 Task: Look for space in Jiexiu, China from 15th June, 2023 to 21st June, 2023 for 5 adults in price range Rs.14000 to Rs.25000. Place can be entire place with 3 bedrooms having 3 beds and 3 bathrooms. Property type can be house, flat, guest house. Booking option can be shelf check-in. Required host language is Chinese (Simplified).
Action: Mouse moved to (440, 166)
Screenshot: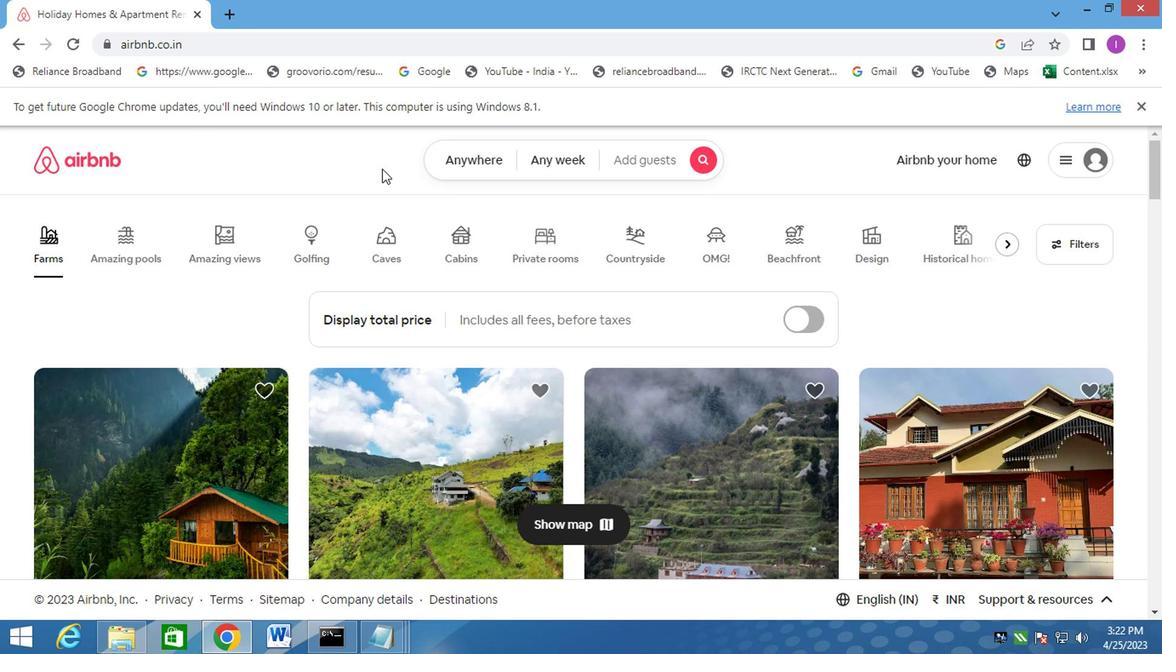 
Action: Mouse pressed left at (440, 166)
Screenshot: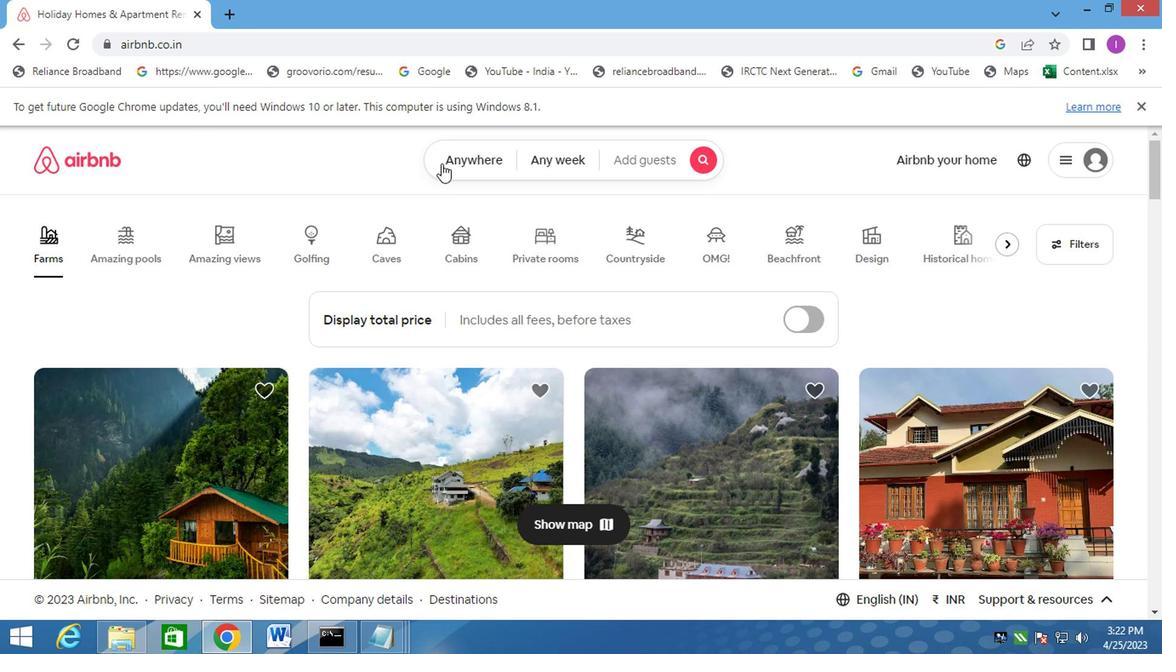 
Action: Mouse moved to (272, 234)
Screenshot: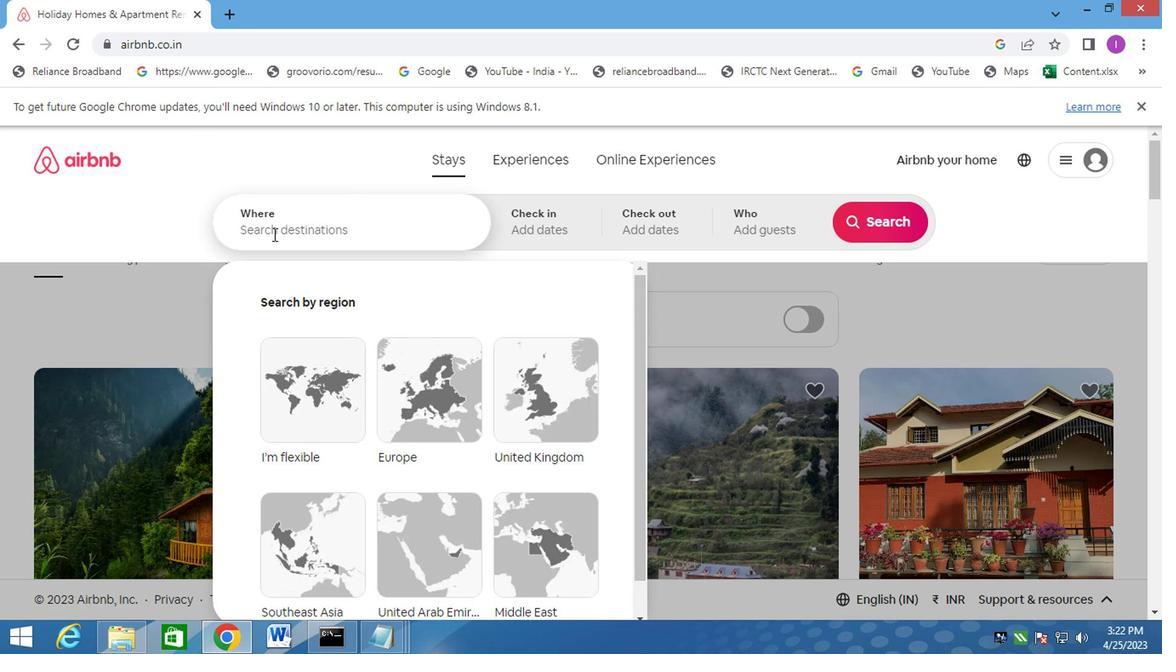 
Action: Mouse pressed left at (272, 234)
Screenshot: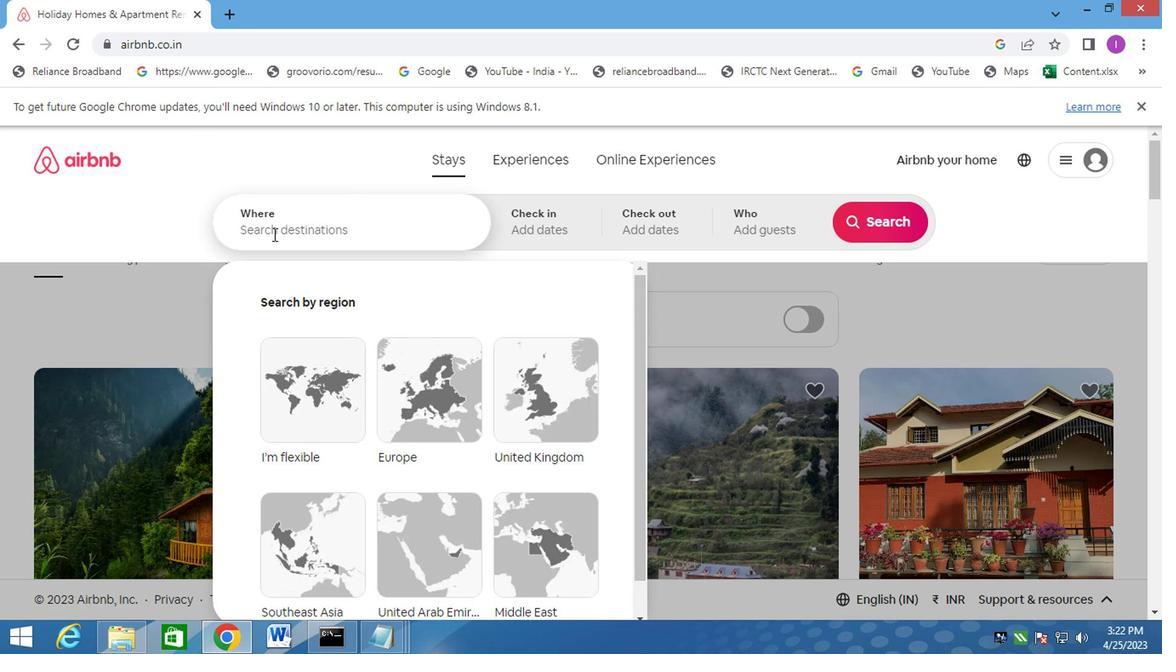 
Action: Mouse moved to (437, 219)
Screenshot: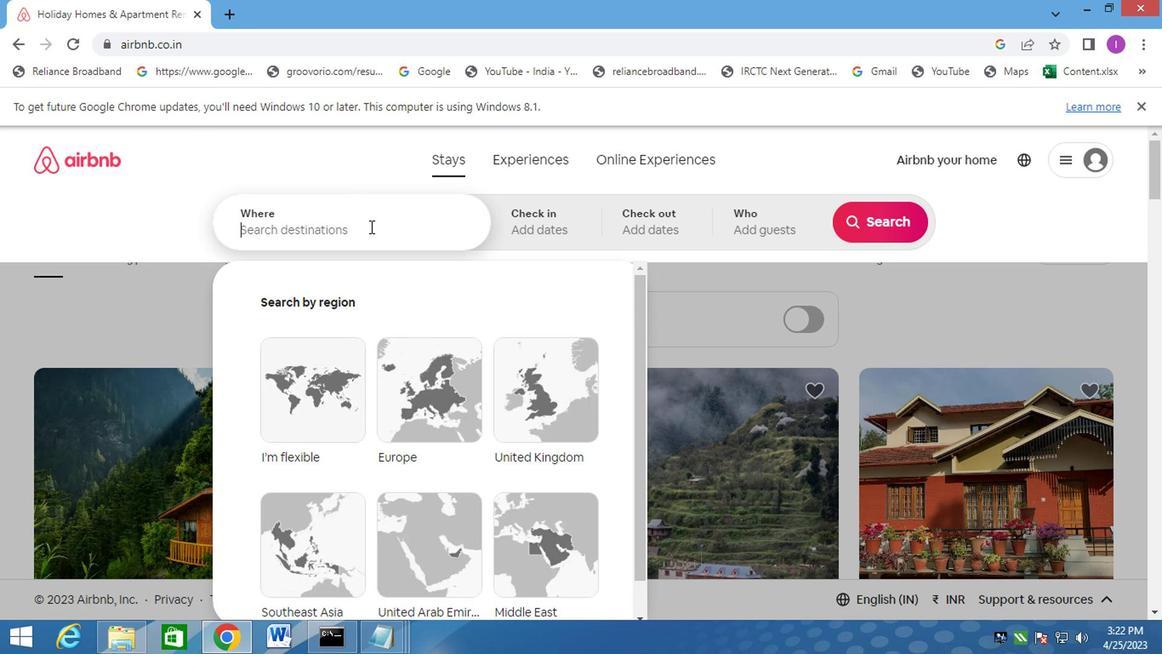 
Action: Key pressed jiexiu
Screenshot: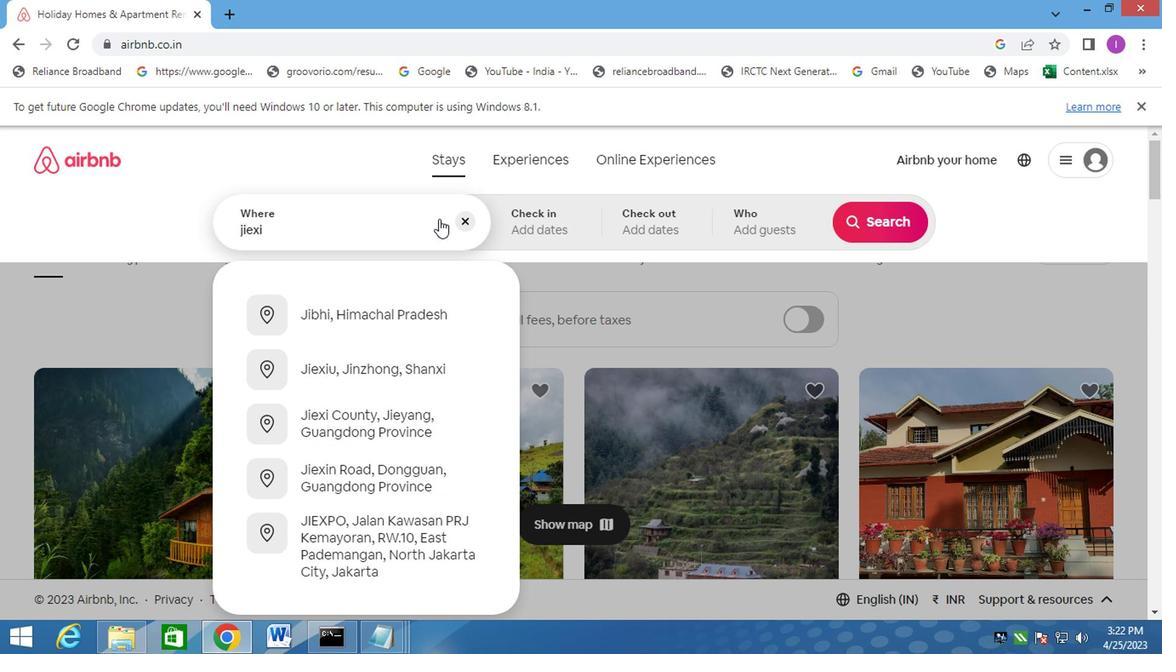 
Action: Mouse moved to (428, 272)
Screenshot: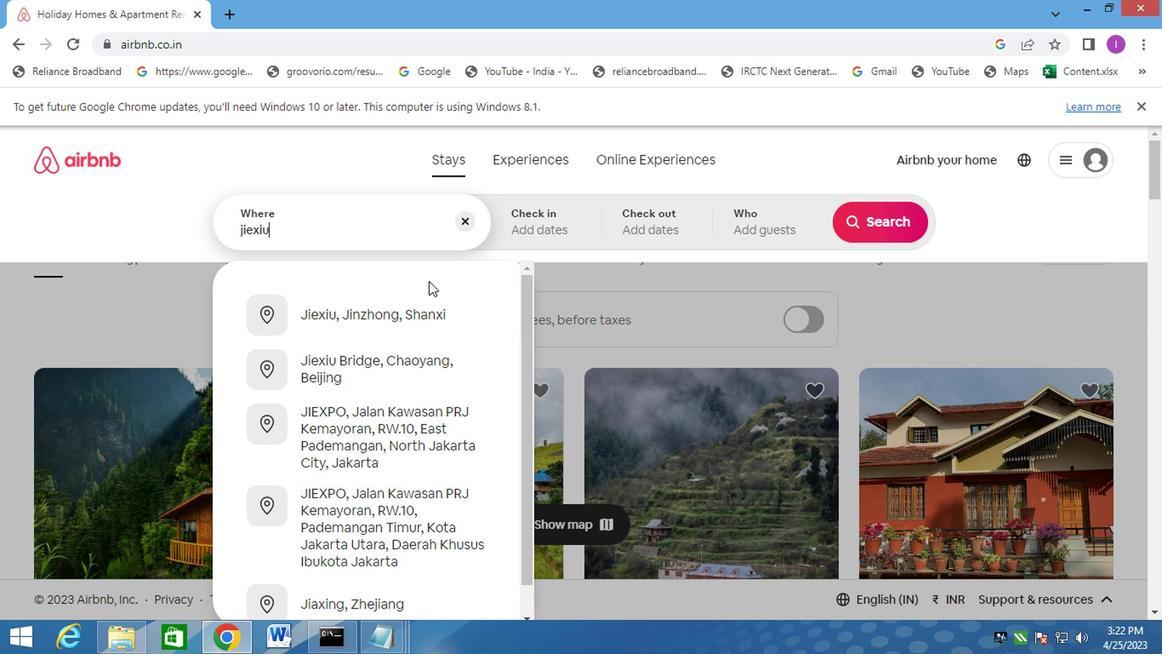 
Action: Key pressed ,china
Screenshot: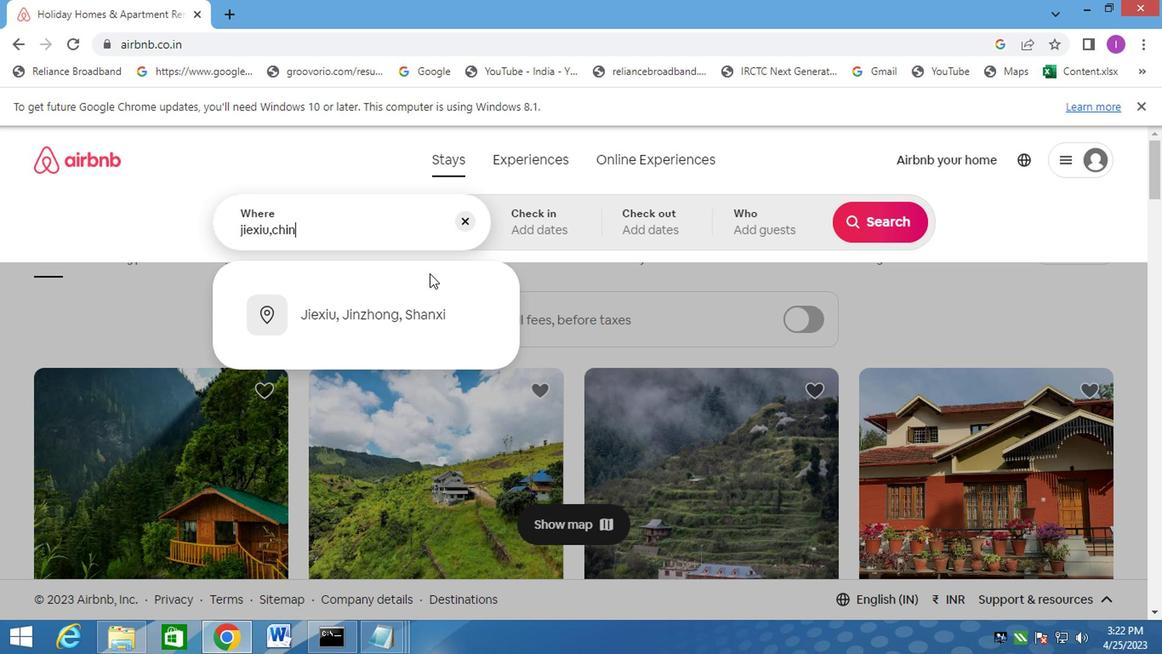 
Action: Mouse moved to (570, 224)
Screenshot: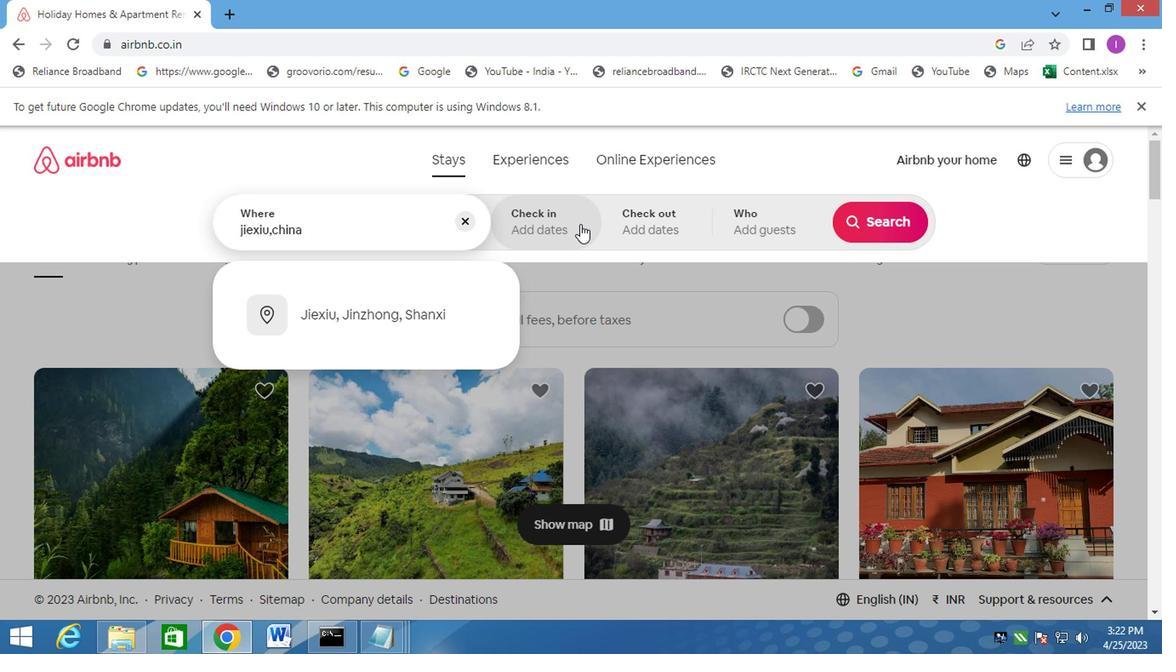 
Action: Mouse pressed left at (570, 224)
Screenshot: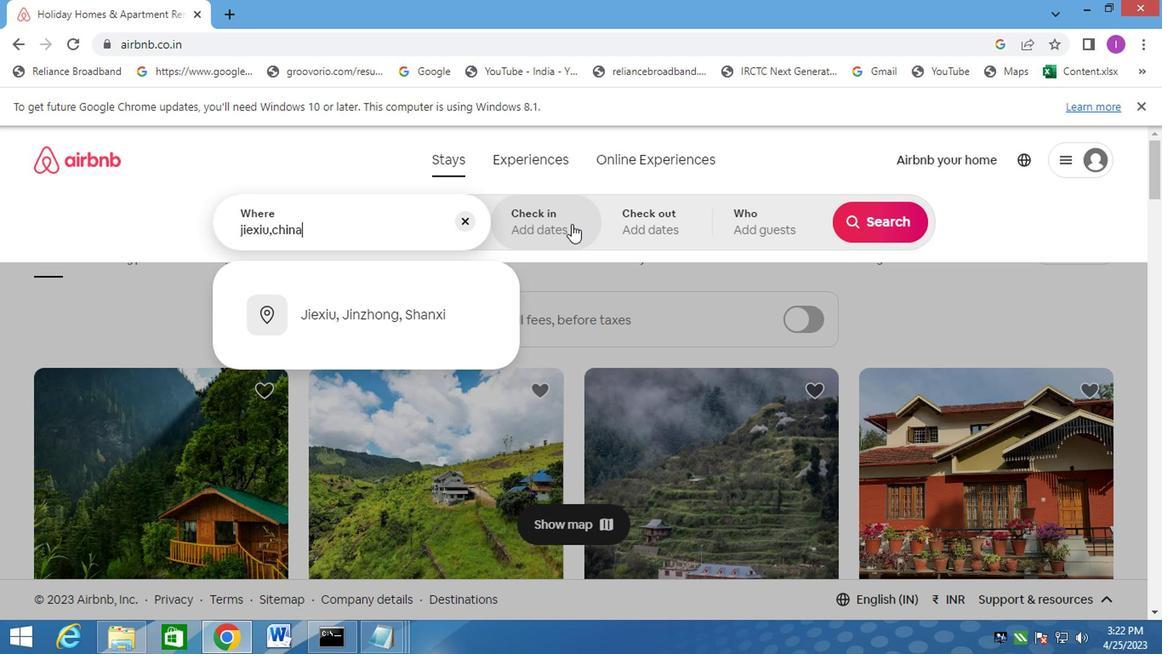 
Action: Mouse moved to (861, 354)
Screenshot: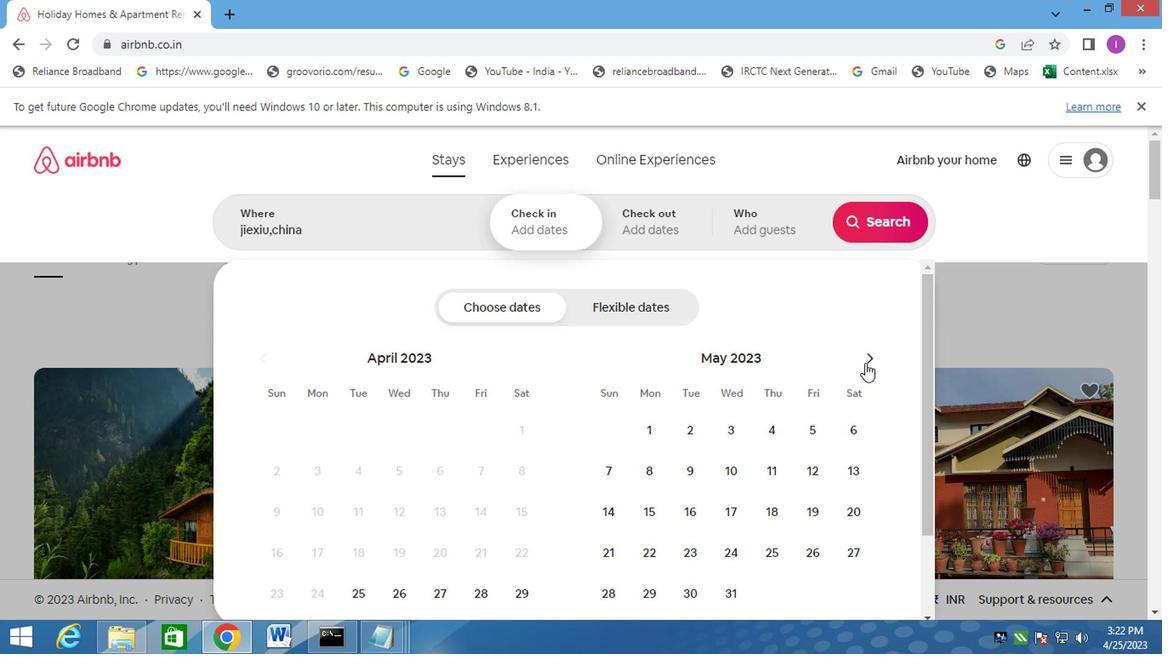 
Action: Mouse pressed left at (861, 354)
Screenshot: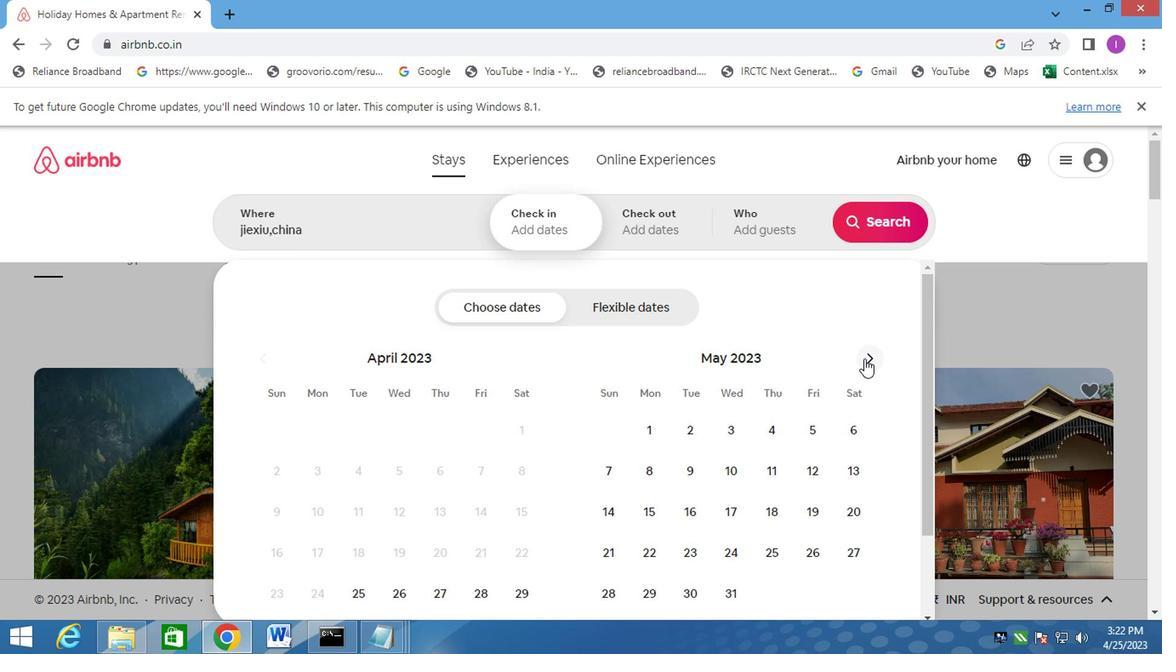 
Action: Mouse moved to (766, 505)
Screenshot: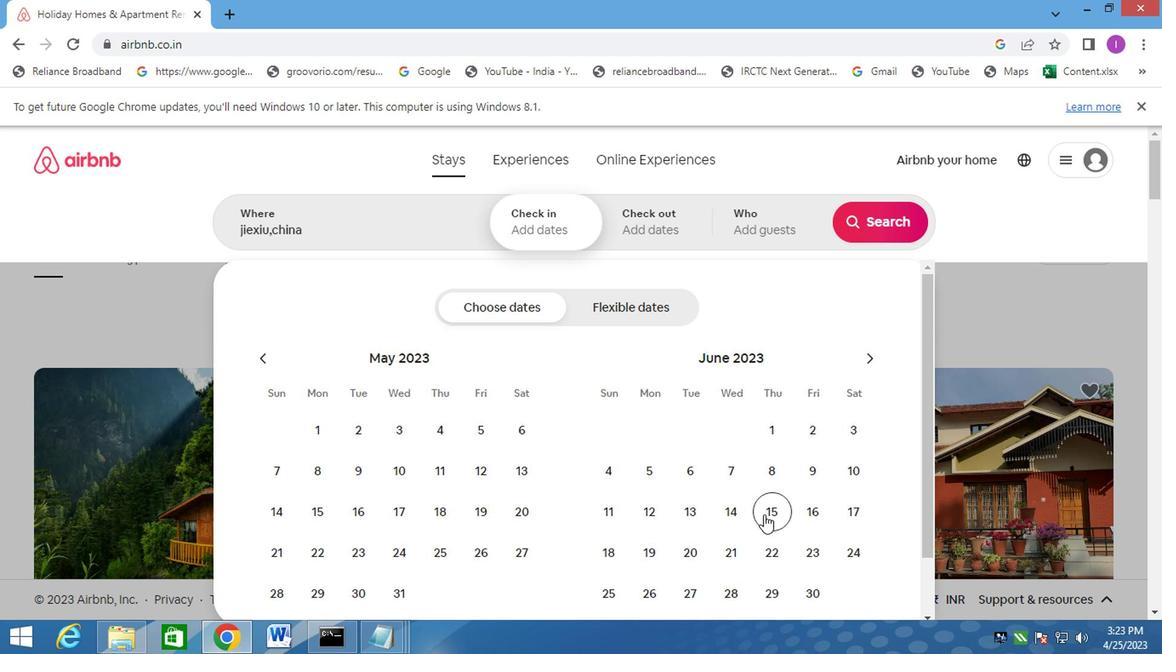 
Action: Mouse pressed left at (766, 505)
Screenshot: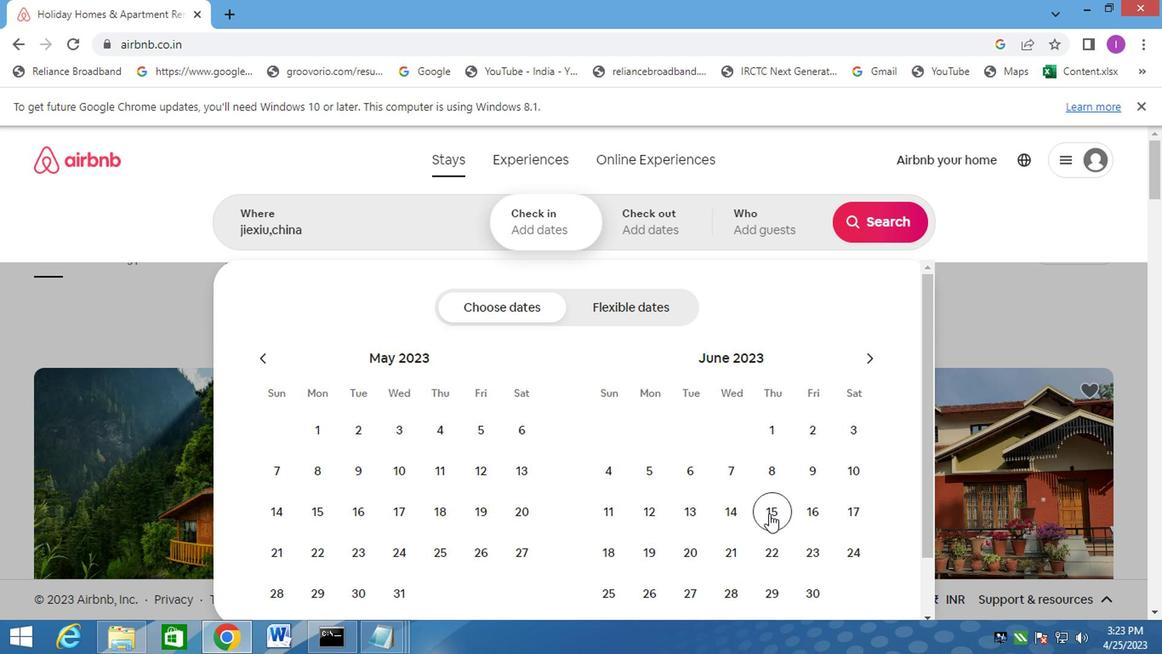 
Action: Mouse moved to (726, 535)
Screenshot: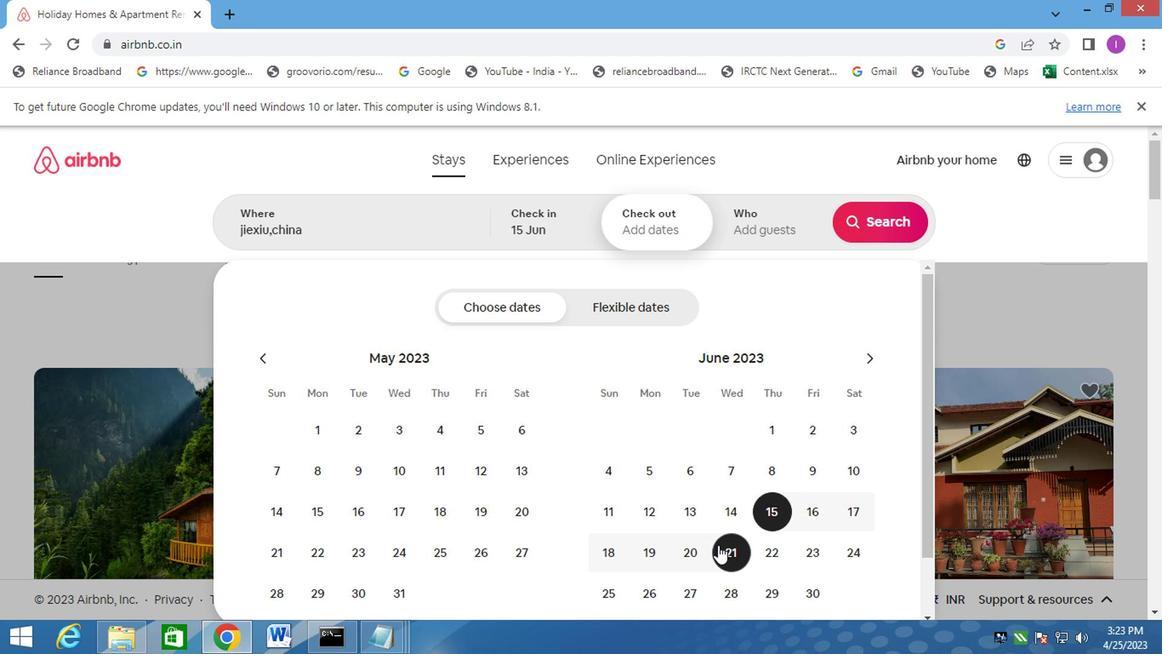 
Action: Mouse pressed left at (726, 535)
Screenshot: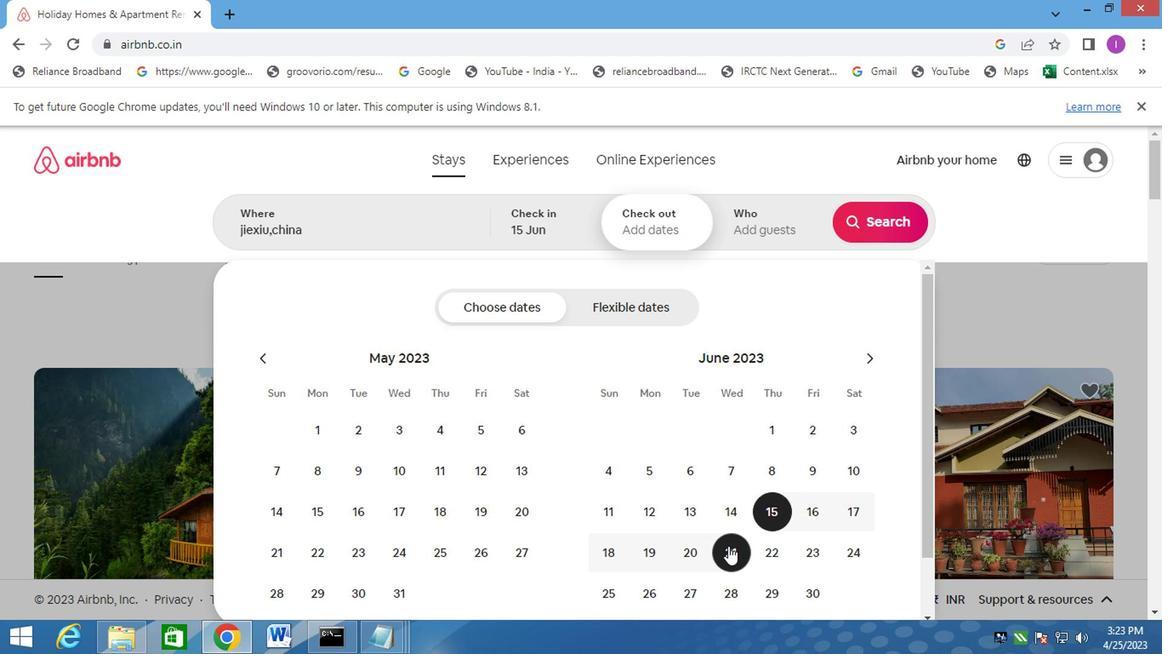 
Action: Mouse moved to (779, 218)
Screenshot: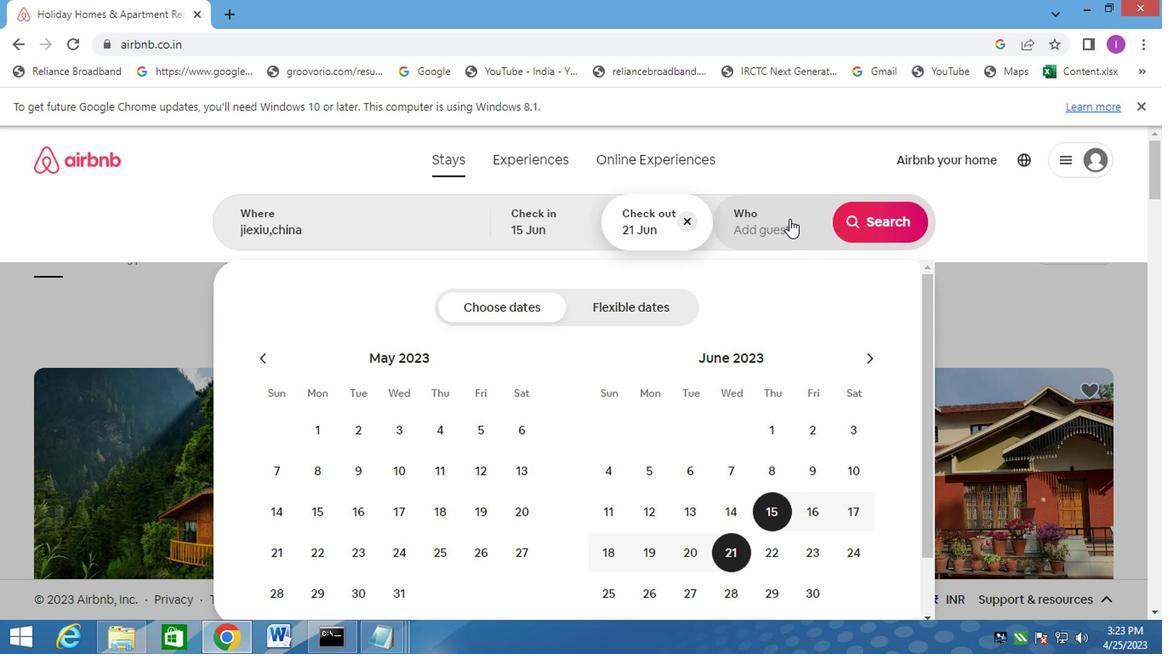 
Action: Mouse pressed left at (779, 218)
Screenshot: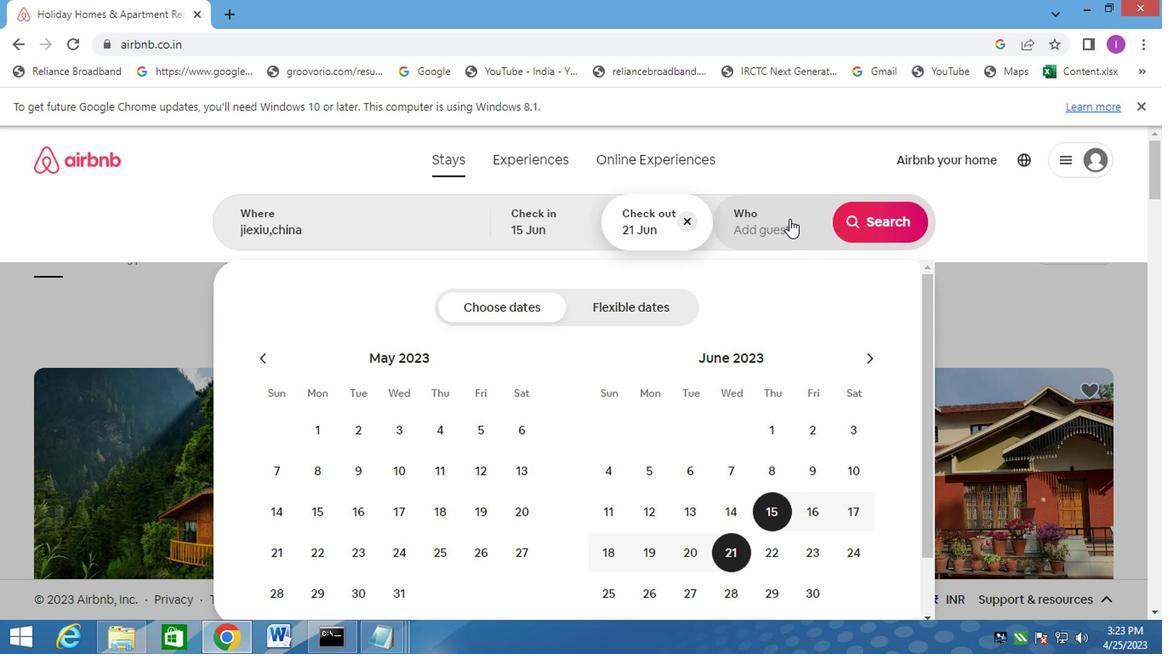 
Action: Mouse moved to (878, 306)
Screenshot: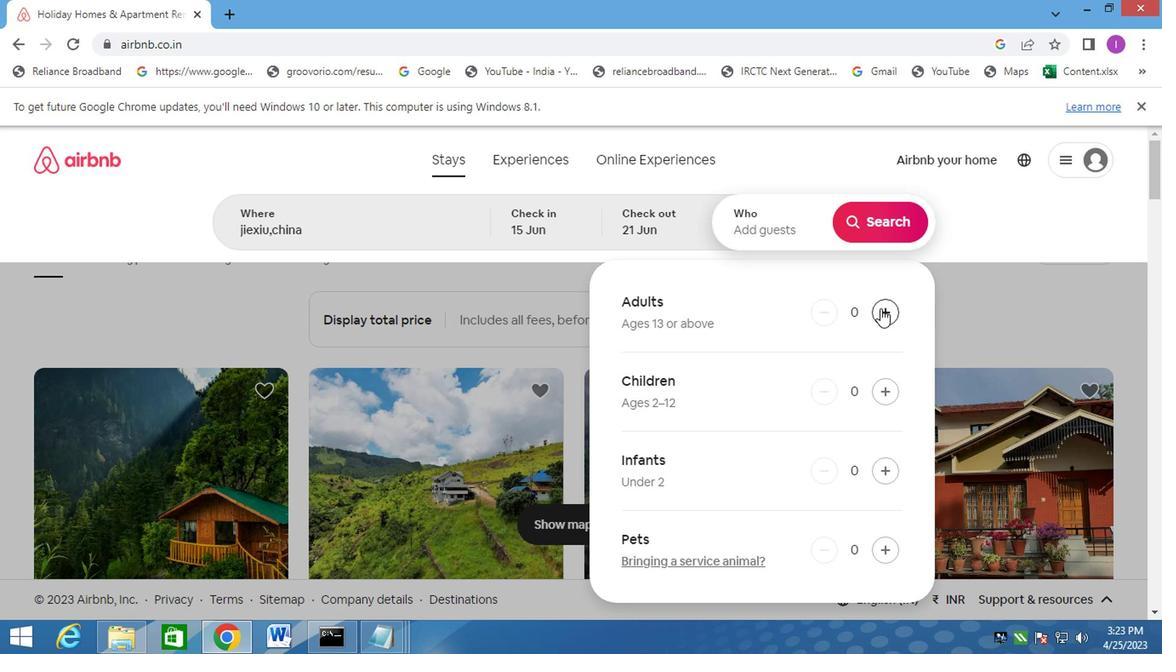 
Action: Mouse pressed left at (878, 306)
Screenshot: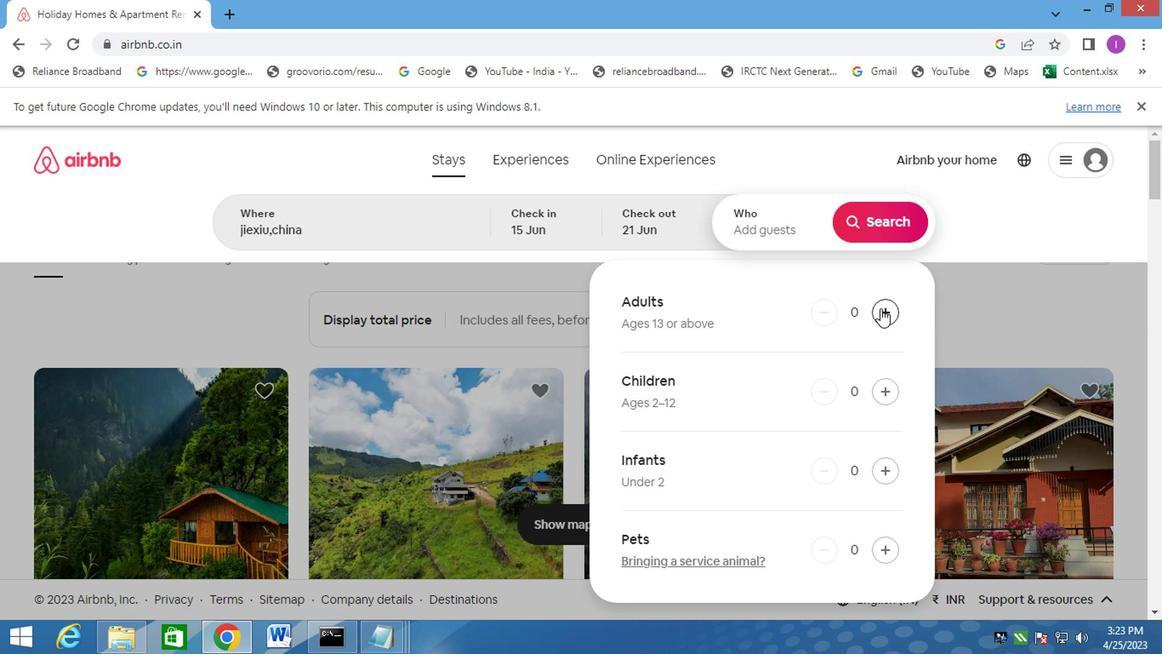 
Action: Mouse moved to (878, 305)
Screenshot: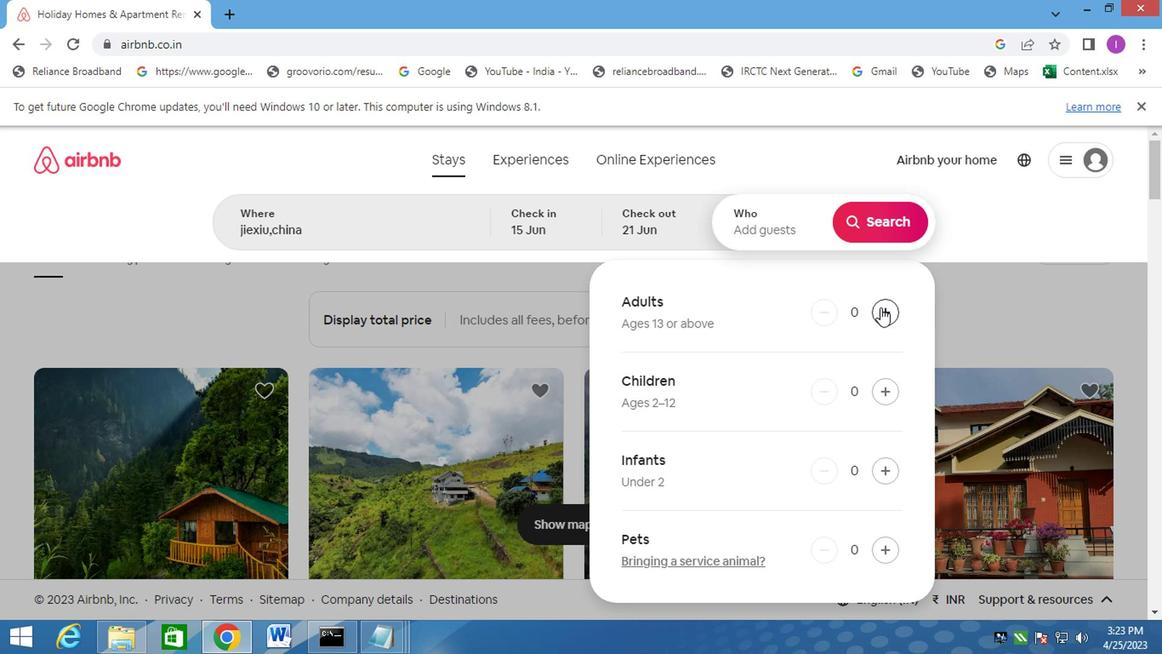 
Action: Mouse pressed left at (878, 305)
Screenshot: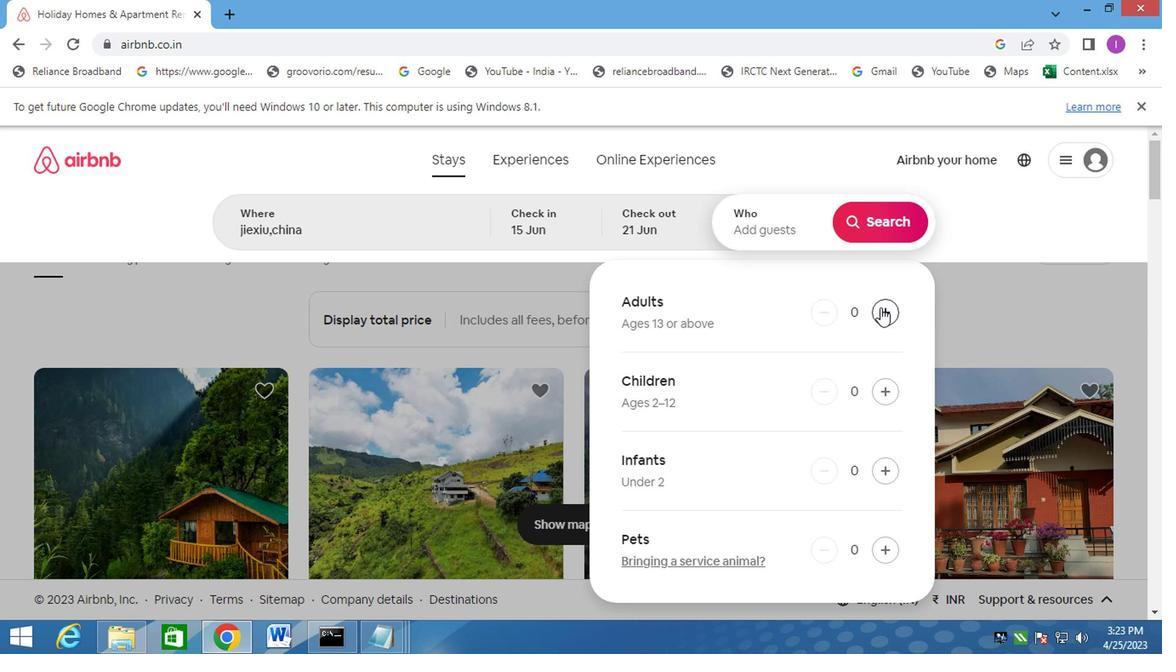 
Action: Mouse moved to (880, 304)
Screenshot: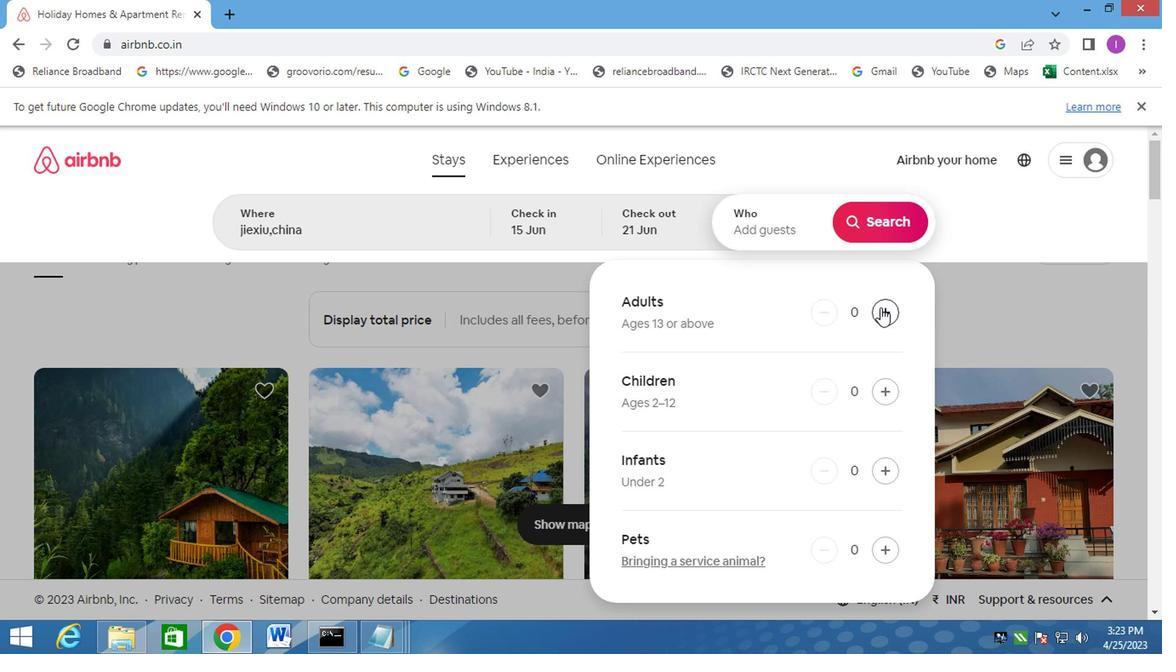 
Action: Mouse pressed left at (880, 304)
Screenshot: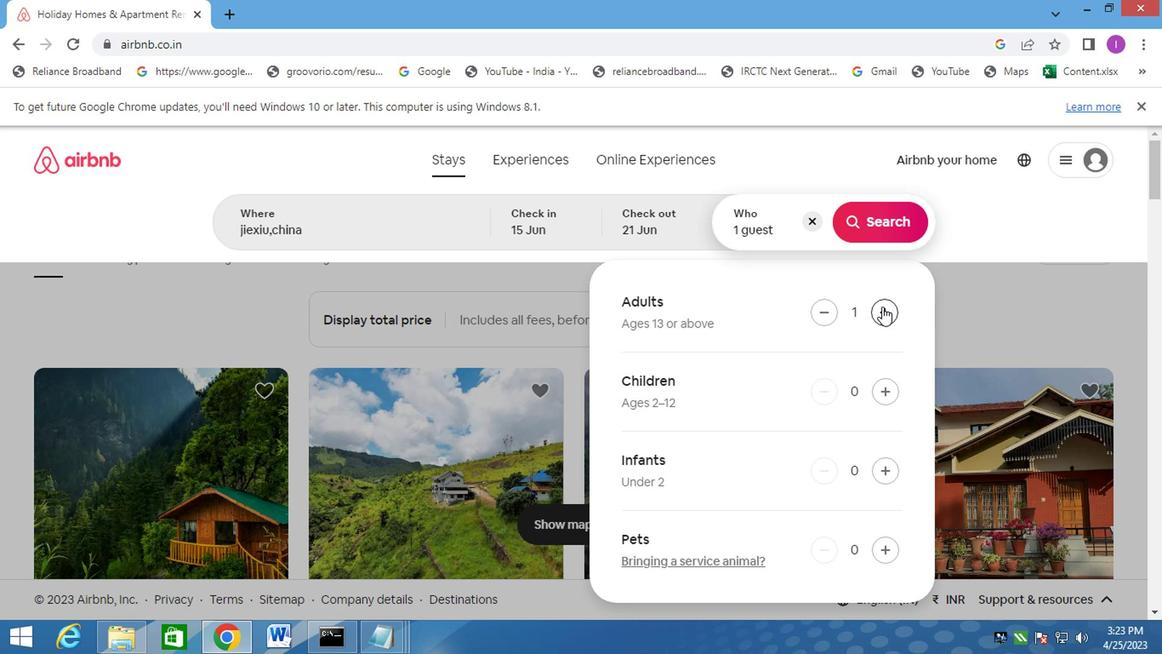 
Action: Mouse moved to (883, 311)
Screenshot: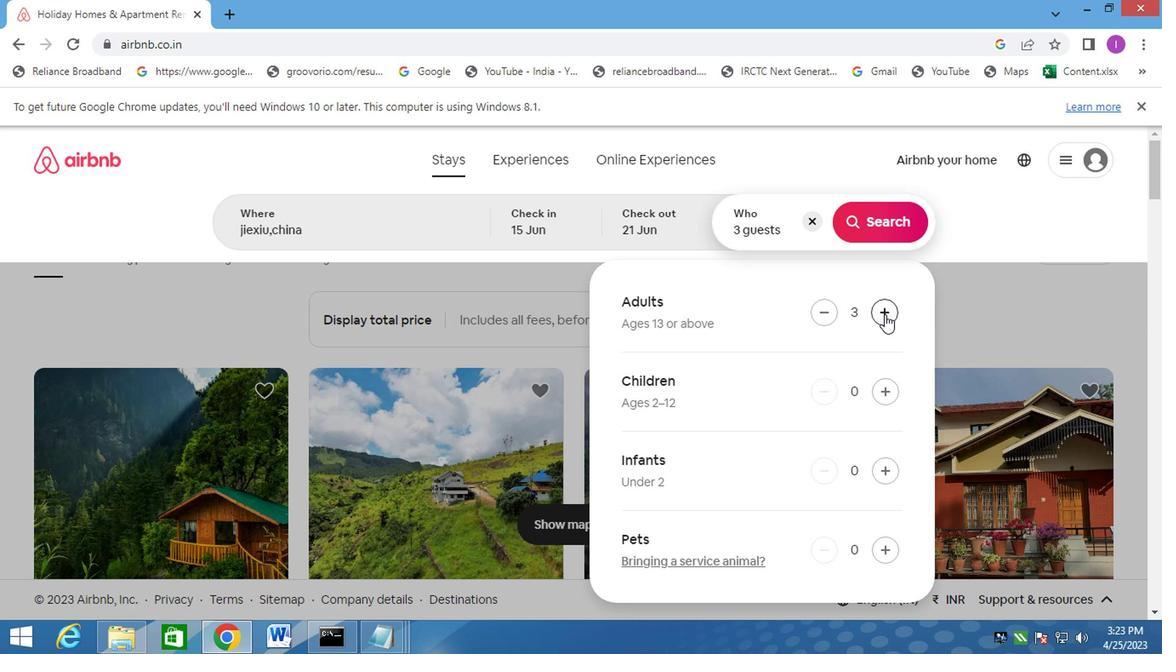 
Action: Mouse pressed left at (883, 311)
Screenshot: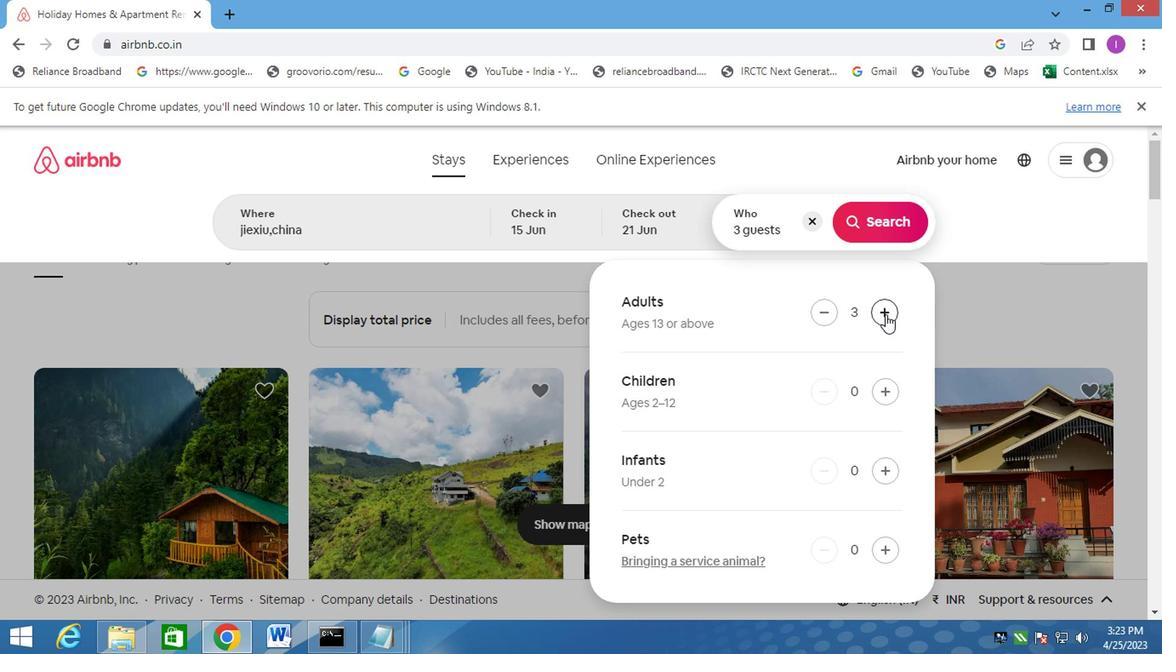 
Action: Mouse moved to (884, 311)
Screenshot: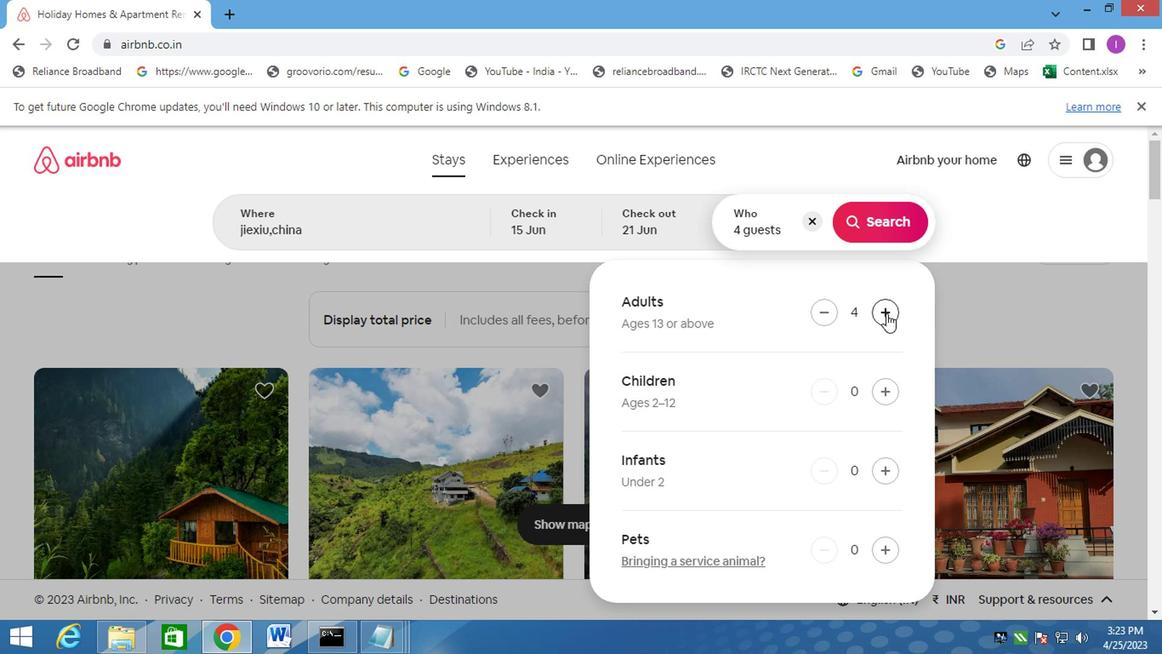 
Action: Mouse pressed left at (884, 311)
Screenshot: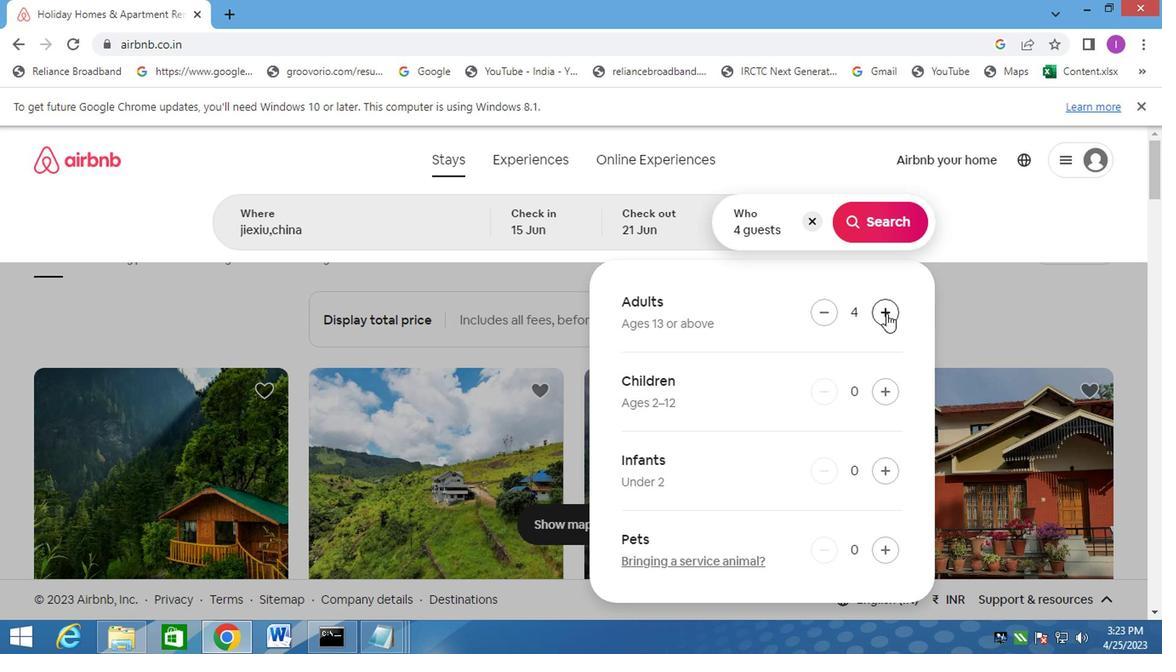 
Action: Mouse moved to (855, 216)
Screenshot: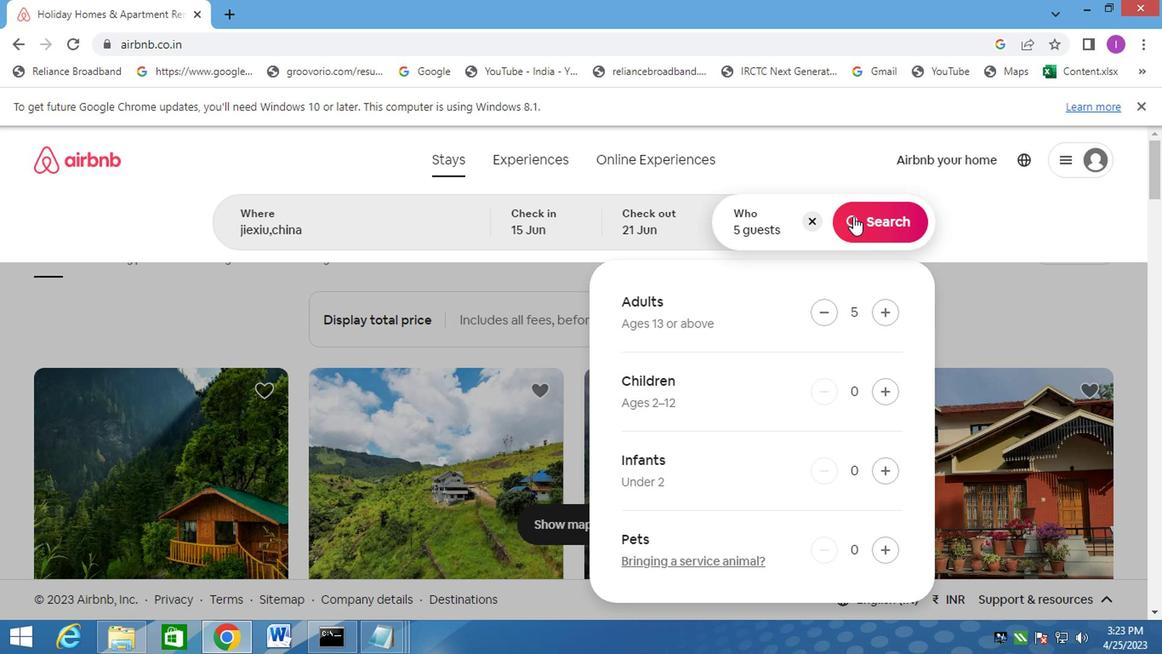 
Action: Mouse pressed left at (855, 216)
Screenshot: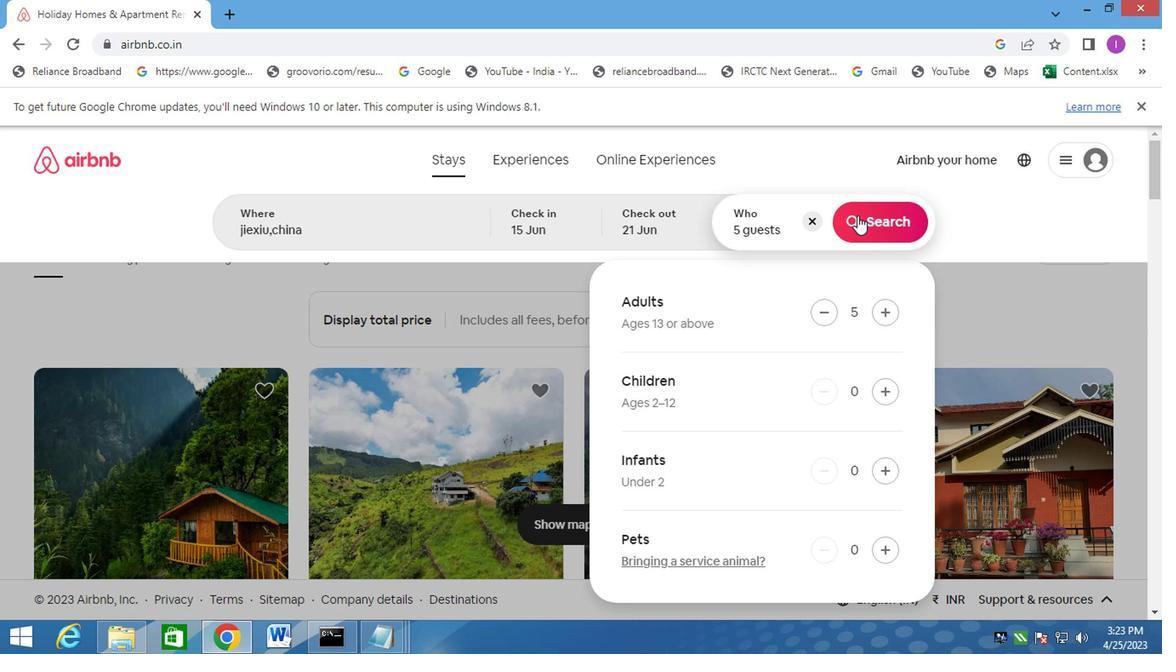 
Action: Mouse moved to (1071, 208)
Screenshot: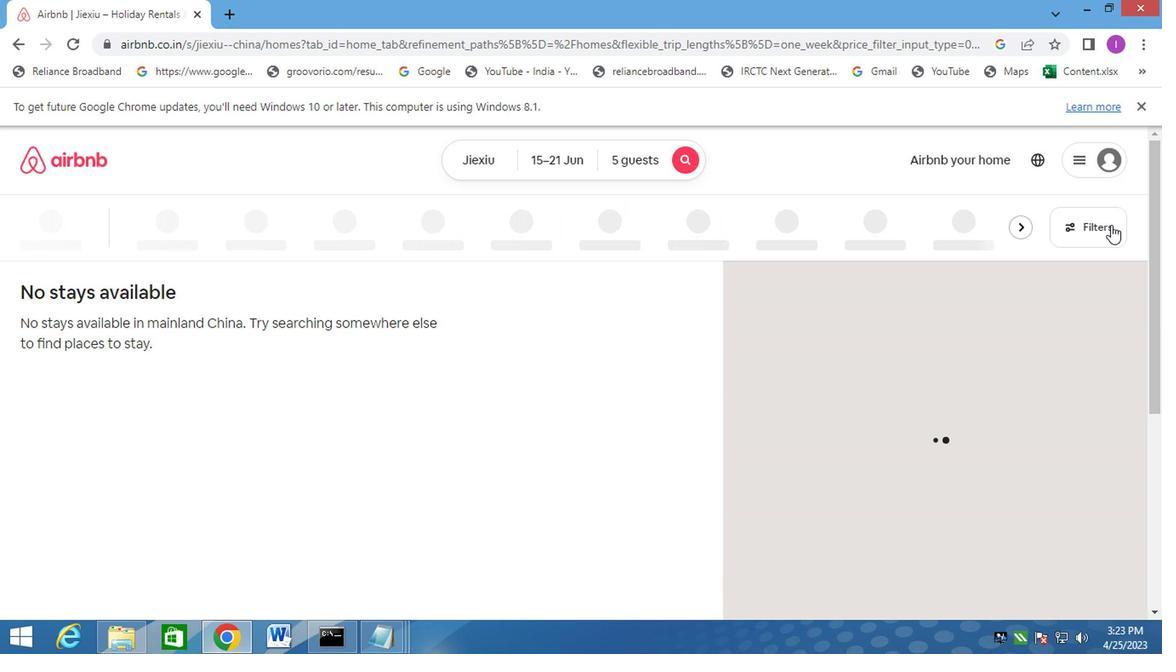 
Action: Mouse pressed left at (1079, 224)
Screenshot: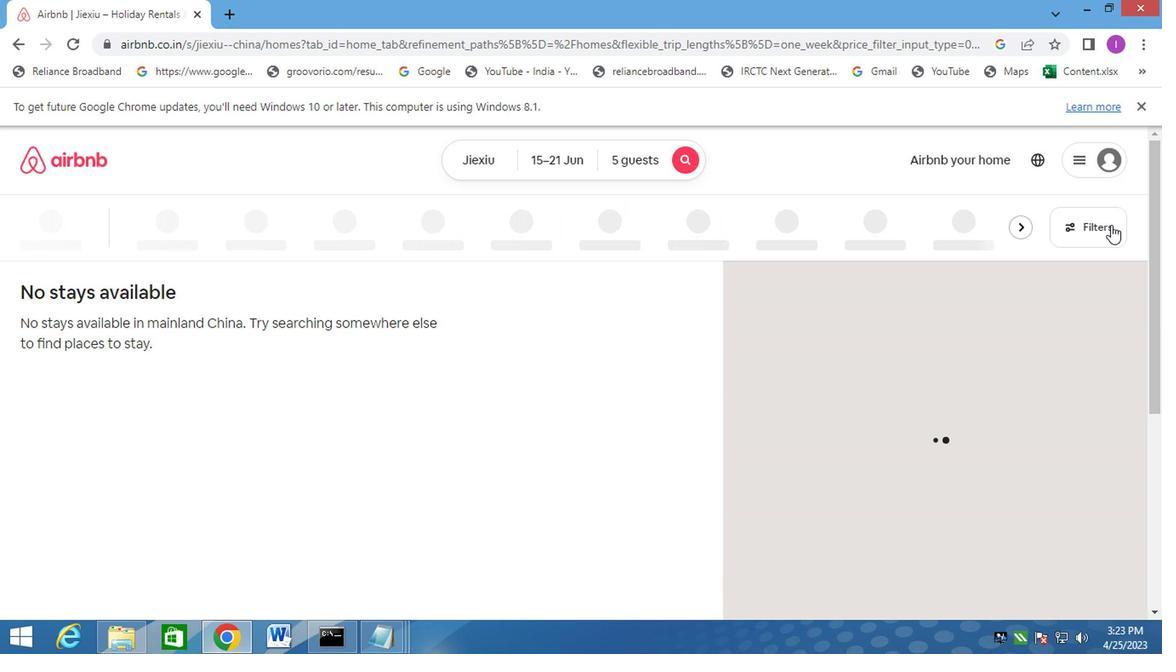 
Action: Mouse moved to (1024, 174)
Screenshot: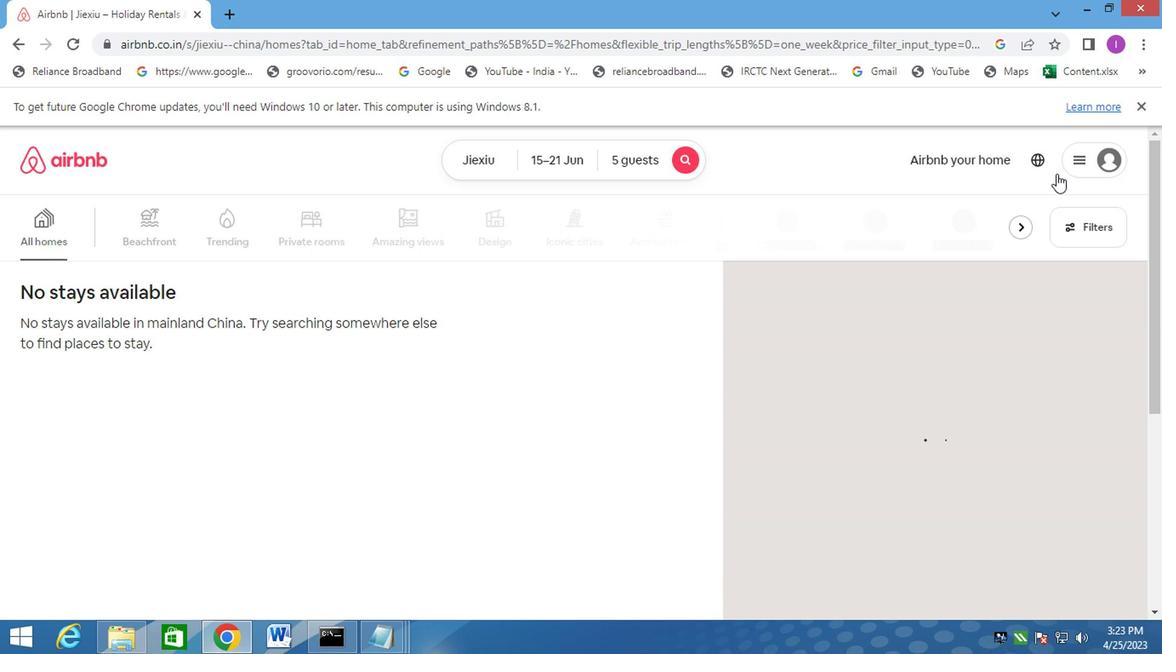 
Action: Mouse pressed left at (1024, 174)
Screenshot: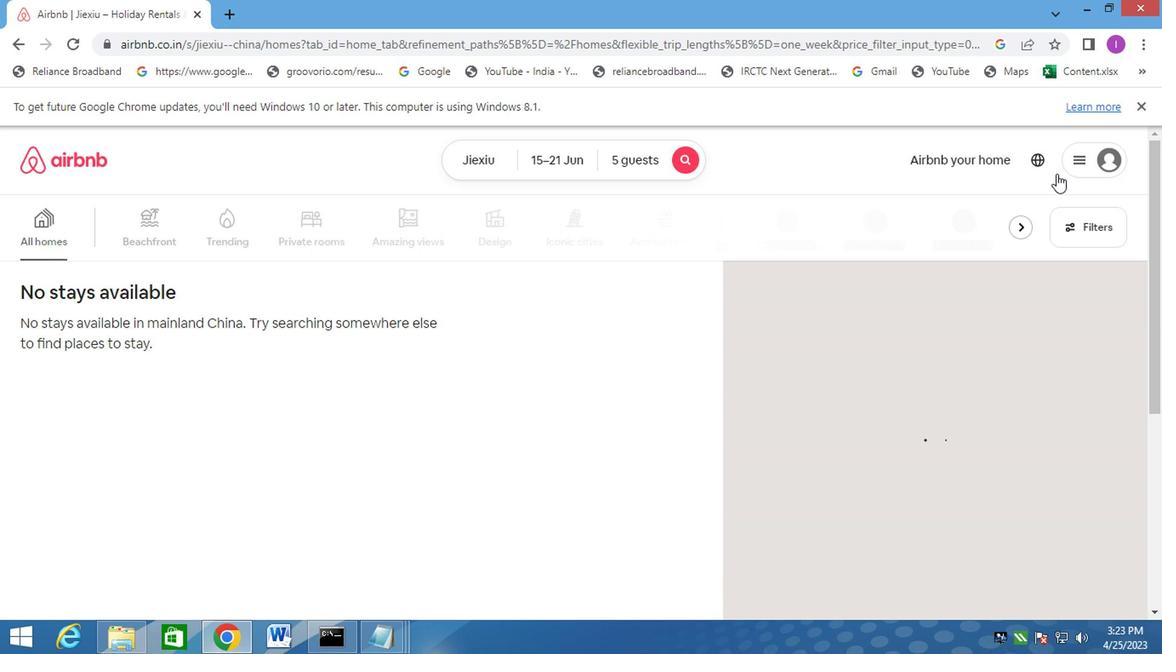 
Action: Mouse moved to (1065, 234)
Screenshot: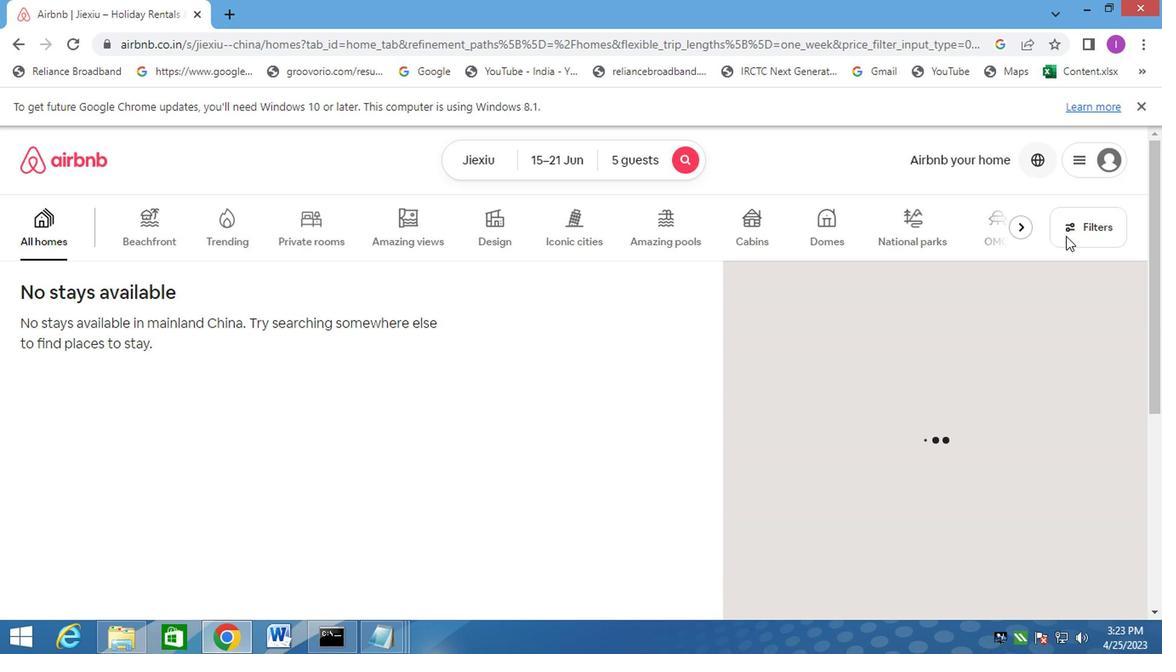 
Action: Mouse pressed left at (1065, 234)
Screenshot: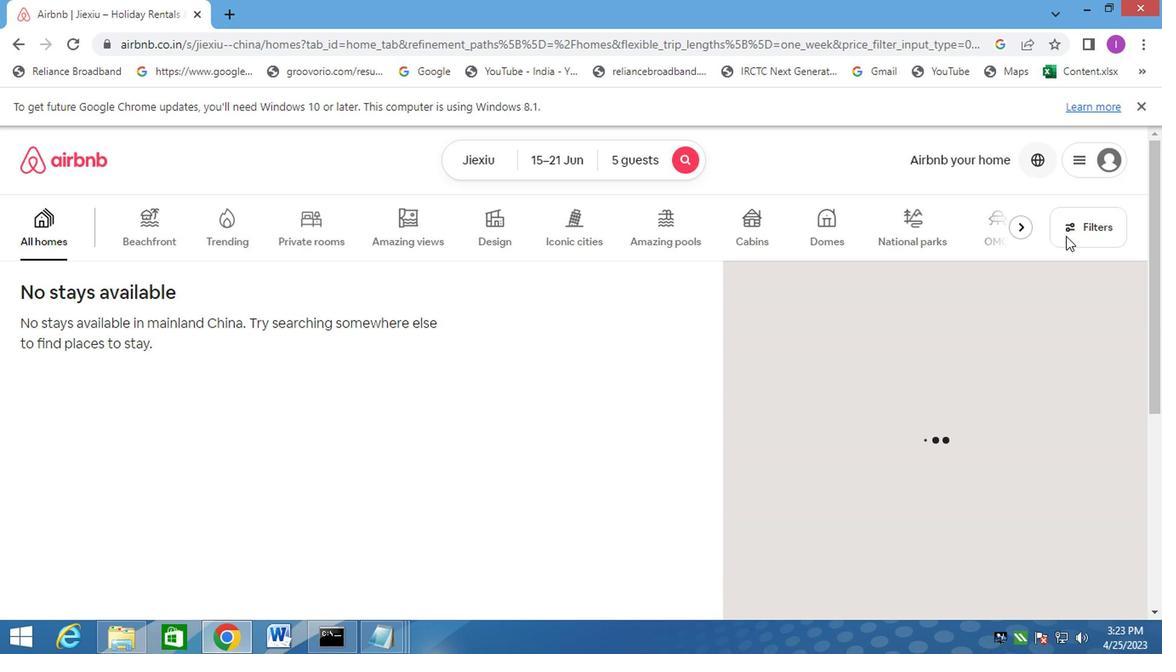 
Action: Mouse moved to (1071, 228)
Screenshot: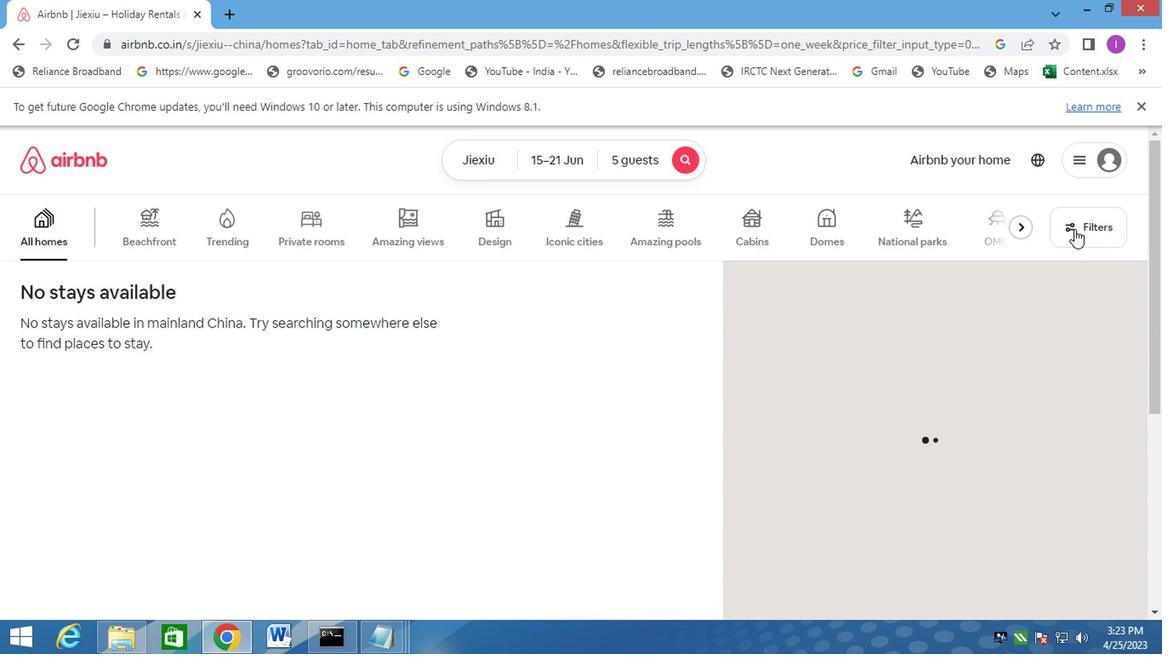 
Action: Mouse pressed left at (1071, 228)
Screenshot: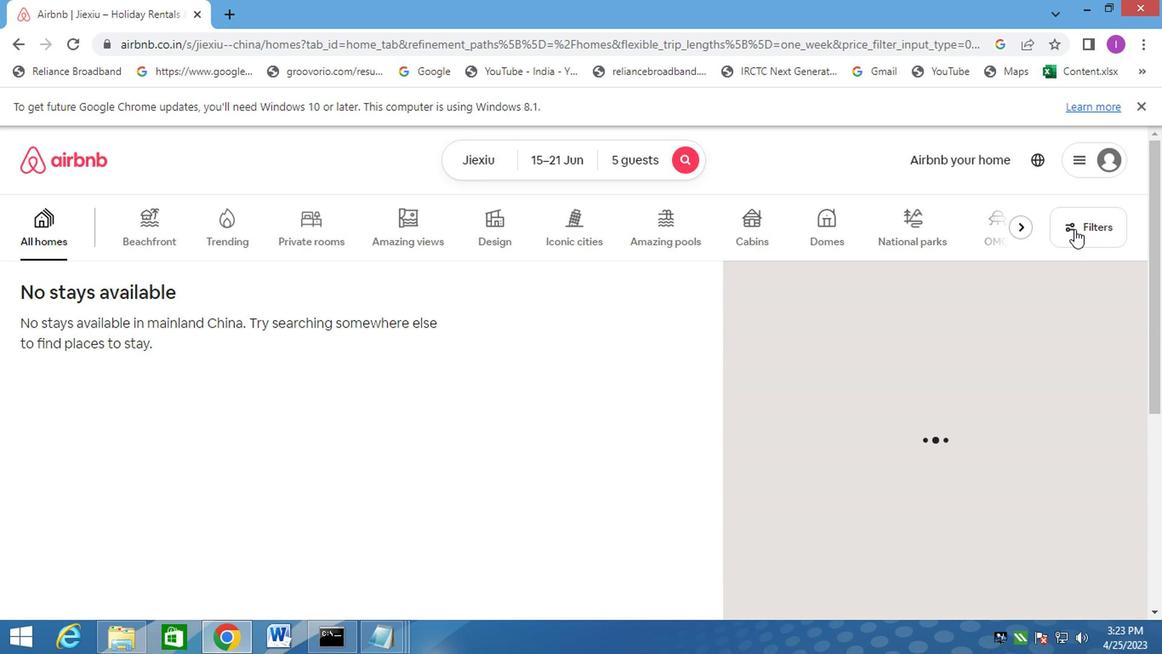 
Action: Mouse moved to (354, 336)
Screenshot: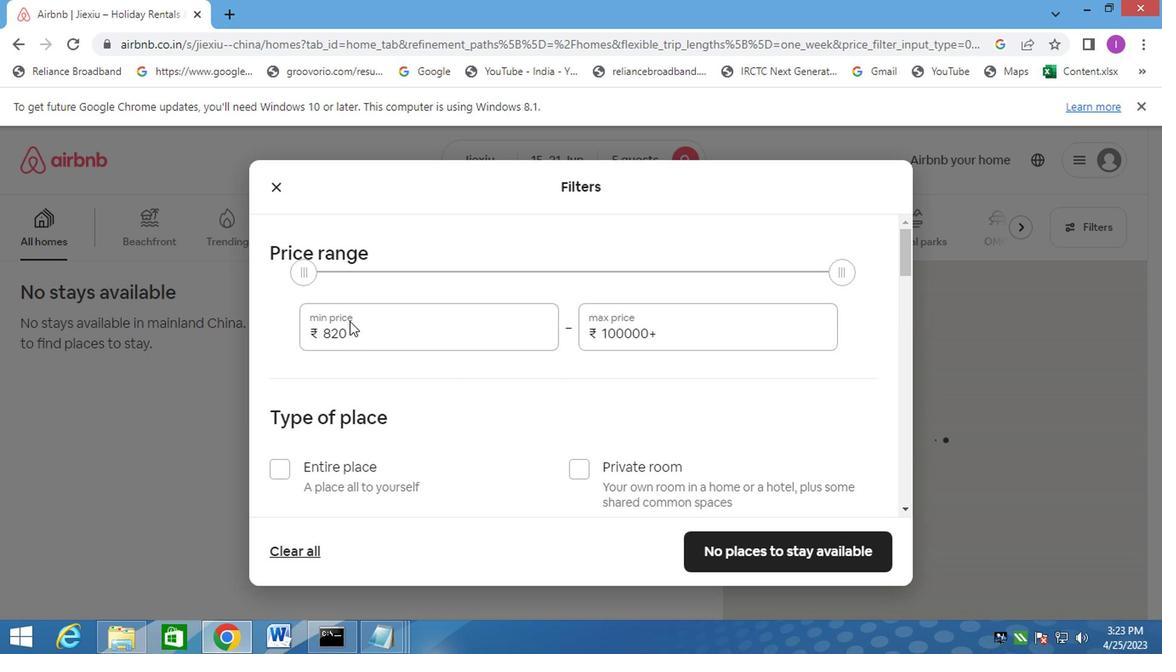 
Action: Mouse pressed left at (354, 336)
Screenshot: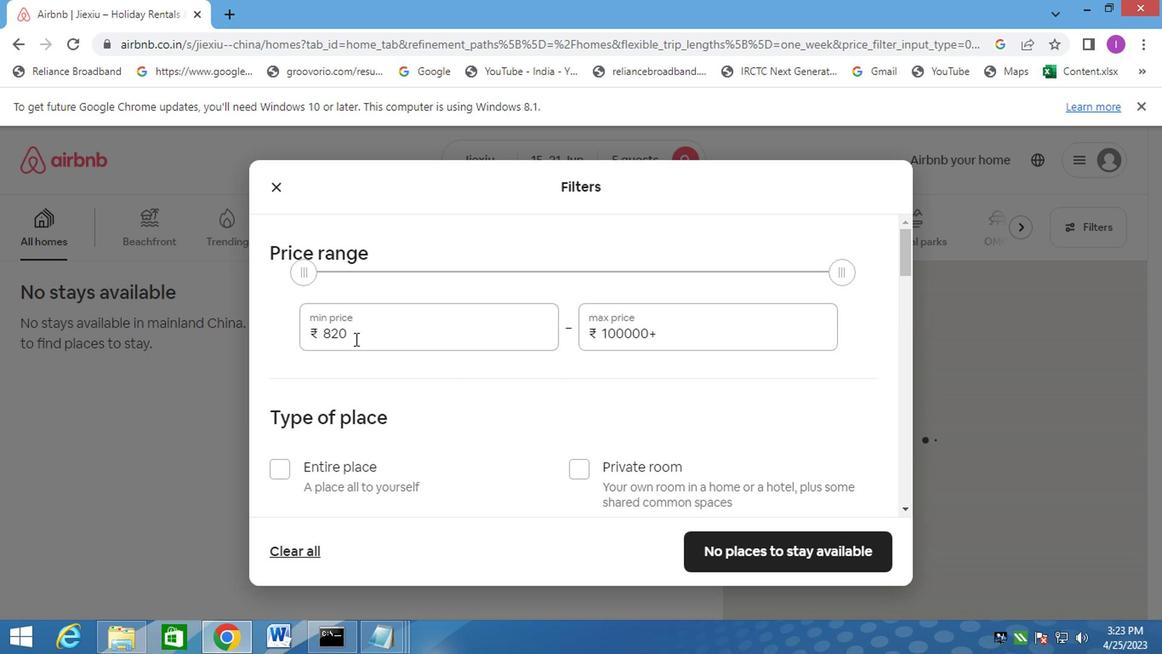 
Action: Mouse moved to (380, 350)
Screenshot: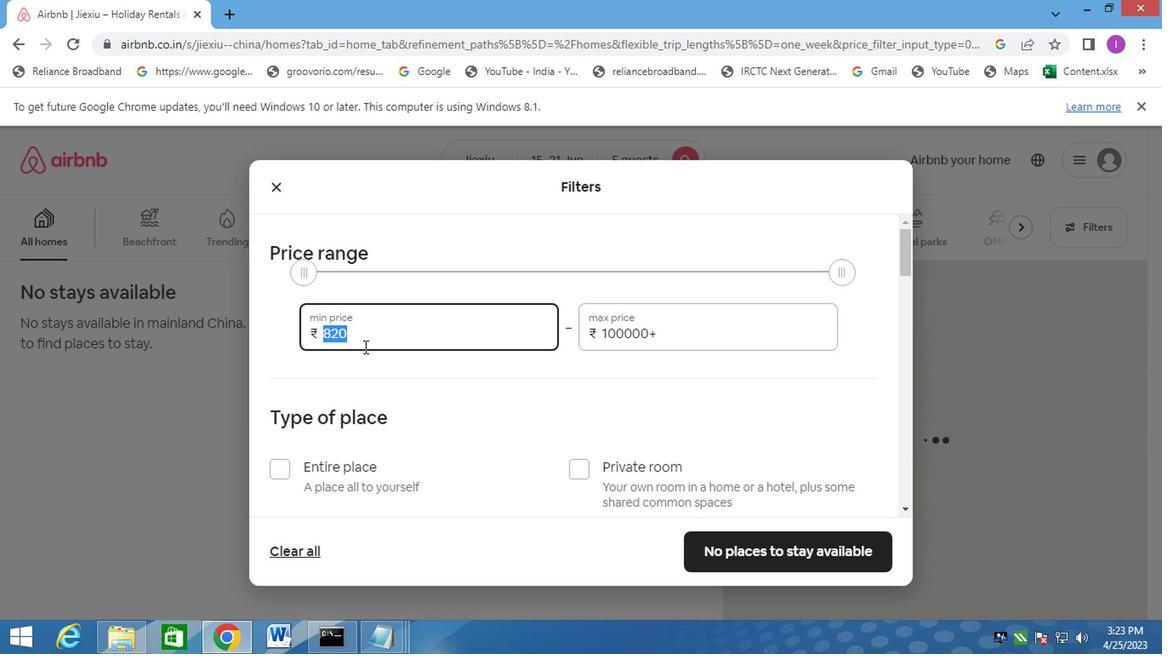 
Action: Key pressed 14000
Screenshot: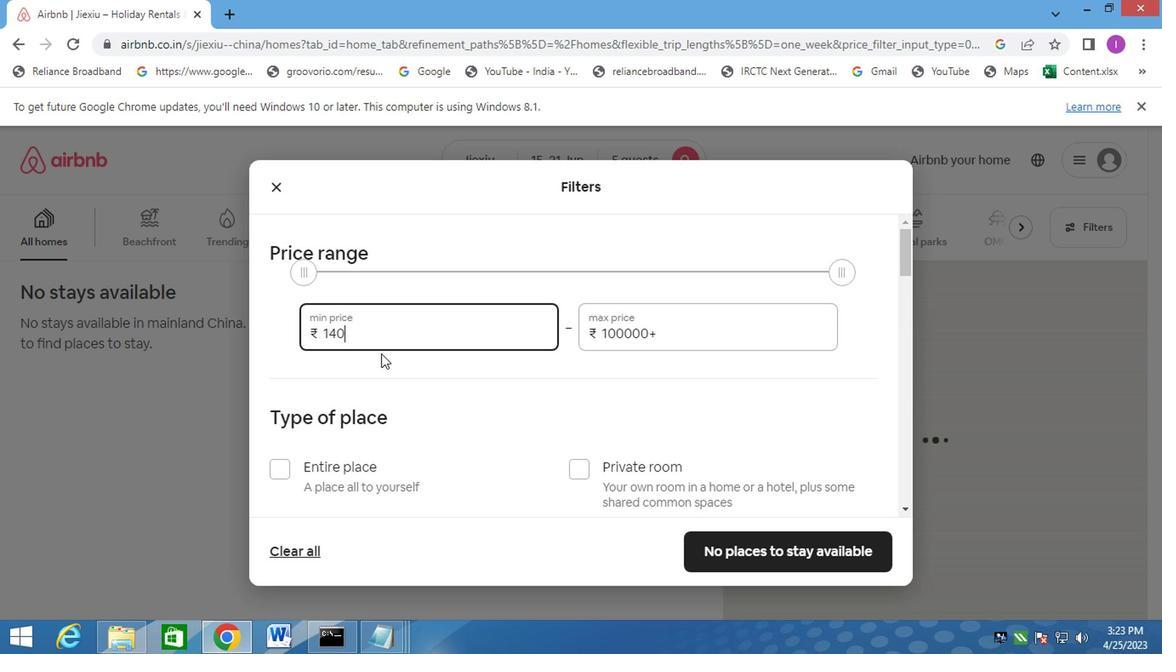 
Action: Mouse moved to (673, 324)
Screenshot: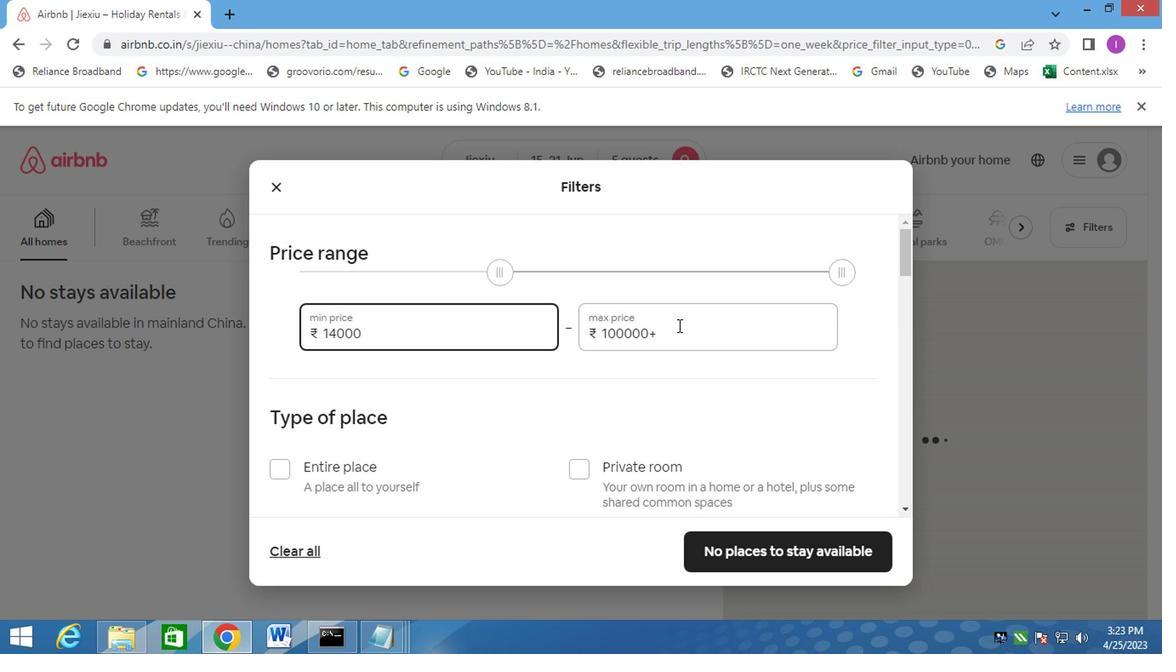 
Action: Mouse pressed left at (673, 324)
Screenshot: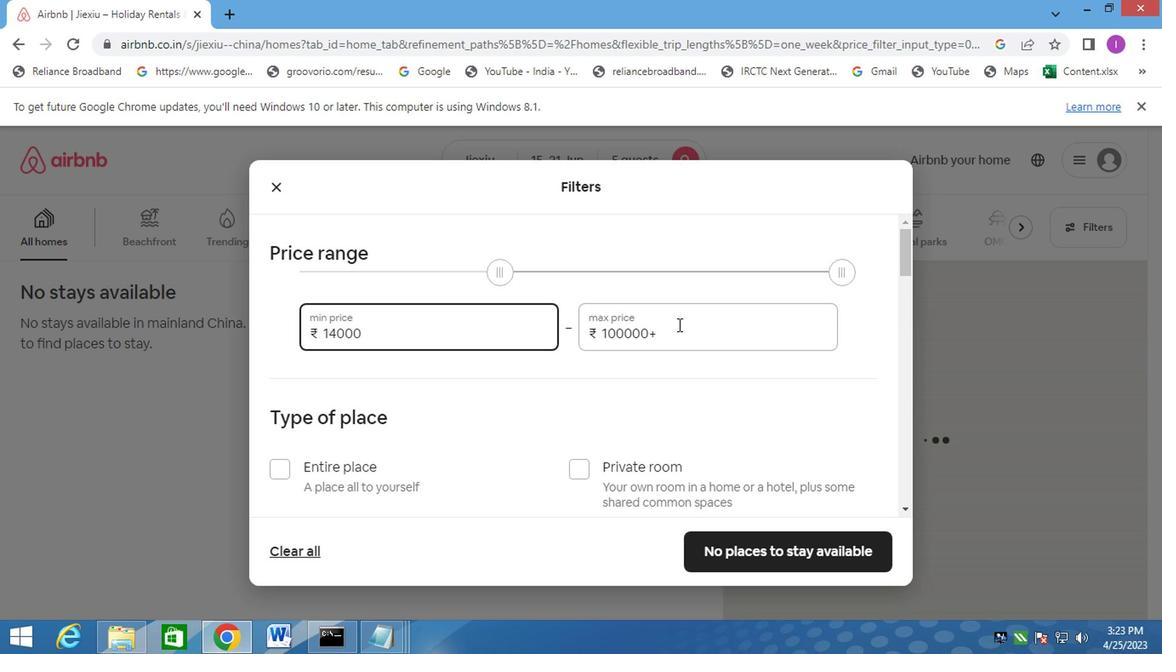 
Action: Mouse moved to (596, 320)
Screenshot: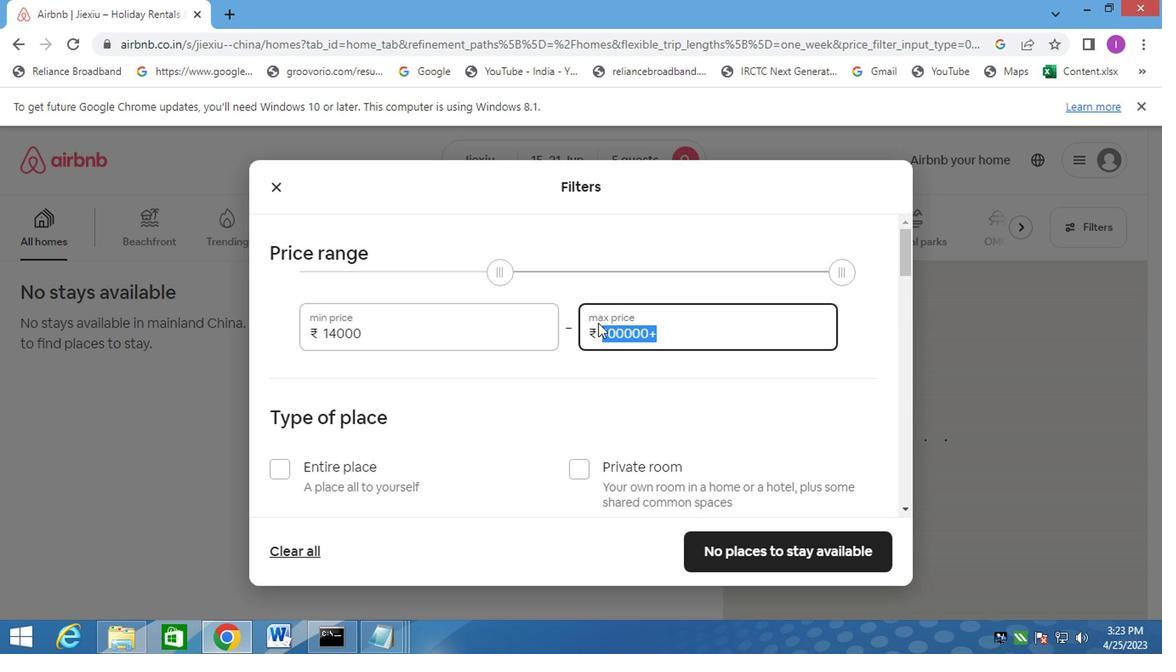 
Action: Key pressed 25000
Screenshot: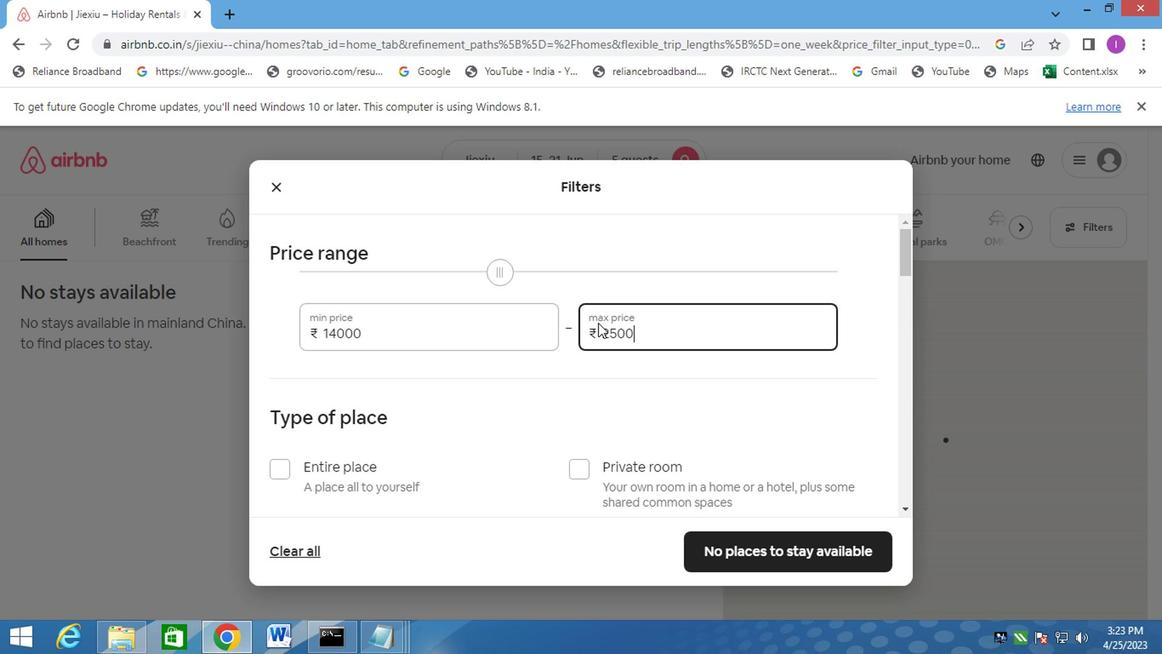 
Action: Mouse moved to (276, 462)
Screenshot: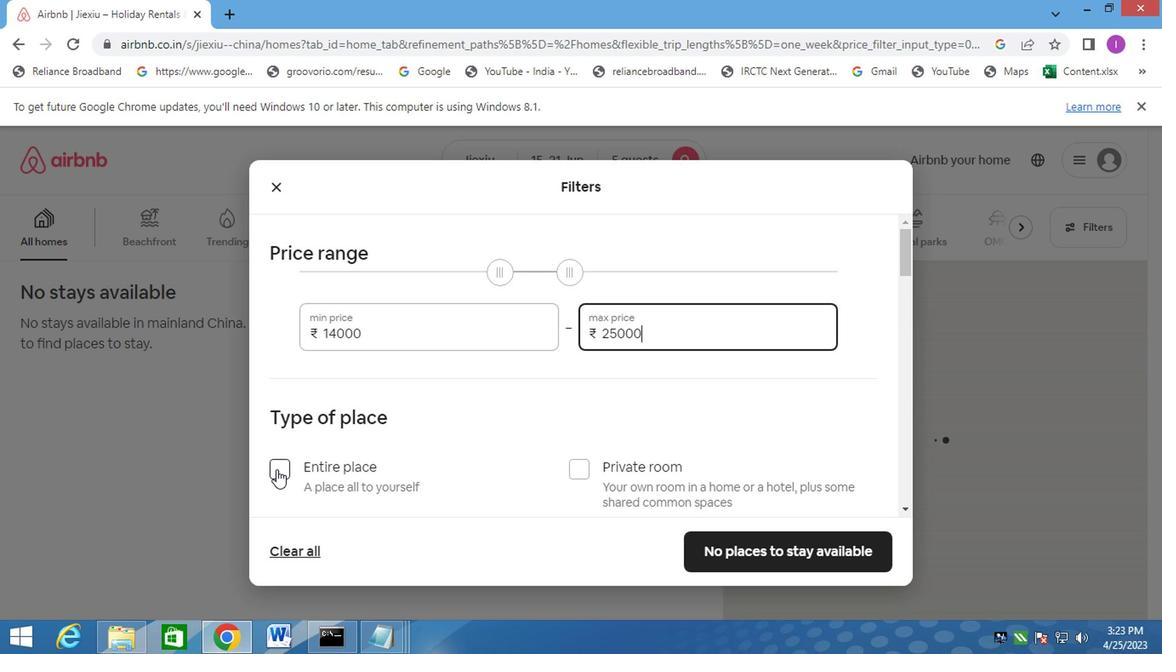 
Action: Mouse pressed left at (276, 462)
Screenshot: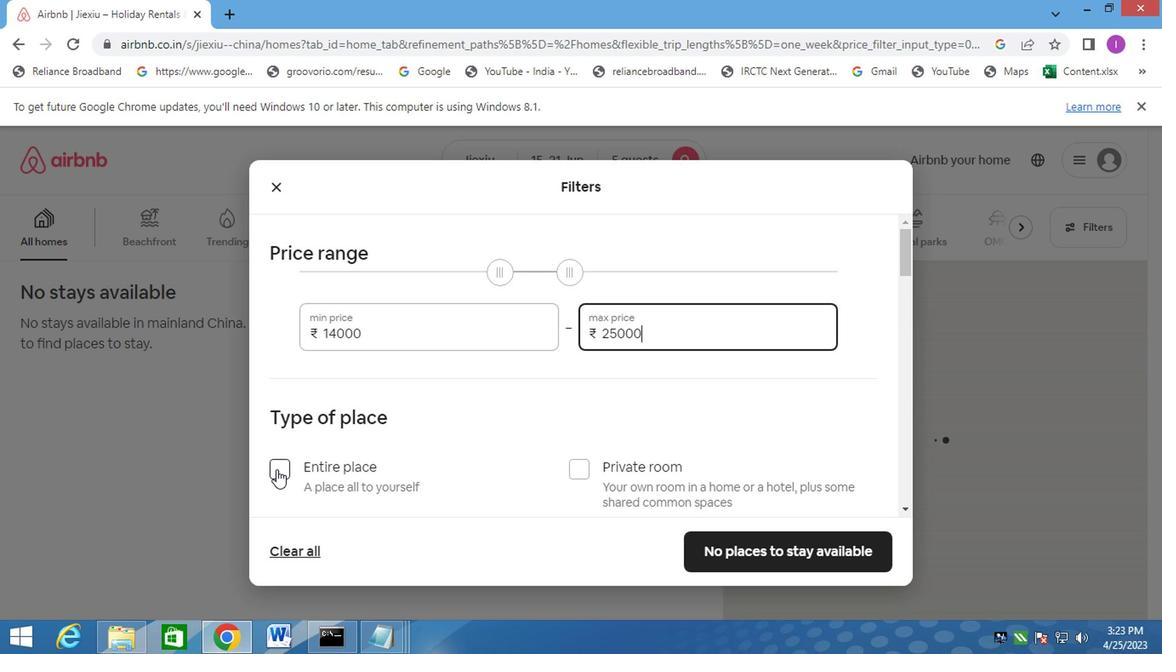 
Action: Mouse moved to (553, 372)
Screenshot: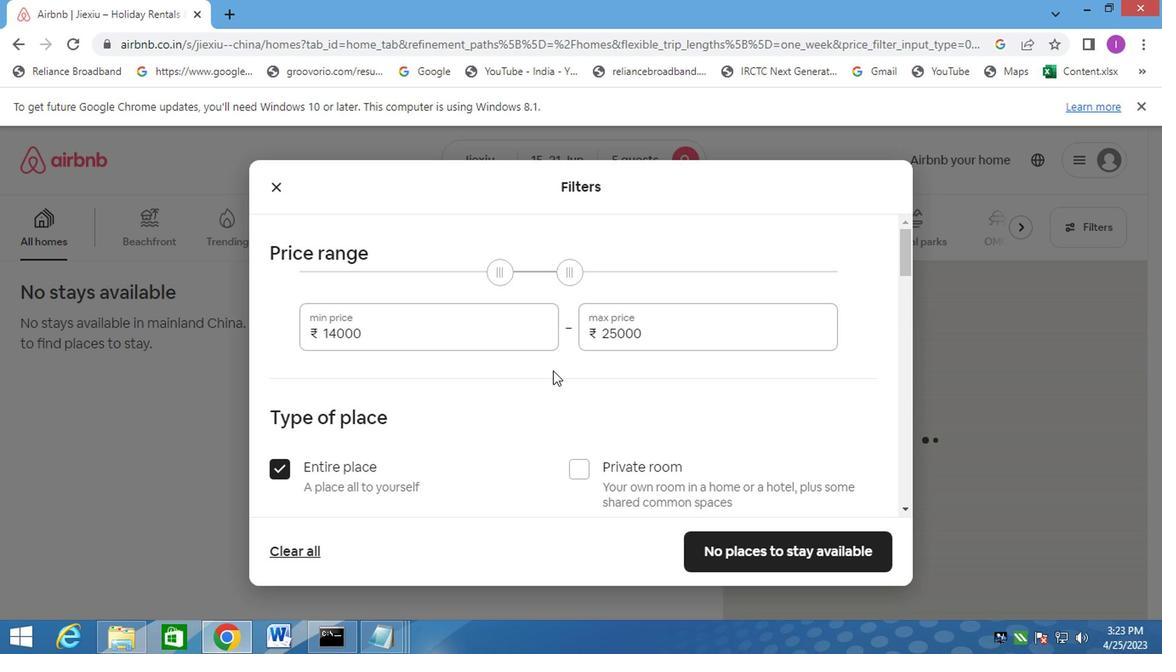 
Action: Mouse scrolled (553, 371) with delta (0, -1)
Screenshot: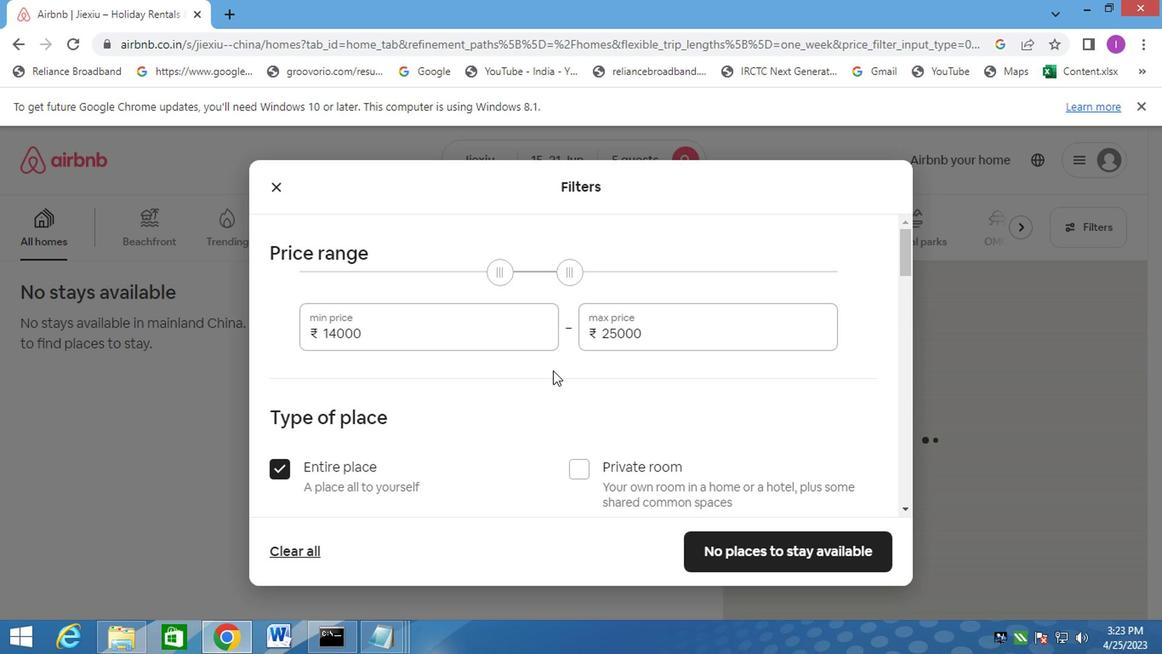 
Action: Mouse moved to (554, 373)
Screenshot: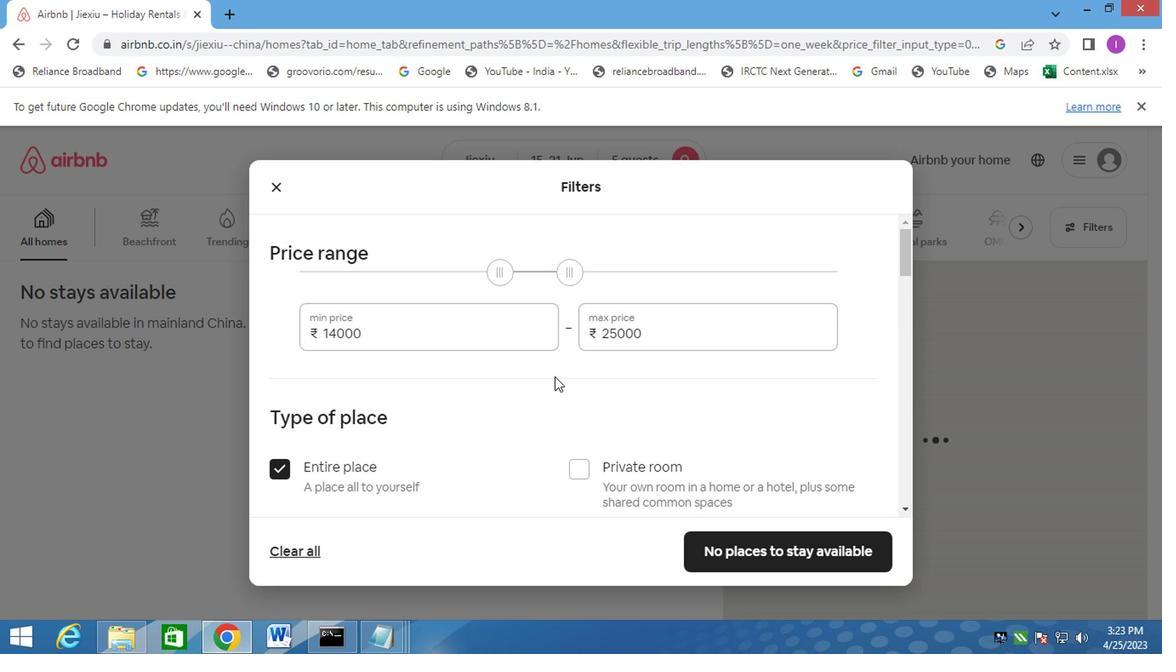 
Action: Mouse scrolled (554, 372) with delta (0, 0)
Screenshot: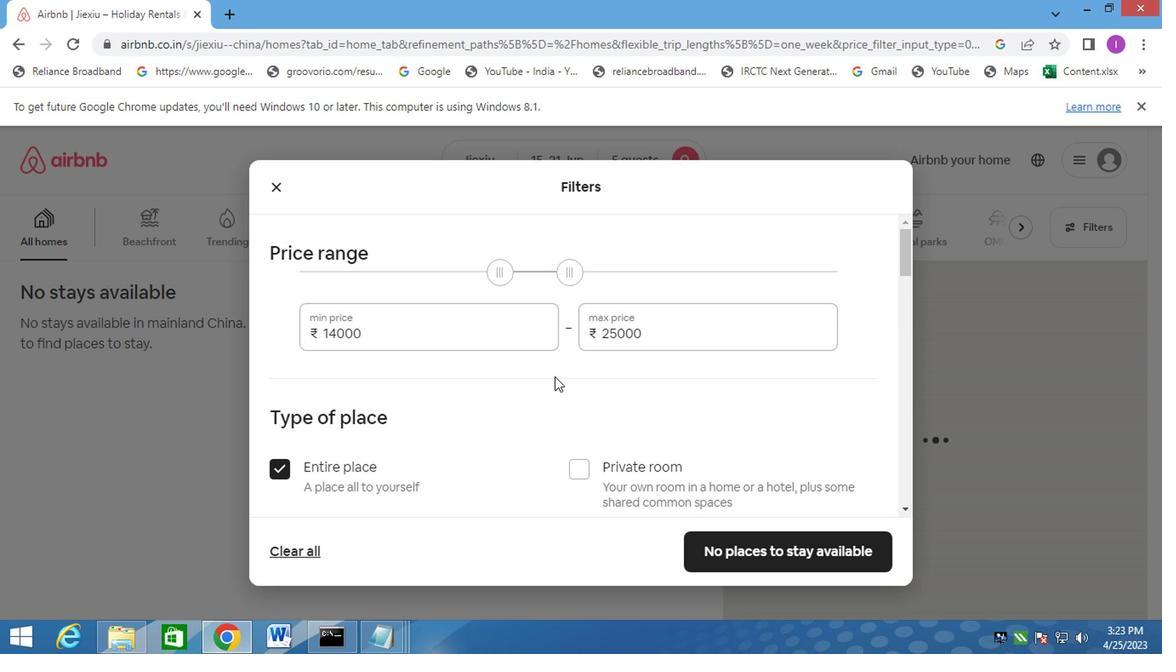 
Action: Mouse moved to (618, 379)
Screenshot: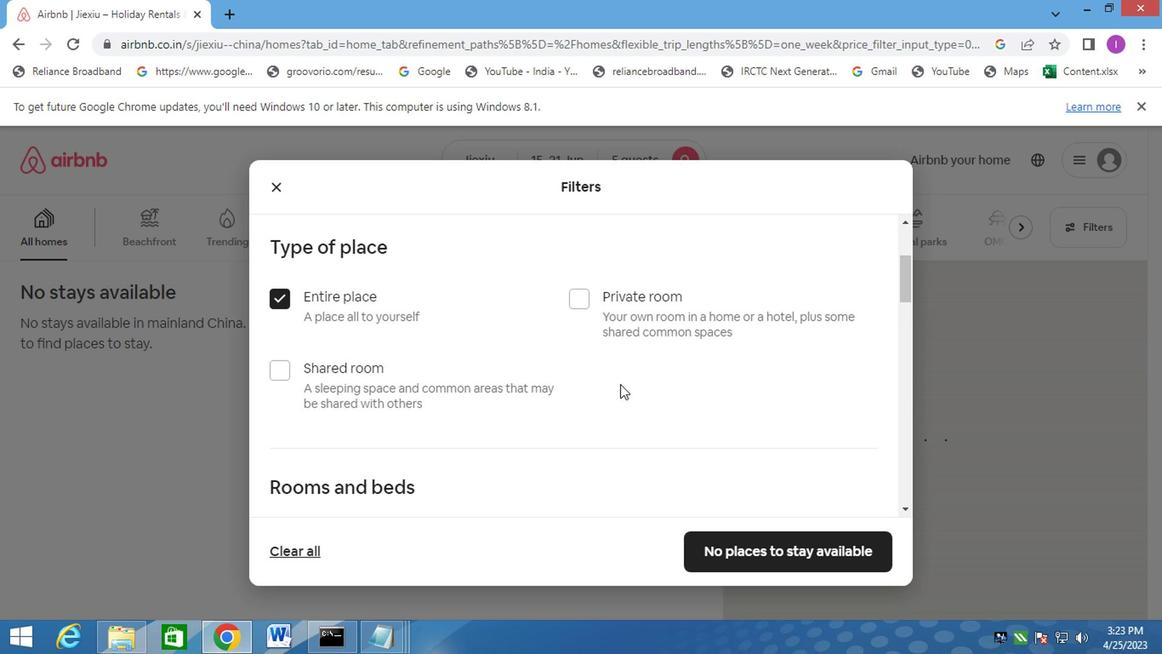 
Action: Mouse scrolled (618, 379) with delta (0, 0)
Screenshot: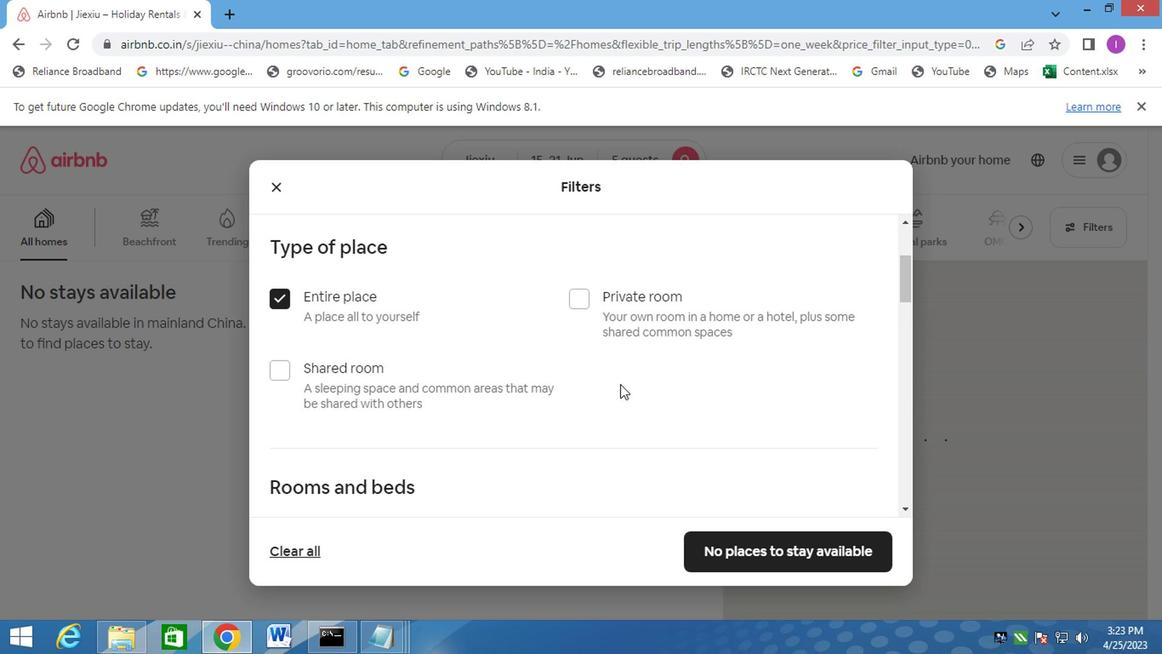 
Action: Mouse moved to (618, 379)
Screenshot: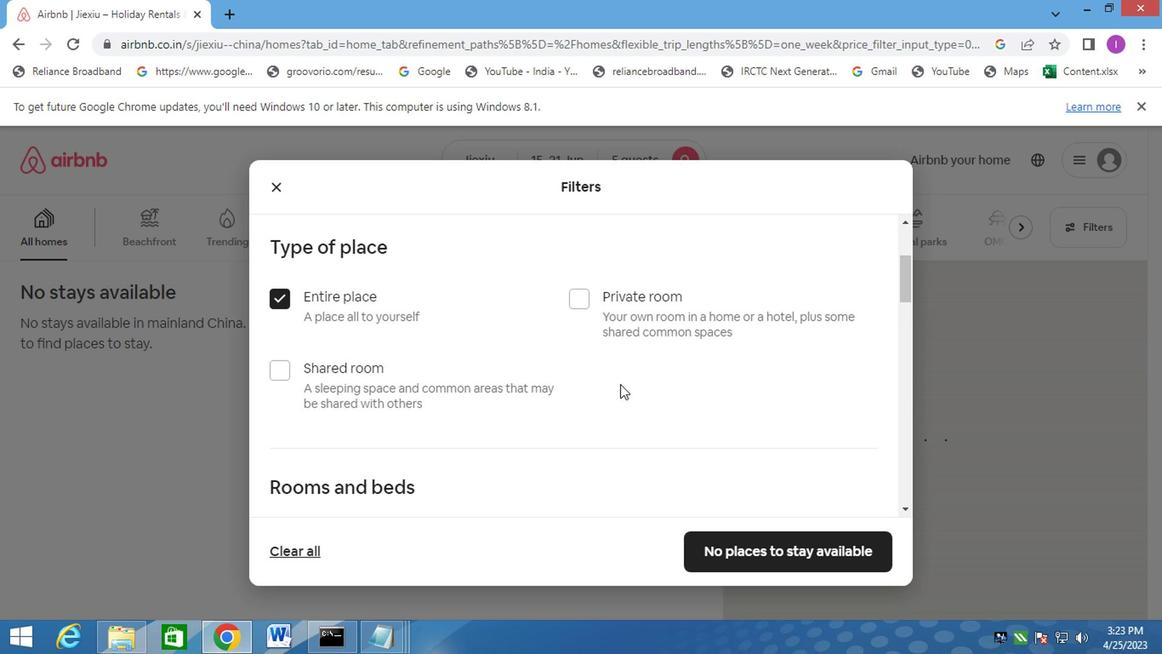 
Action: Mouse scrolled (618, 377) with delta (0, -1)
Screenshot: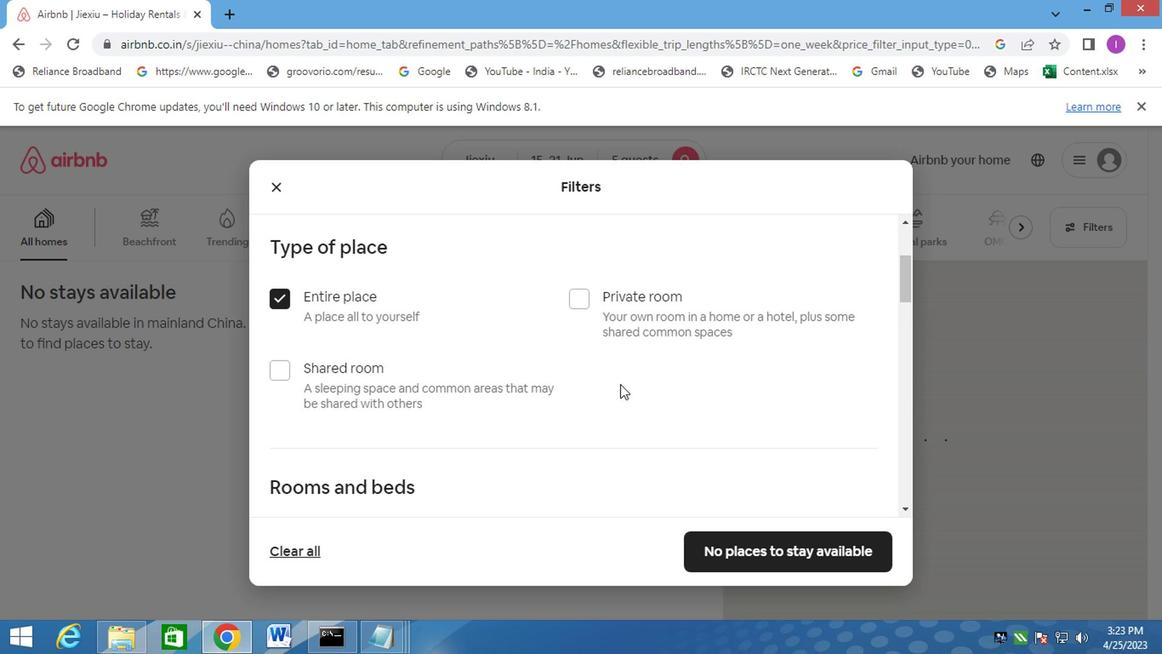 
Action: Mouse moved to (618, 379)
Screenshot: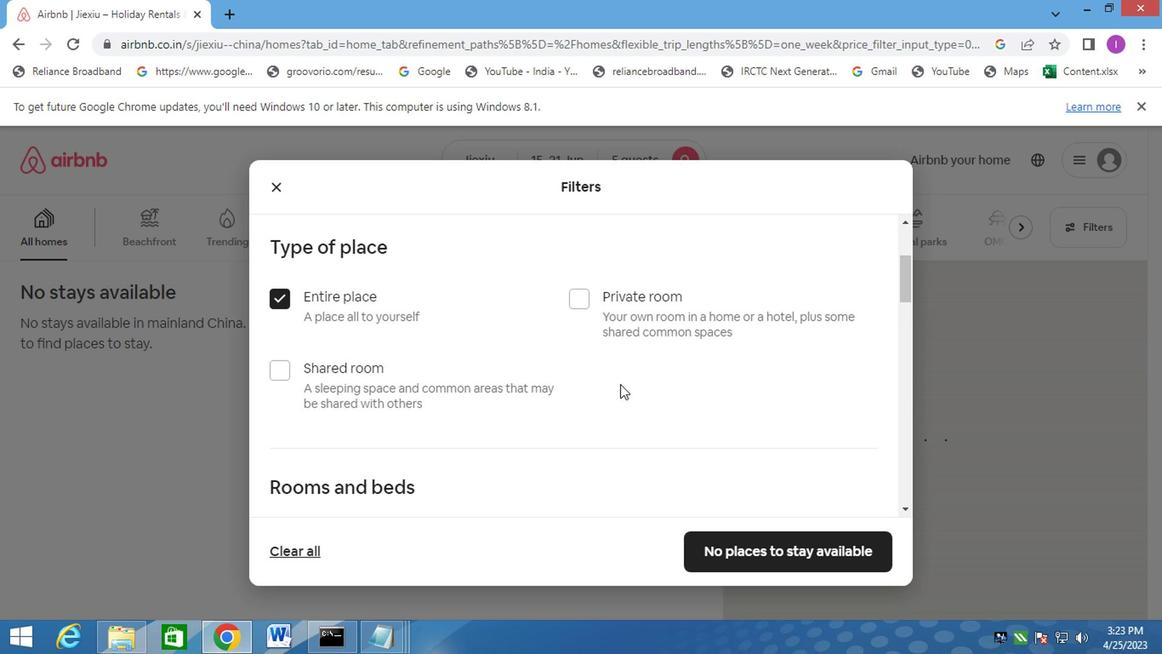 
Action: Mouse scrolled (618, 377) with delta (0, -1)
Screenshot: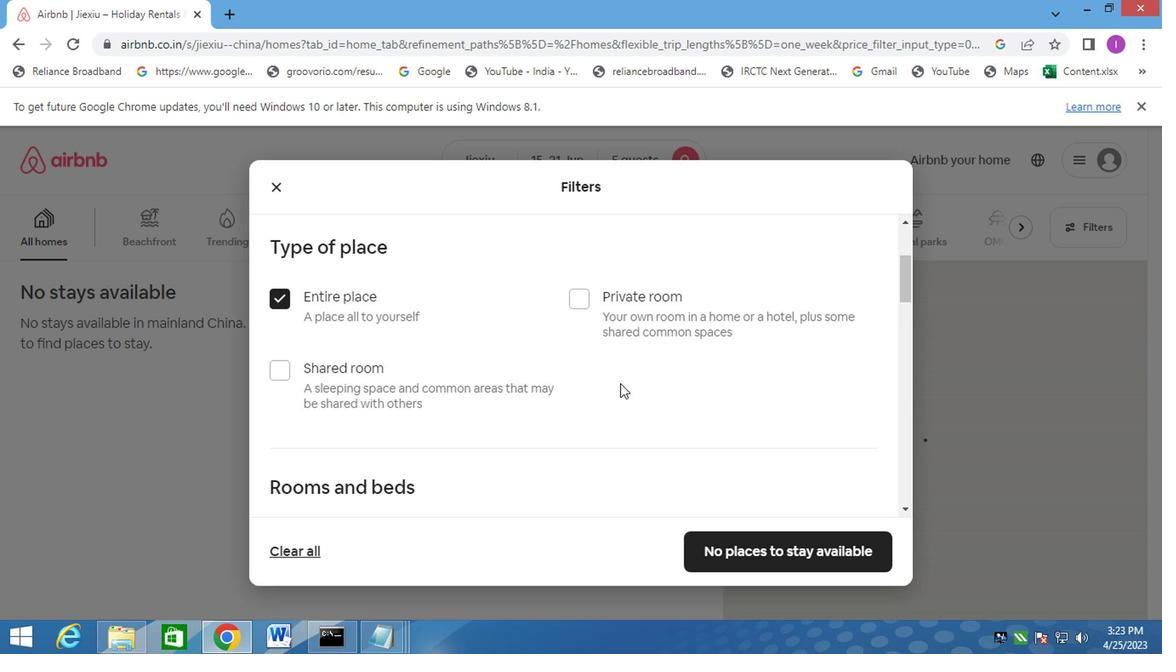 
Action: Mouse moved to (514, 402)
Screenshot: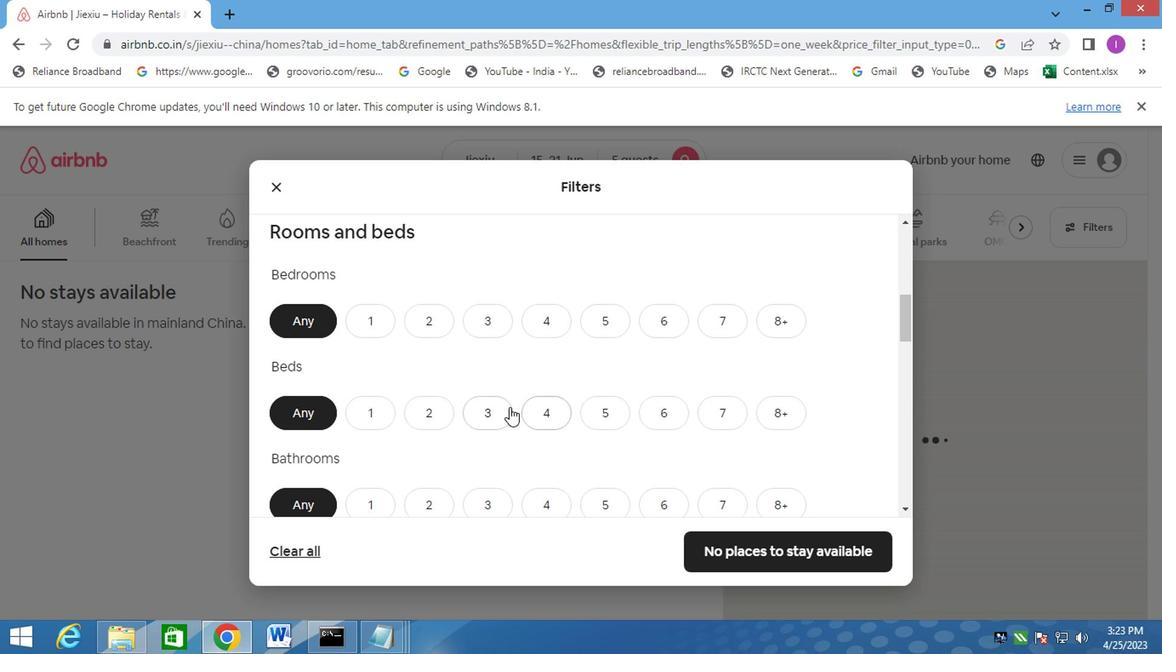 
Action: Mouse scrolled (514, 402) with delta (0, 0)
Screenshot: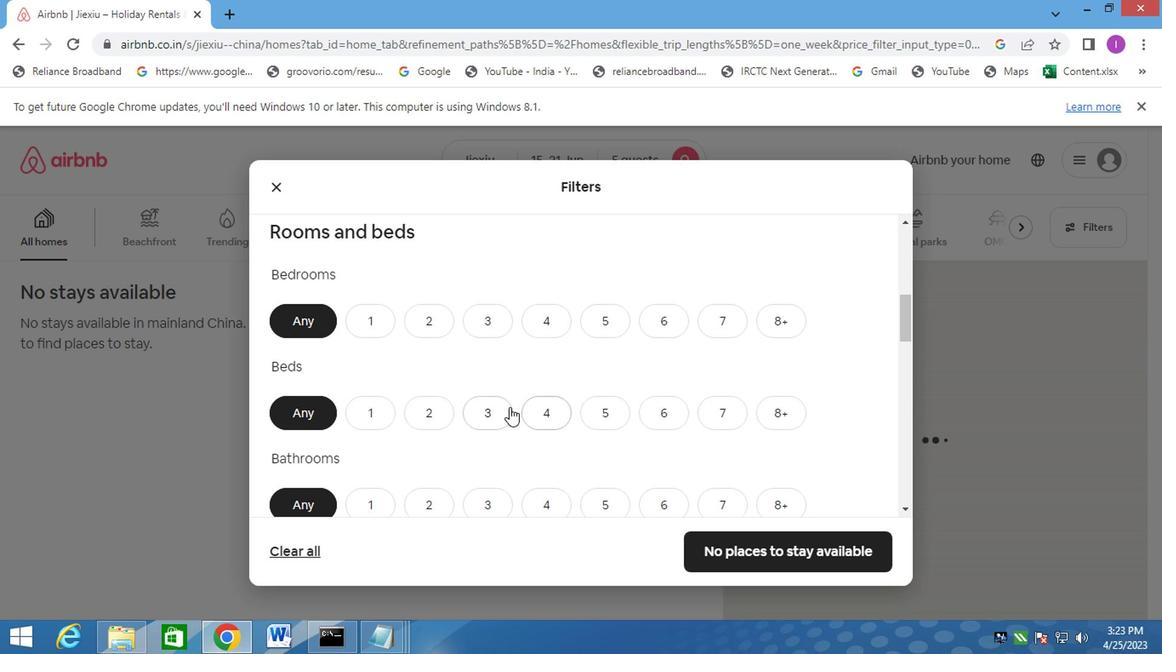 
Action: Mouse scrolled (514, 402) with delta (0, 0)
Screenshot: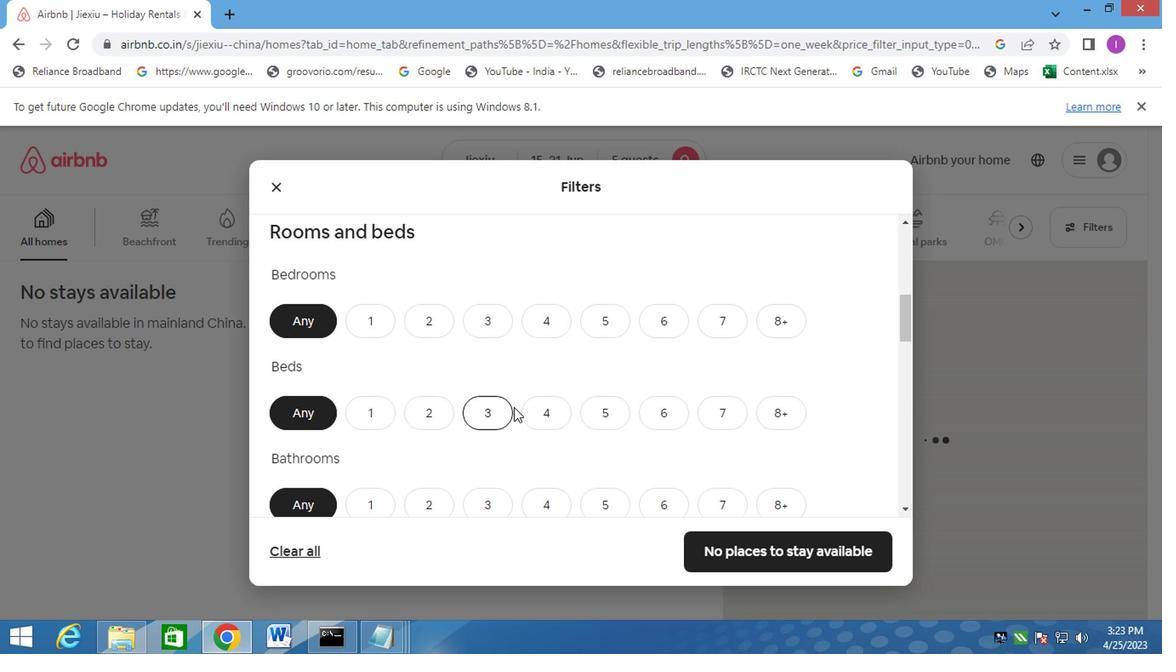 
Action: Mouse moved to (495, 270)
Screenshot: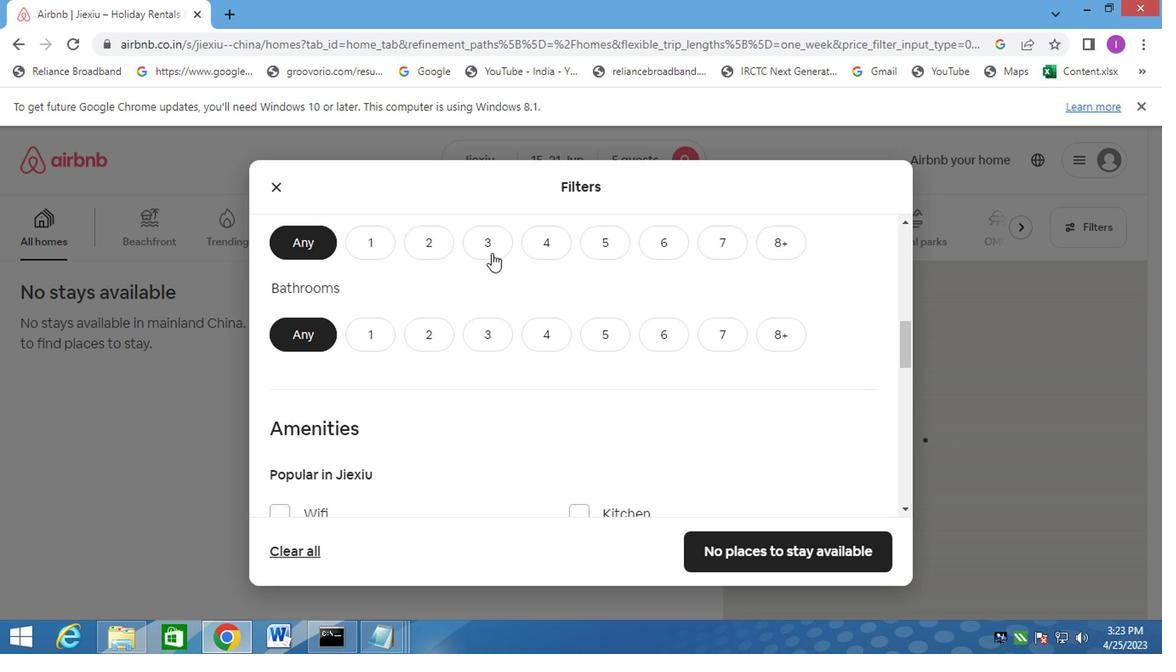 
Action: Mouse scrolled (495, 270) with delta (0, 0)
Screenshot: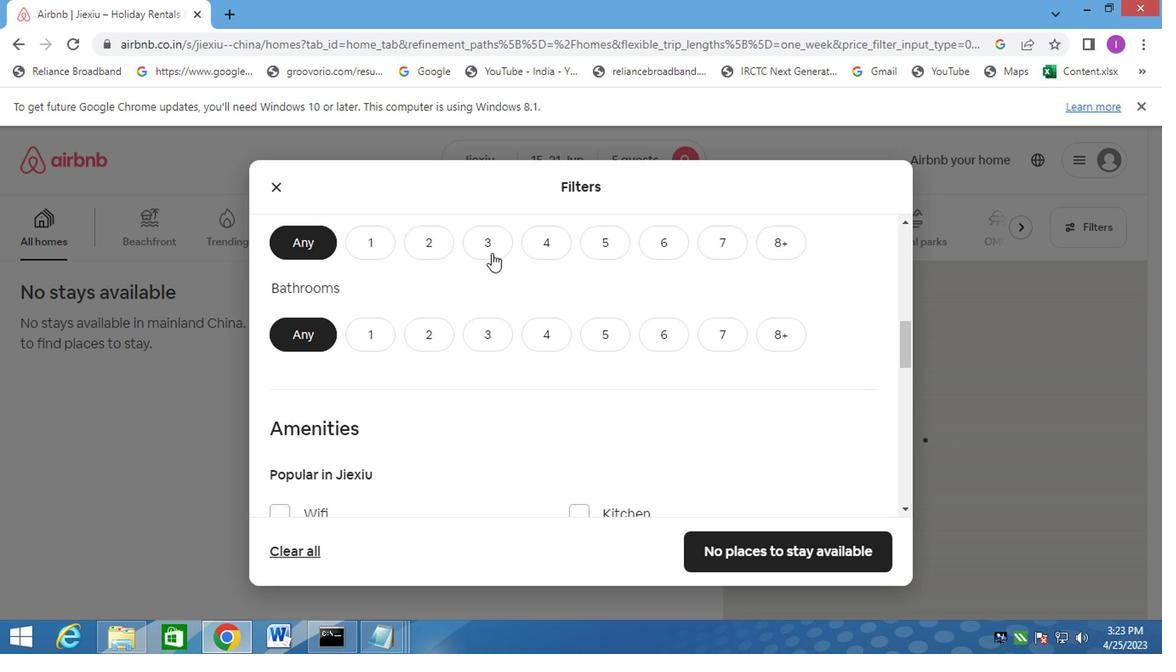 
Action: Mouse scrolled (495, 270) with delta (0, 0)
Screenshot: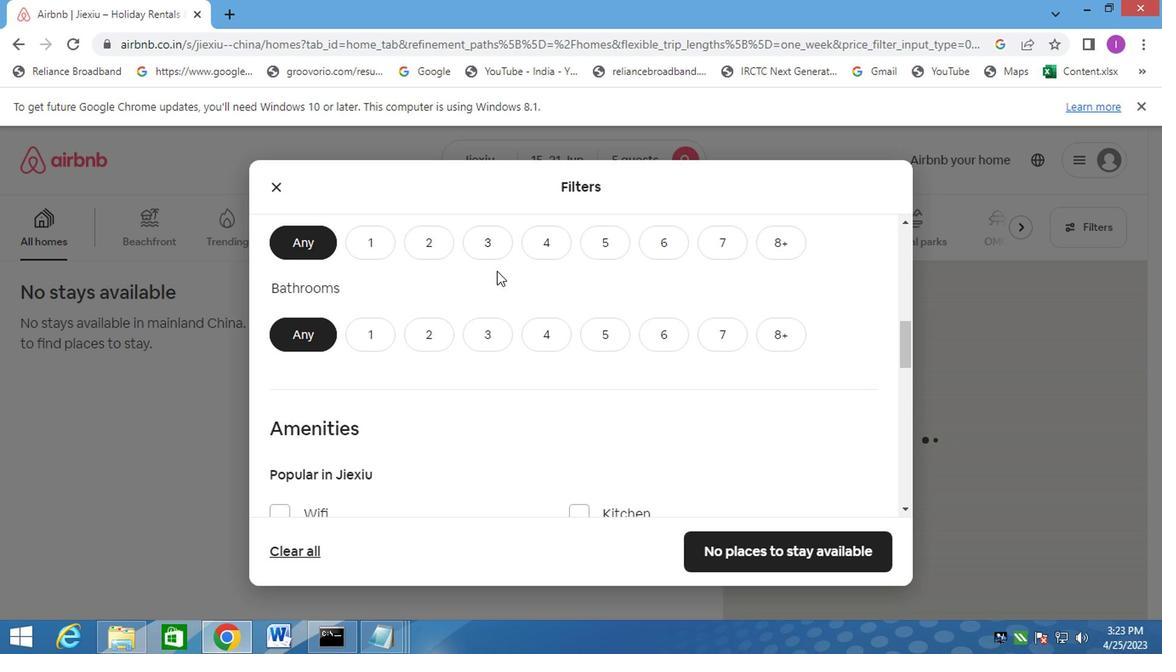 
Action: Mouse moved to (494, 316)
Screenshot: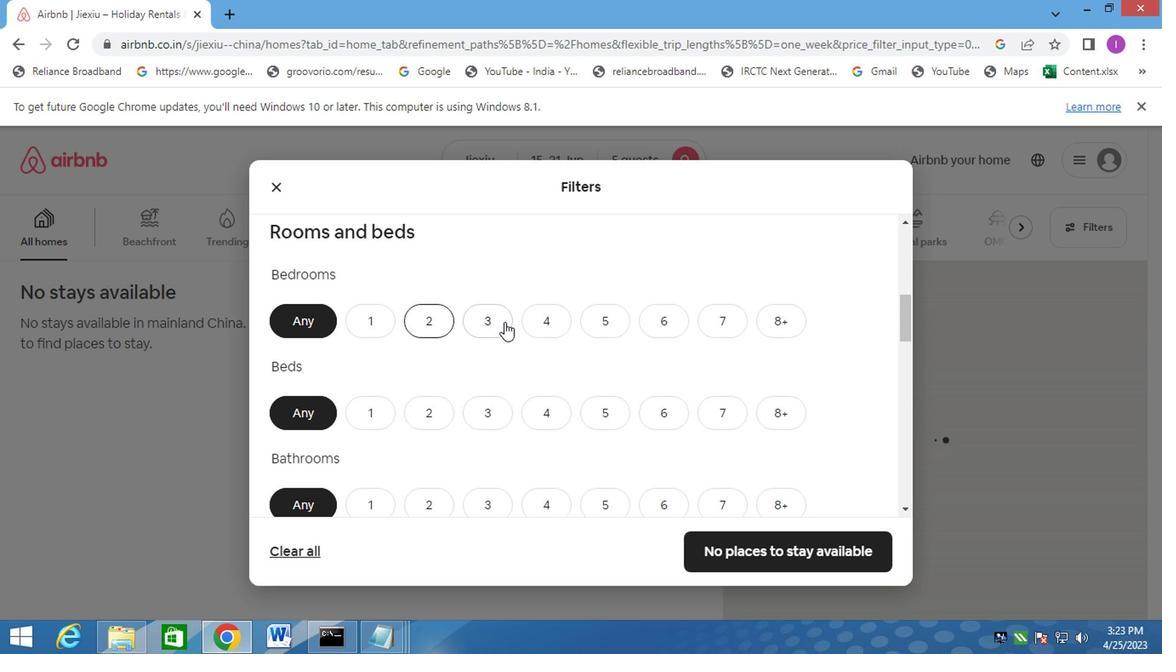 
Action: Mouse pressed left at (494, 316)
Screenshot: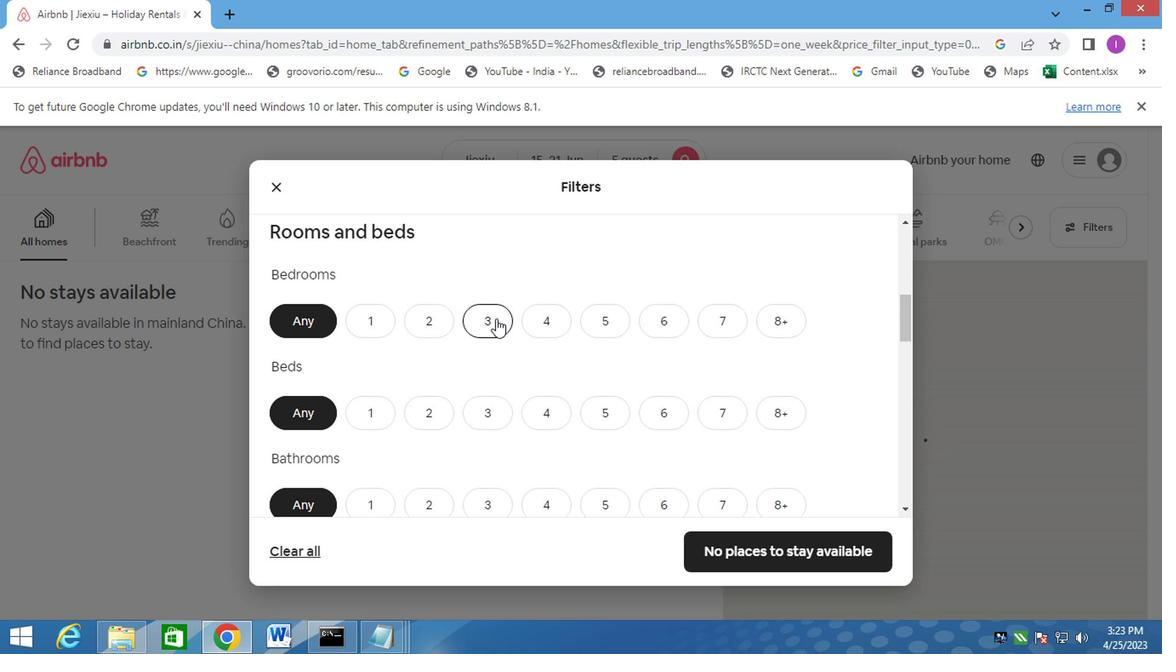 
Action: Mouse moved to (484, 402)
Screenshot: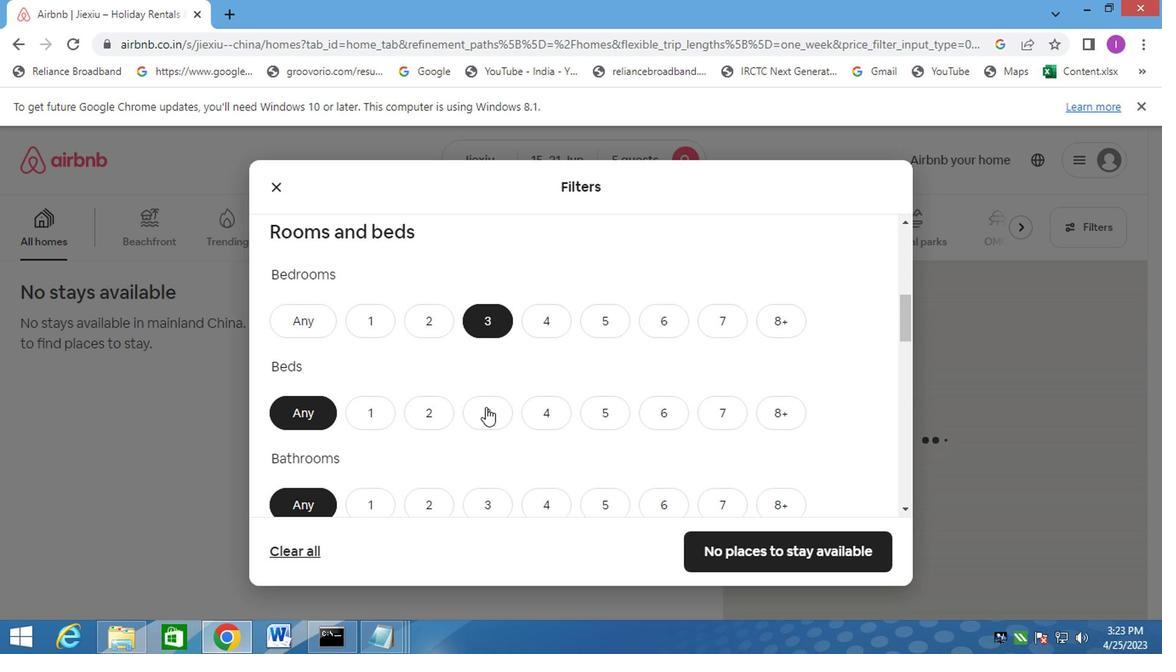 
Action: Mouse pressed left at (484, 402)
Screenshot: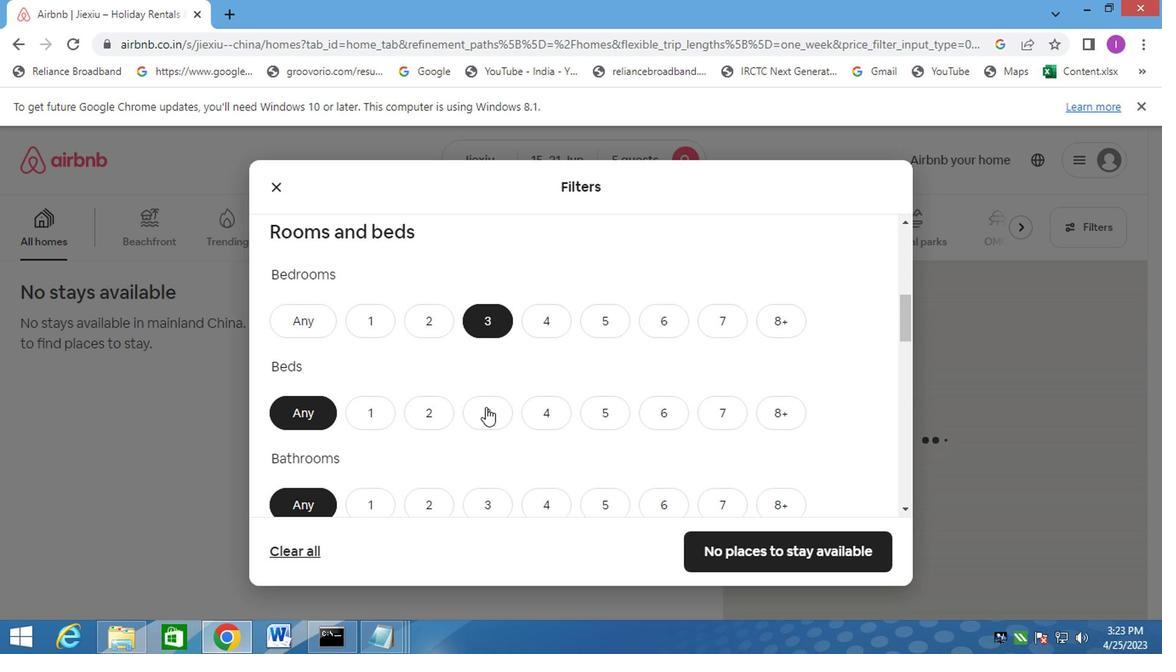 
Action: Mouse moved to (516, 373)
Screenshot: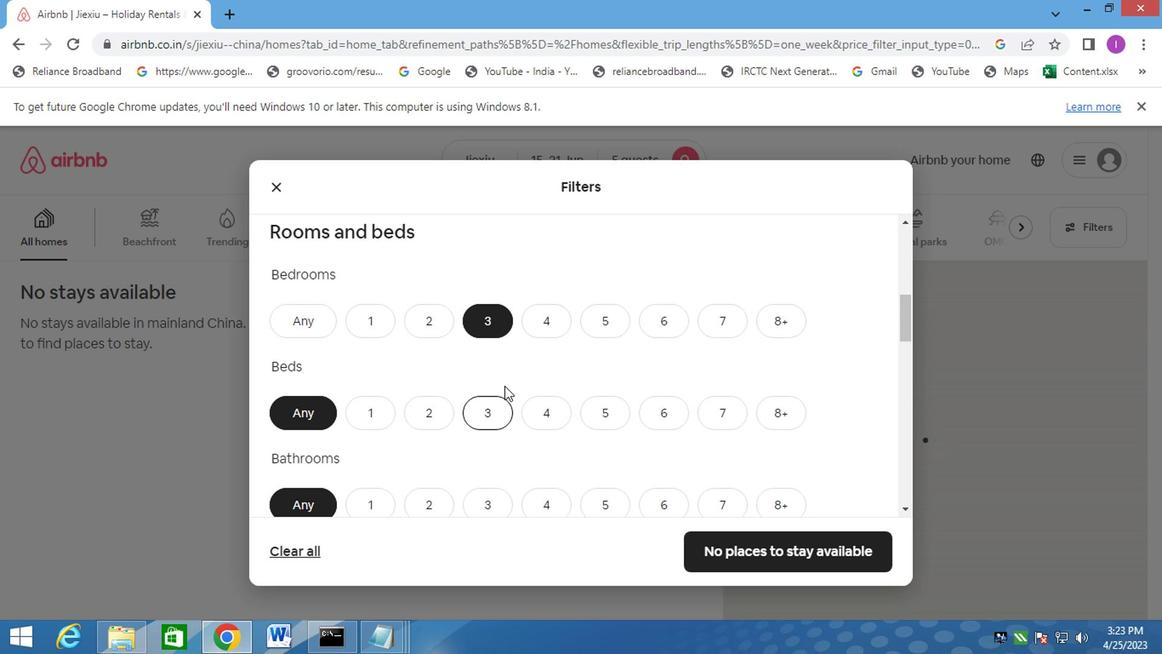 
Action: Mouse scrolled (516, 373) with delta (0, 0)
Screenshot: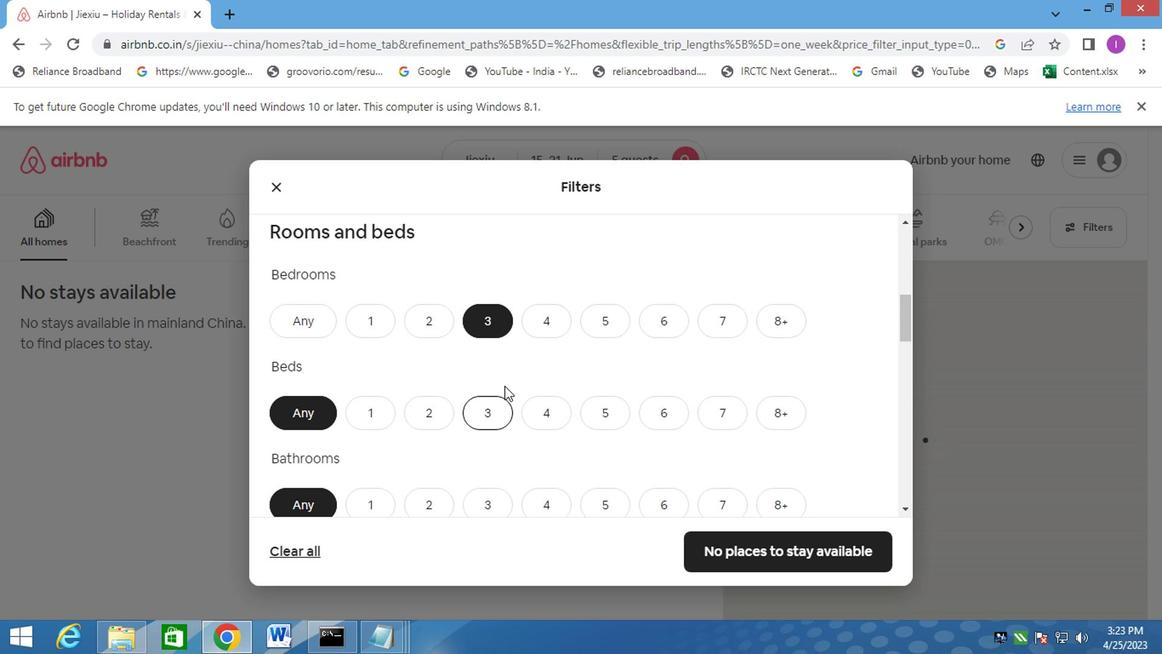 
Action: Mouse scrolled (516, 373) with delta (0, 0)
Screenshot: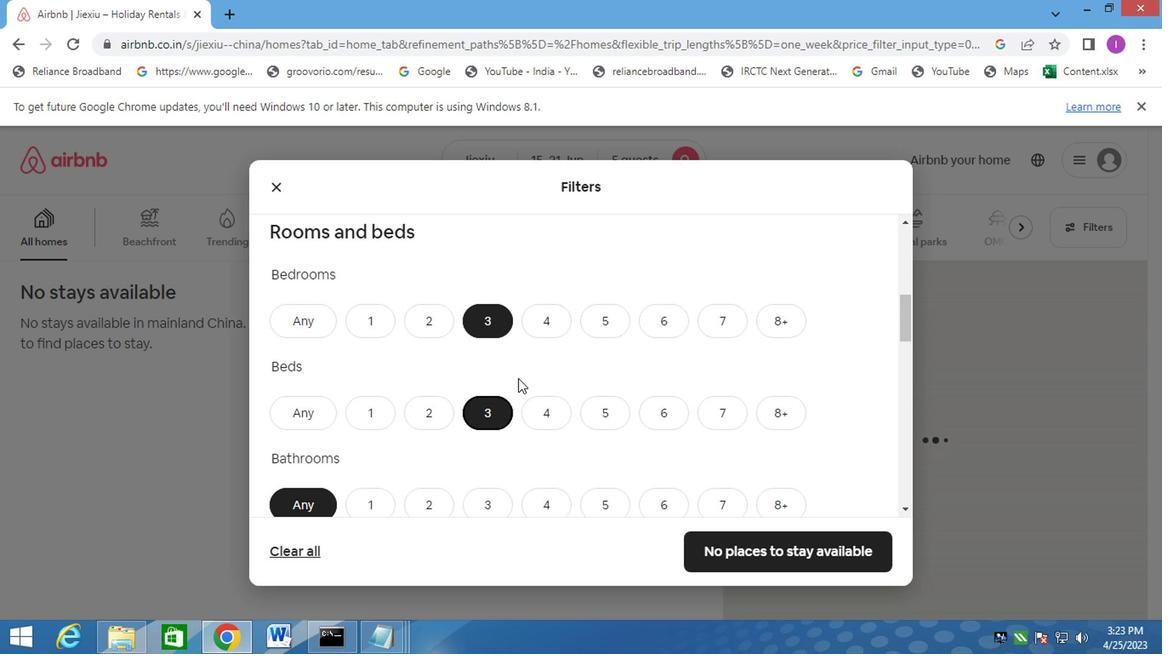 
Action: Mouse moved to (492, 338)
Screenshot: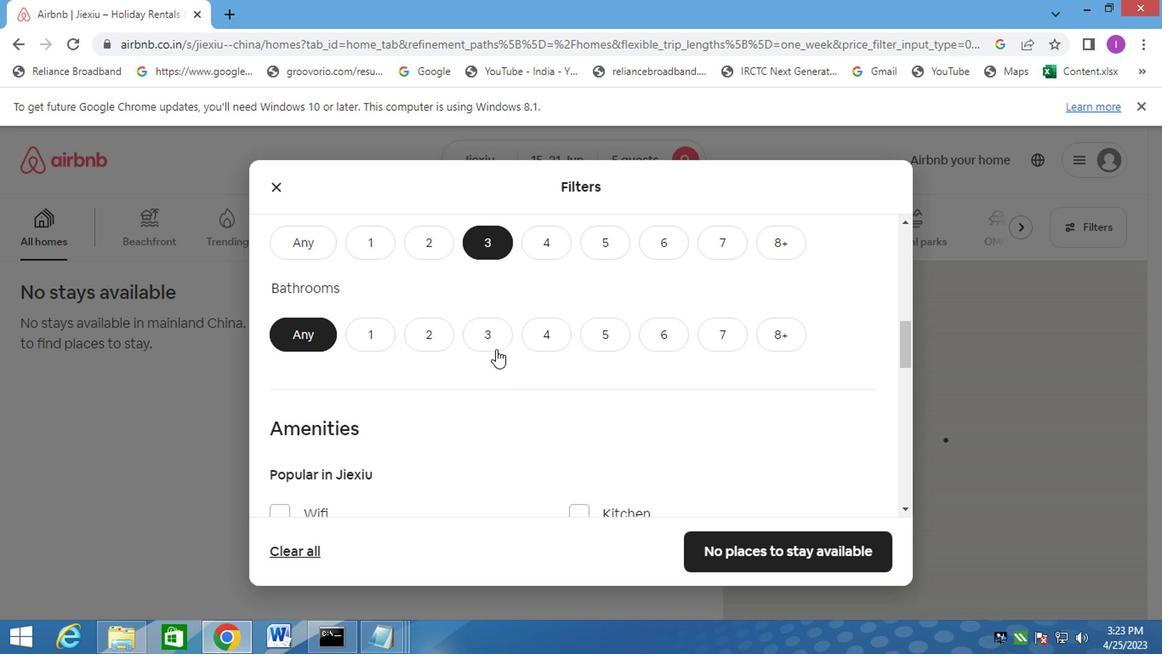 
Action: Mouse pressed left at (492, 338)
Screenshot: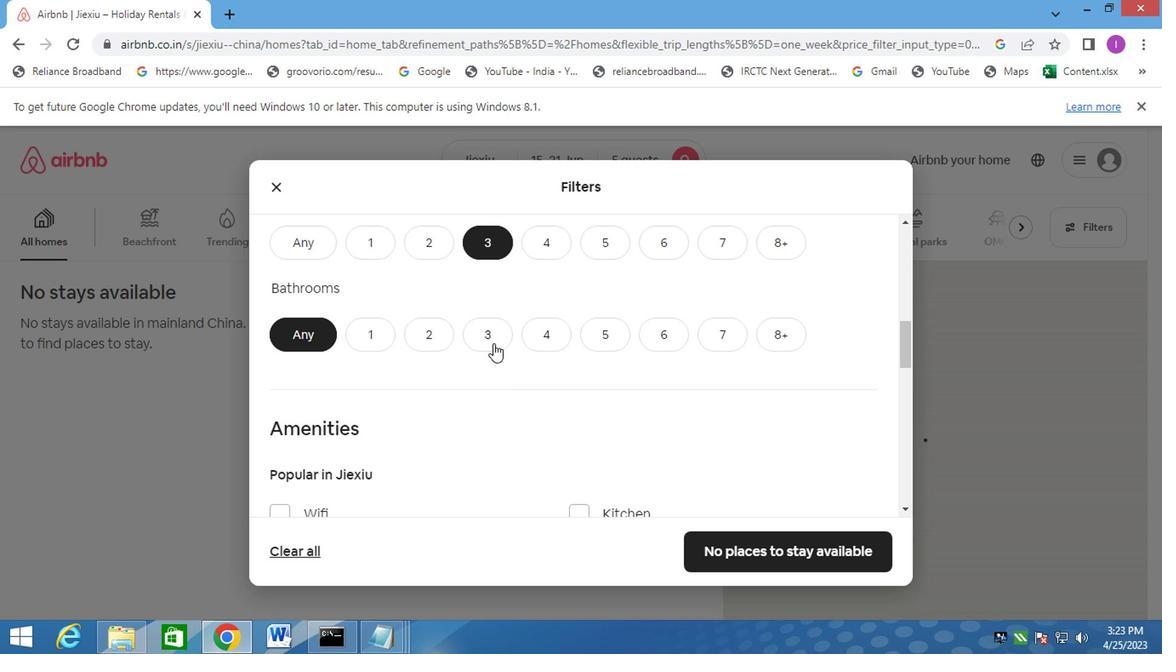 
Action: Mouse moved to (512, 327)
Screenshot: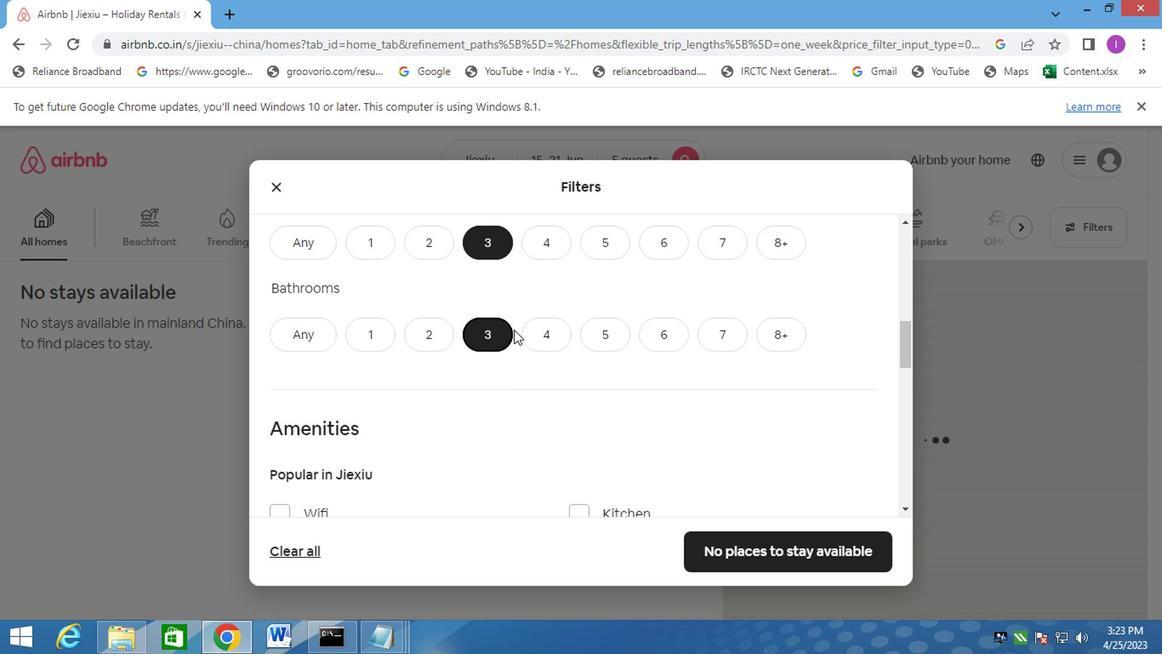 
Action: Mouse scrolled (512, 326) with delta (0, 0)
Screenshot: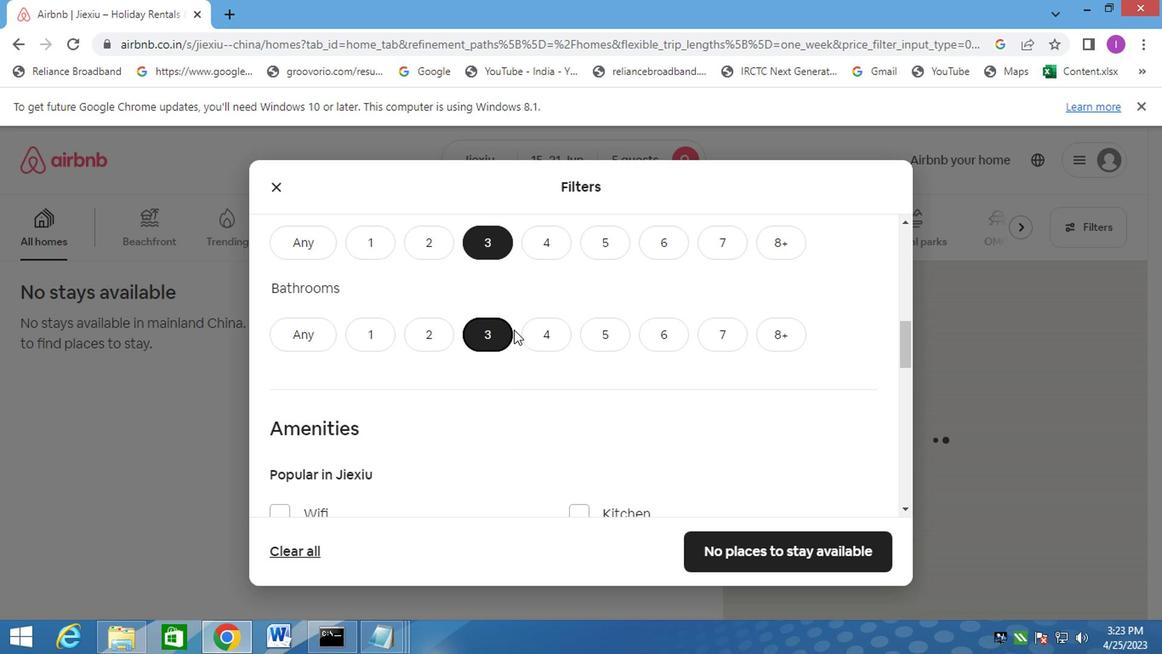 
Action: Mouse moved to (388, 382)
Screenshot: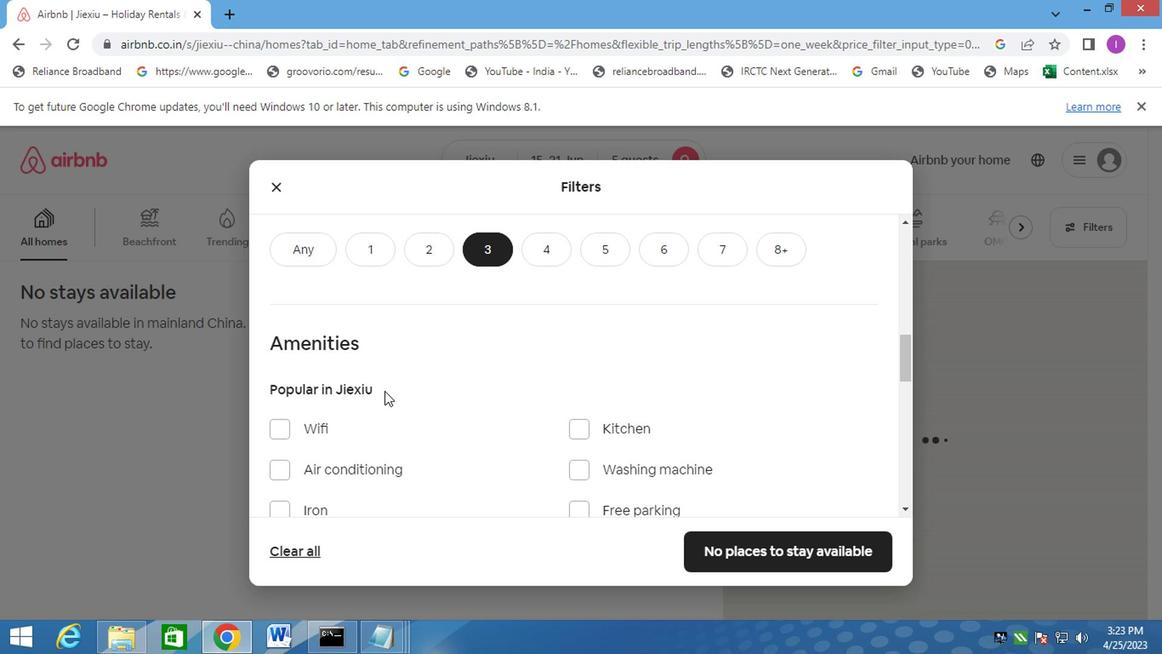 
Action: Mouse scrolled (388, 381) with delta (0, 0)
Screenshot: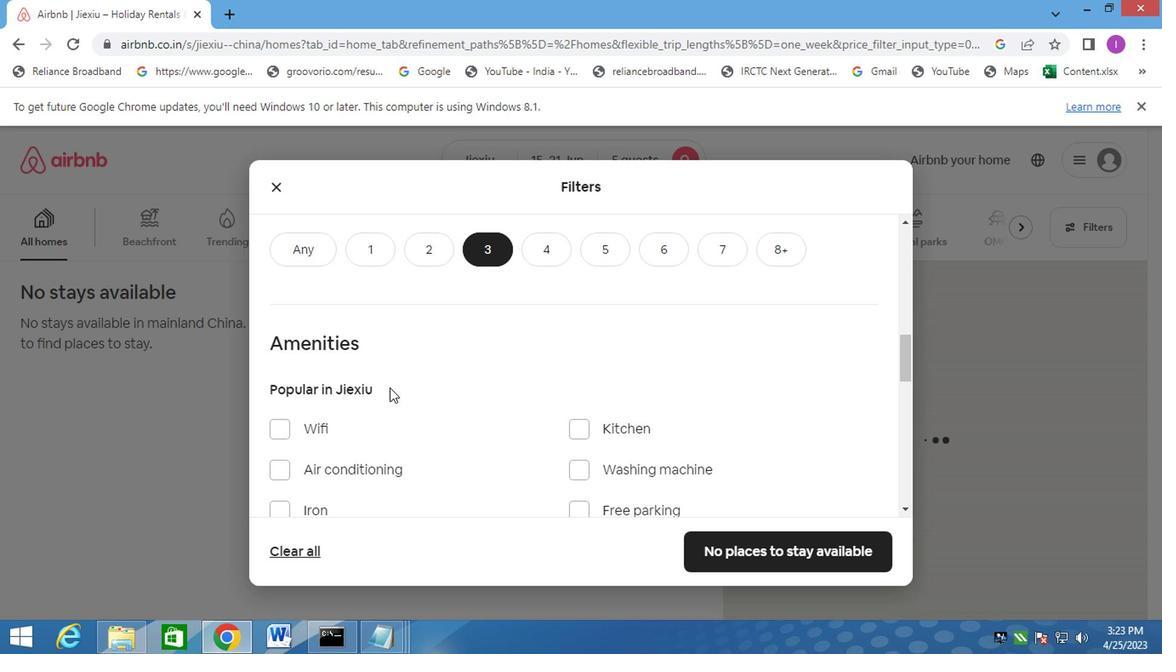 
Action: Mouse moved to (399, 377)
Screenshot: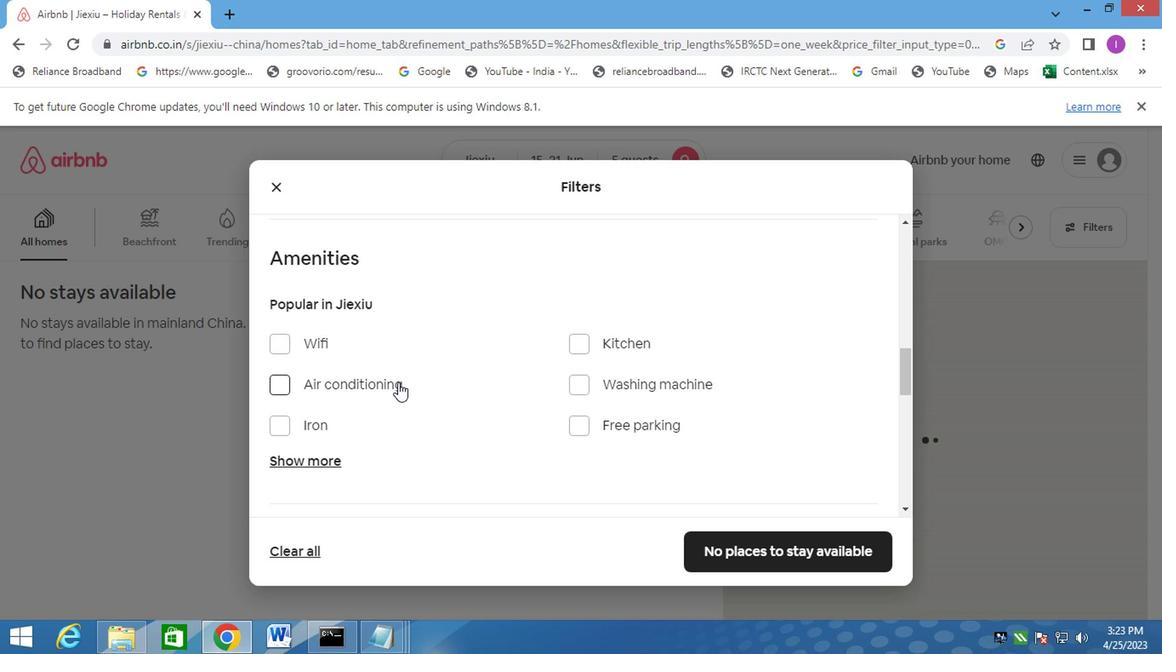 
Action: Mouse scrolled (399, 377) with delta (0, 0)
Screenshot: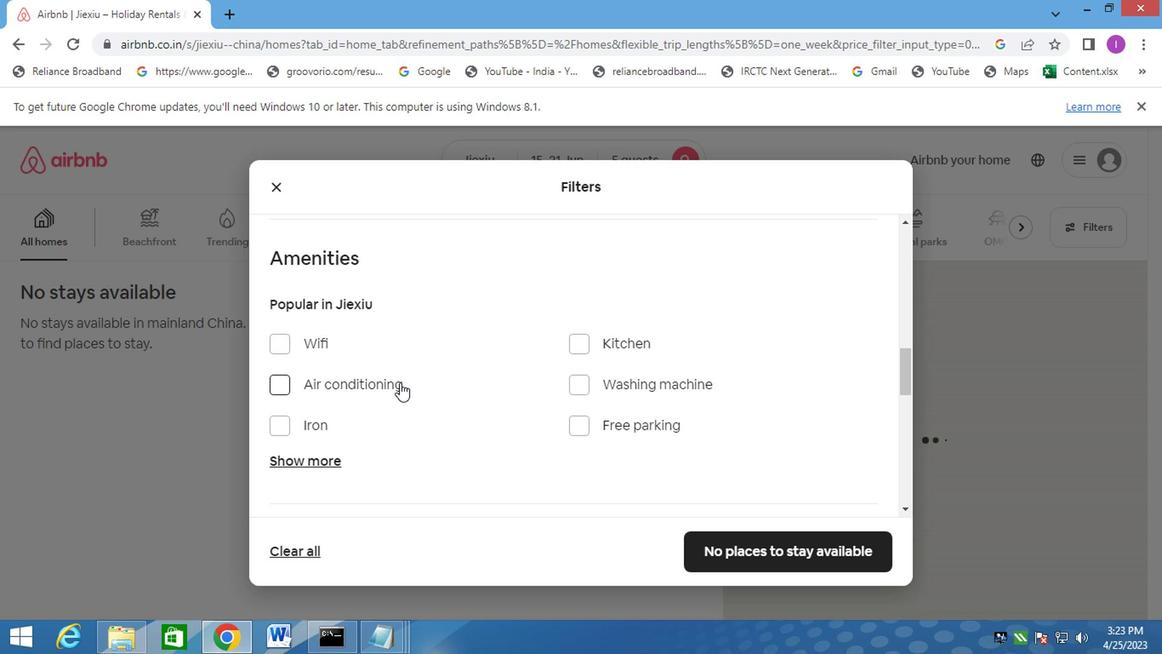 
Action: Mouse moved to (401, 379)
Screenshot: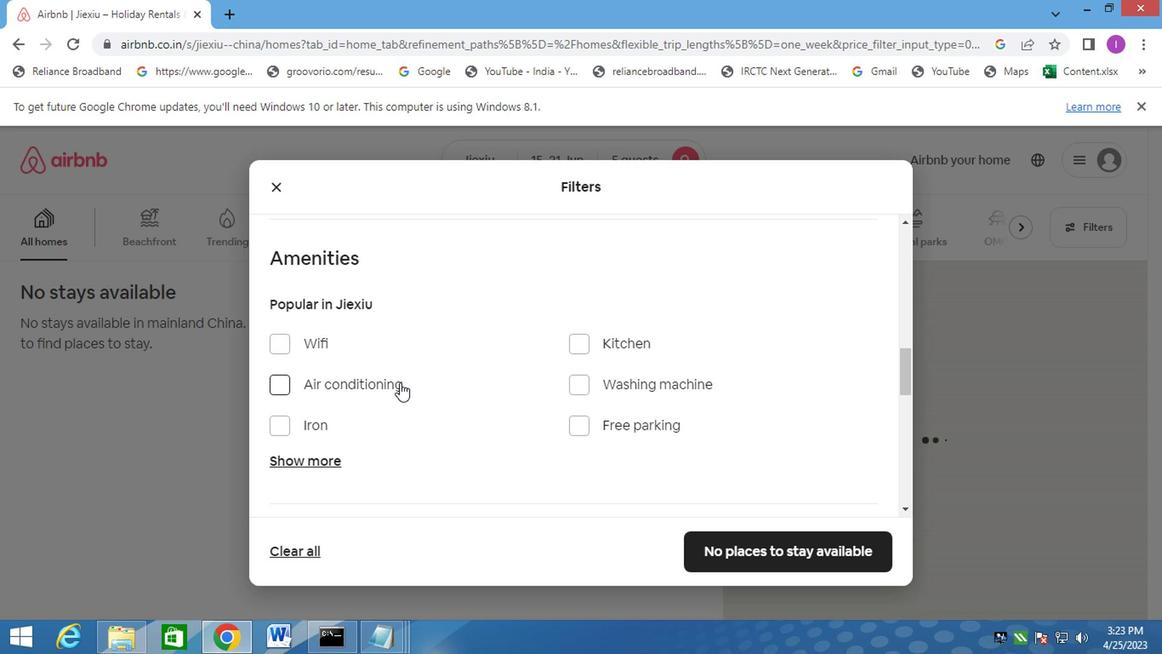 
Action: Mouse scrolled (401, 377) with delta (0, -1)
Screenshot: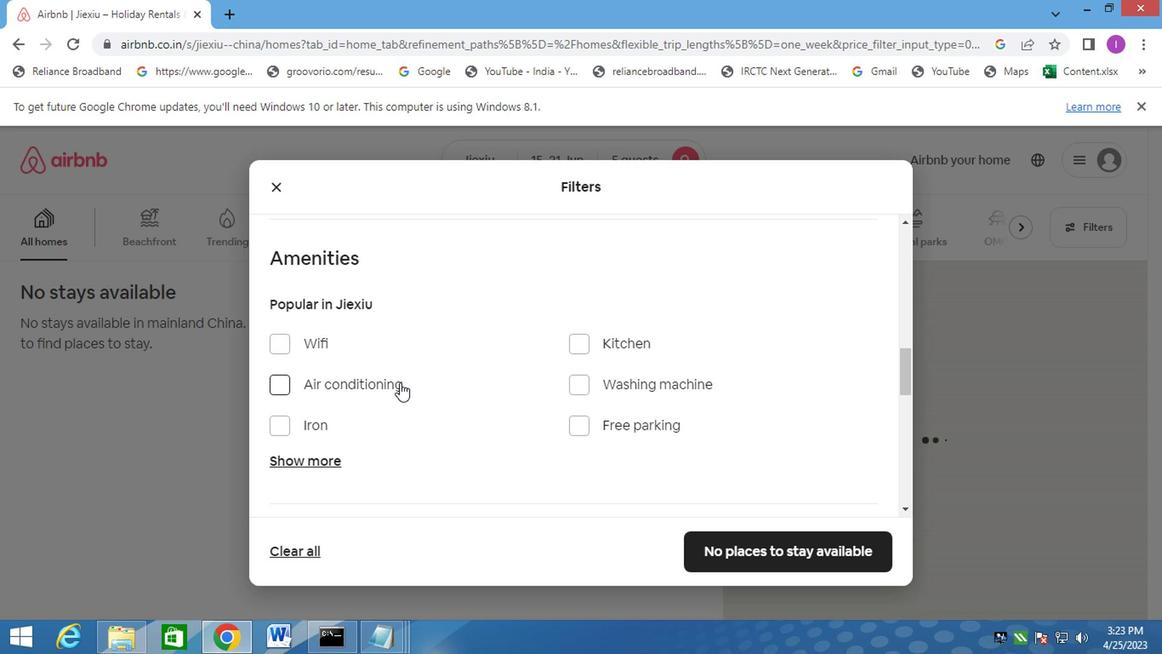 
Action: Mouse scrolled (401, 377) with delta (0, -1)
Screenshot: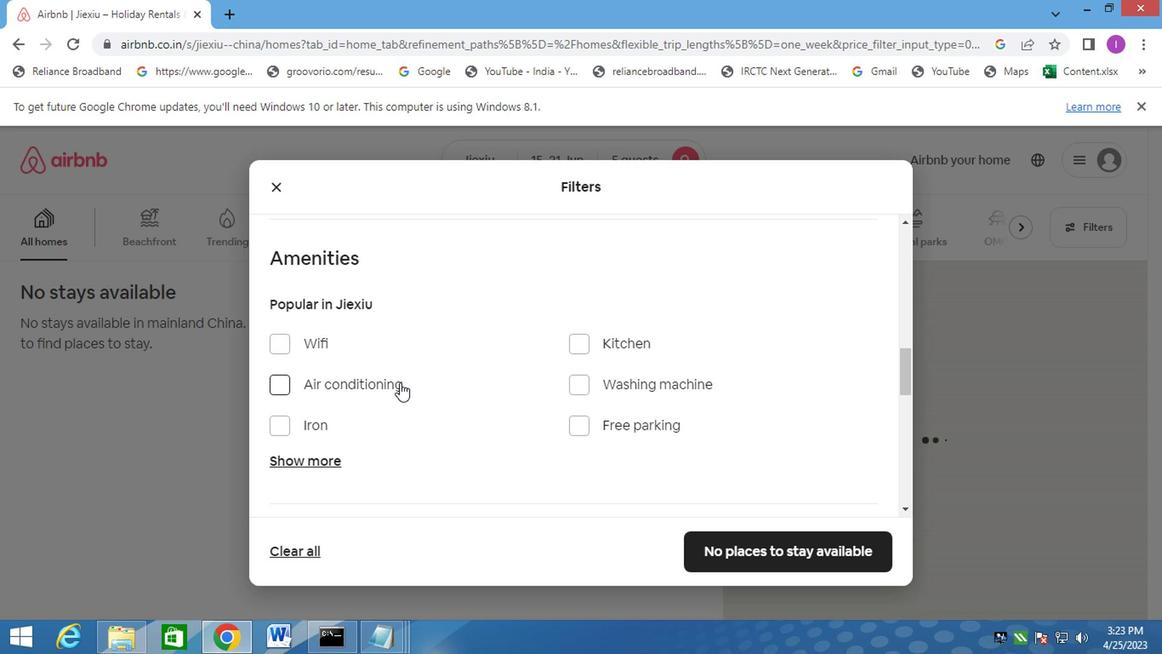 
Action: Mouse moved to (850, 403)
Screenshot: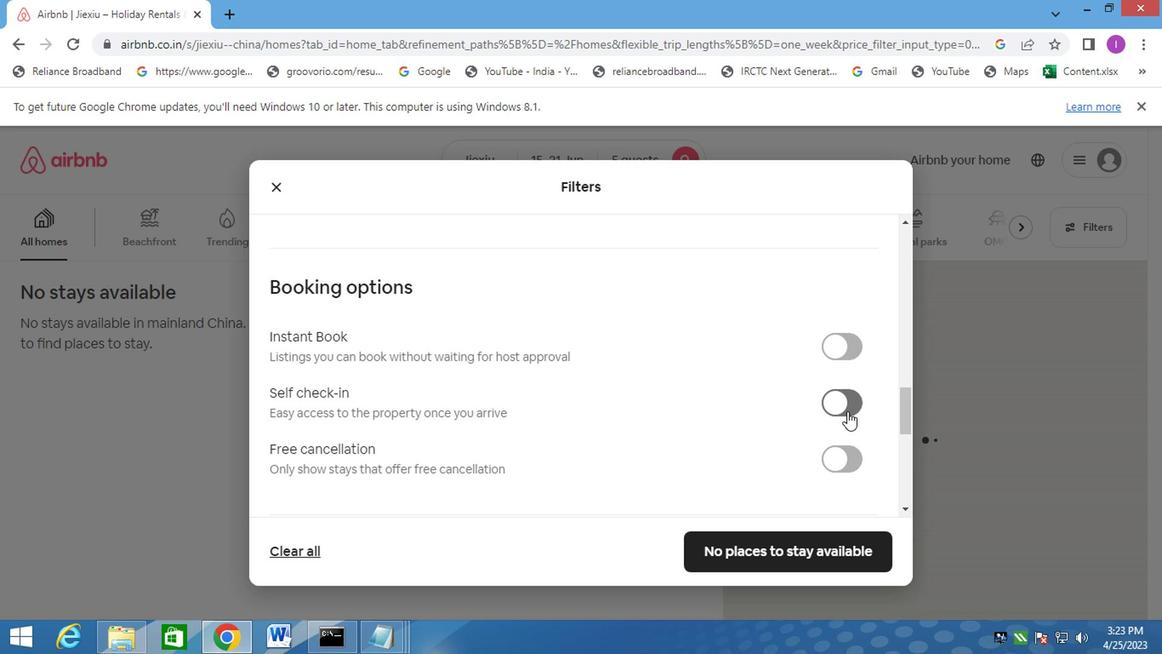 
Action: Mouse pressed left at (850, 403)
Screenshot: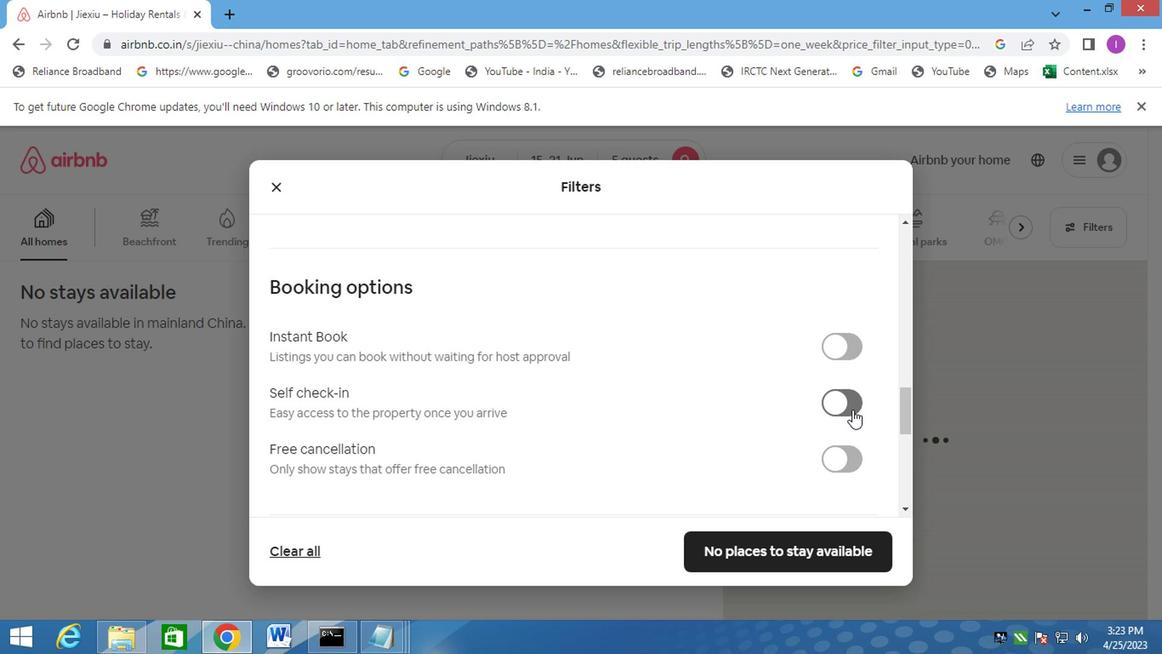 
Action: Mouse moved to (759, 395)
Screenshot: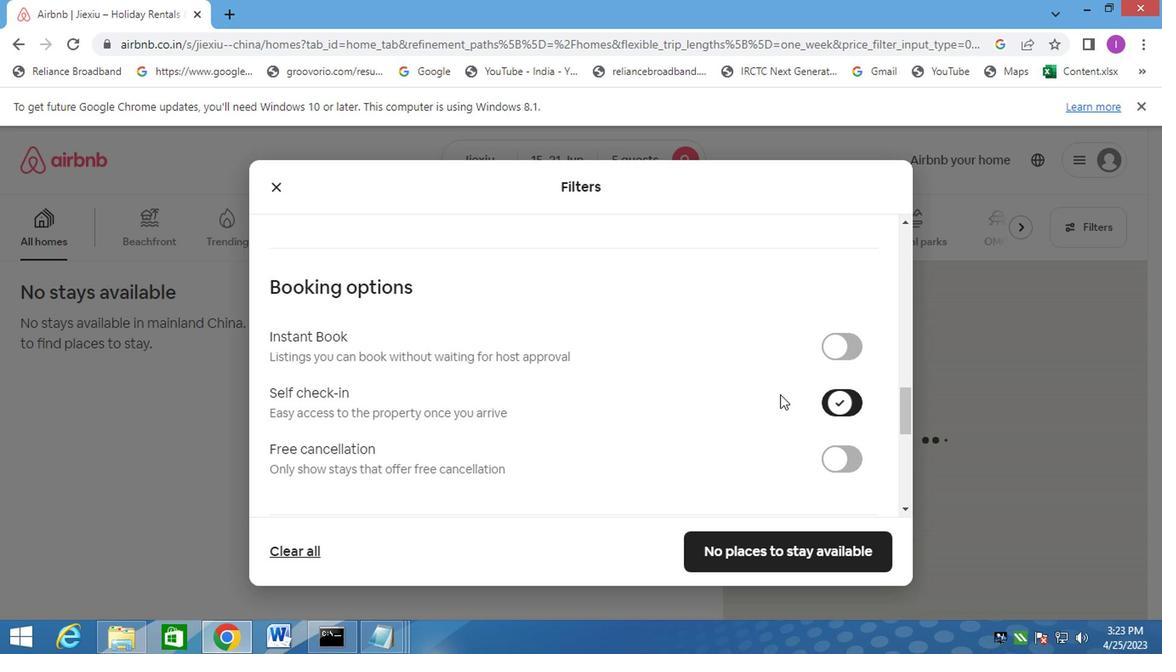 
Action: Mouse scrolled (759, 394) with delta (0, -1)
Screenshot: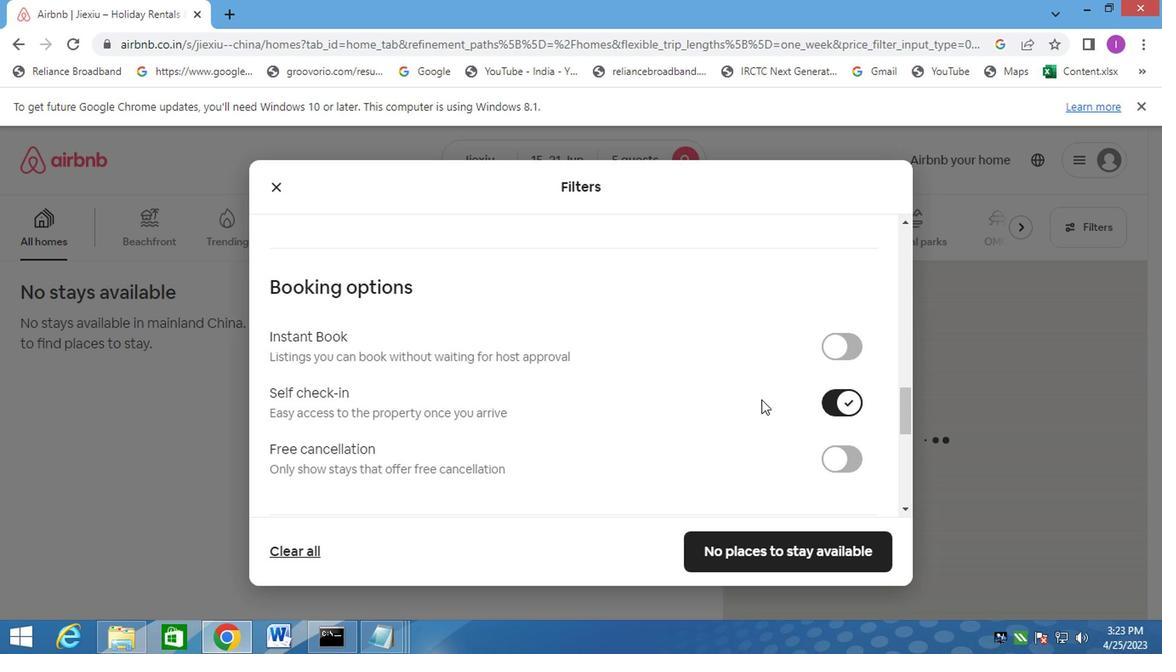 
Action: Mouse moved to (757, 396)
Screenshot: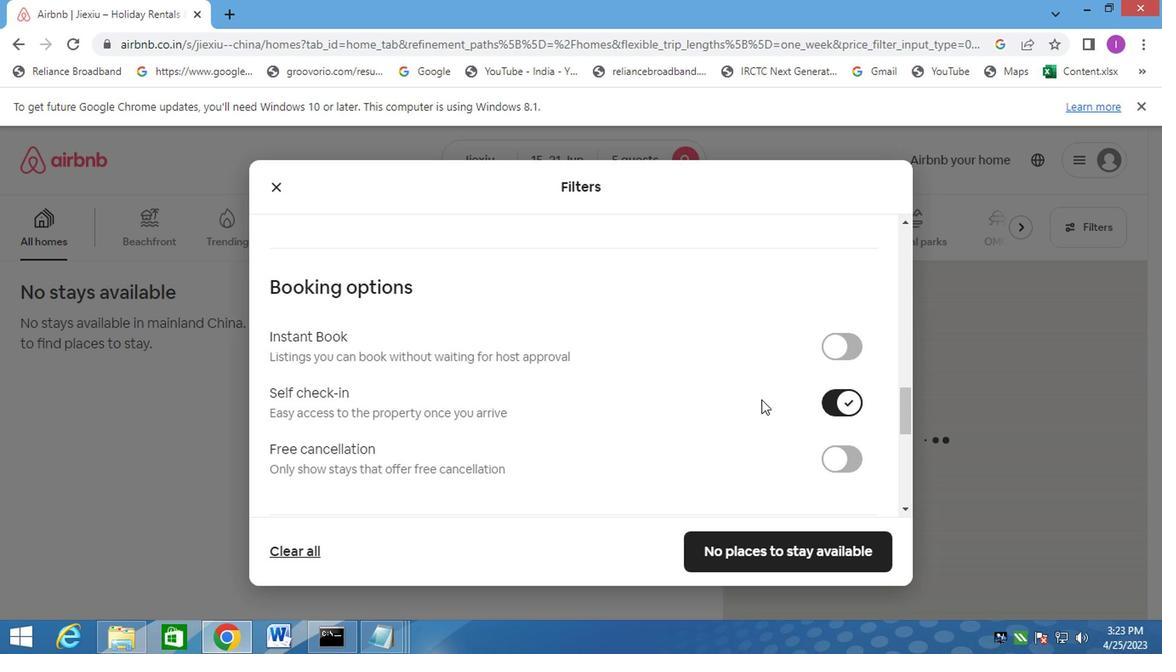 
Action: Mouse scrolled (757, 395) with delta (0, 0)
Screenshot: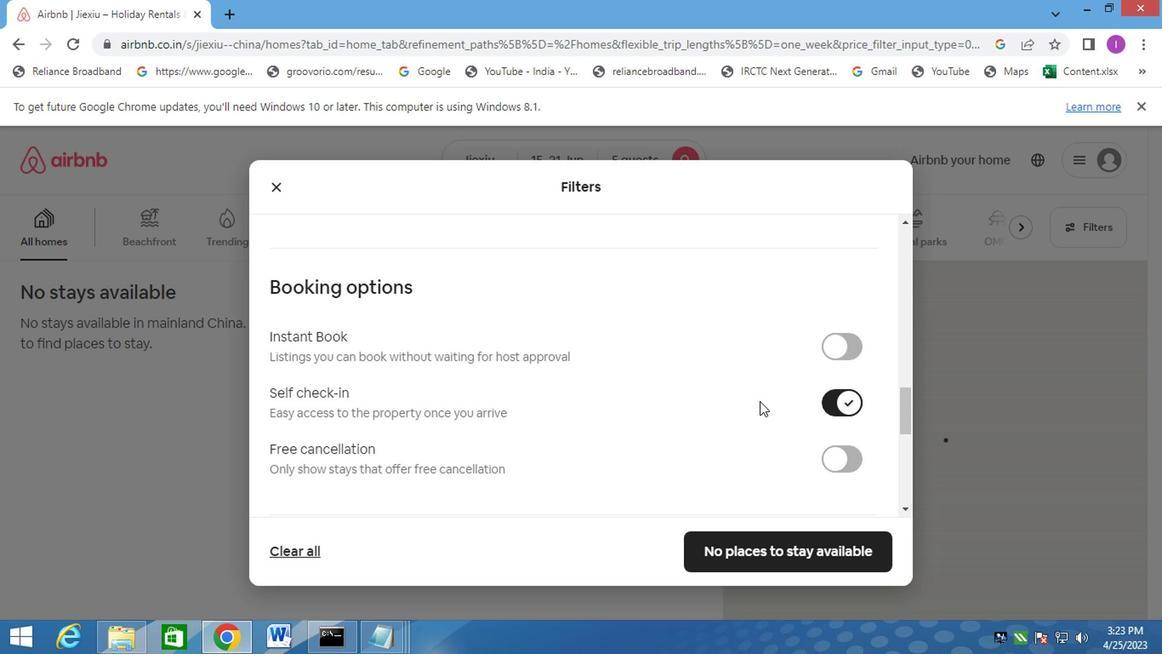 
Action: Mouse moved to (761, 393)
Screenshot: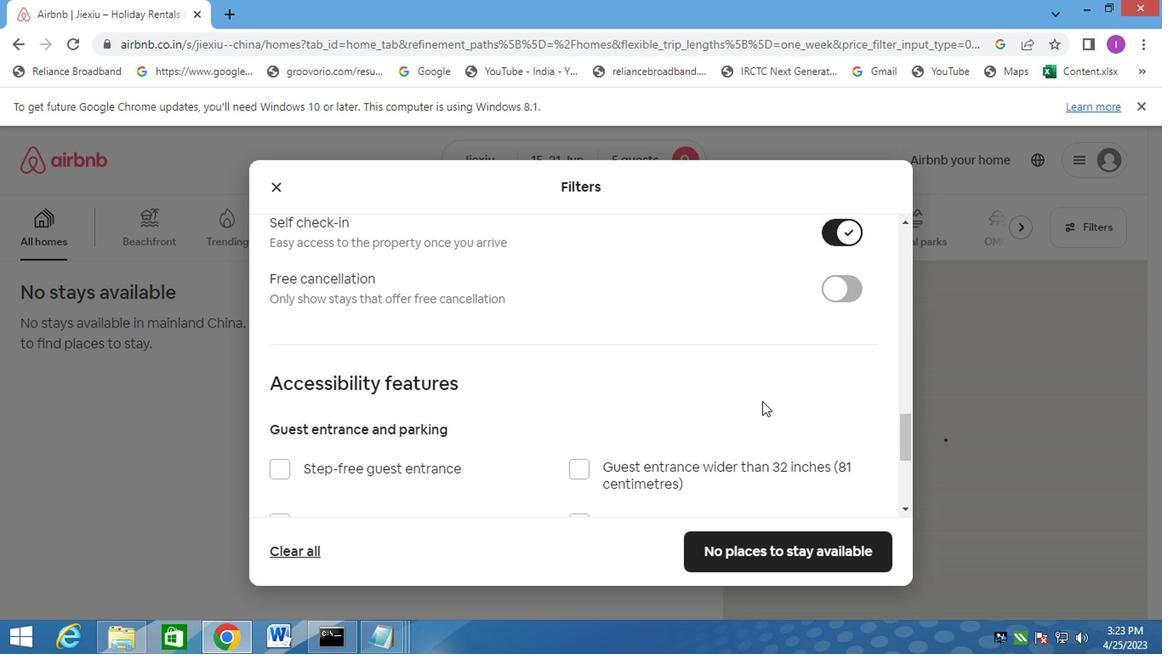
Action: Mouse scrolled (761, 393) with delta (0, 0)
Screenshot: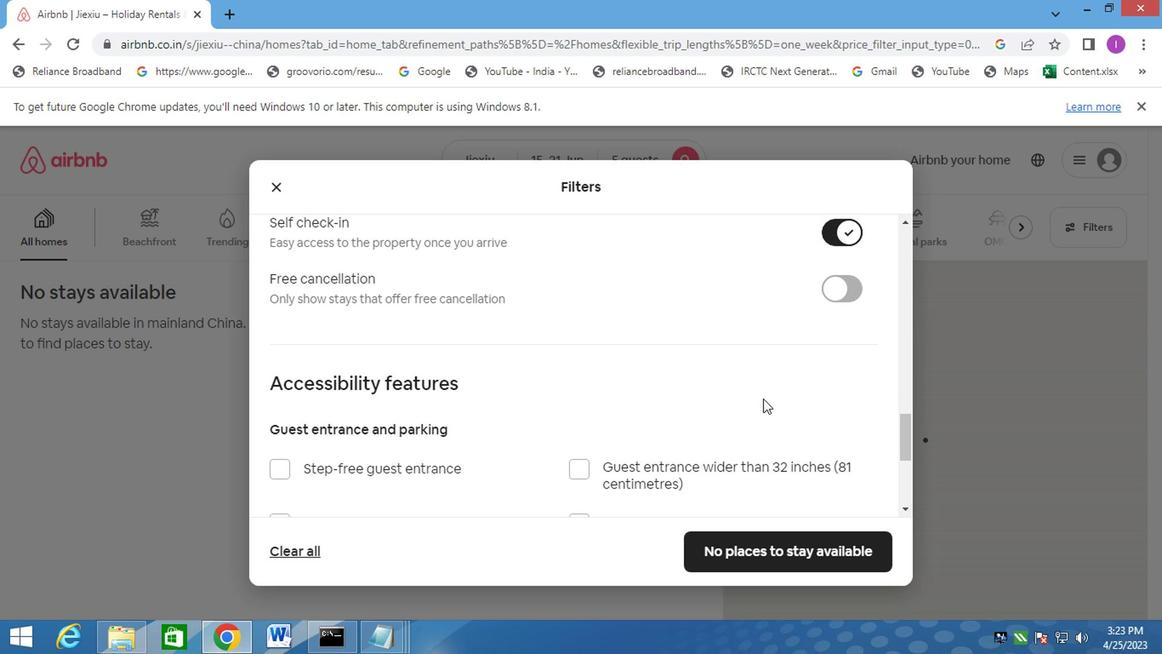 
Action: Mouse scrolled (761, 393) with delta (0, 0)
Screenshot: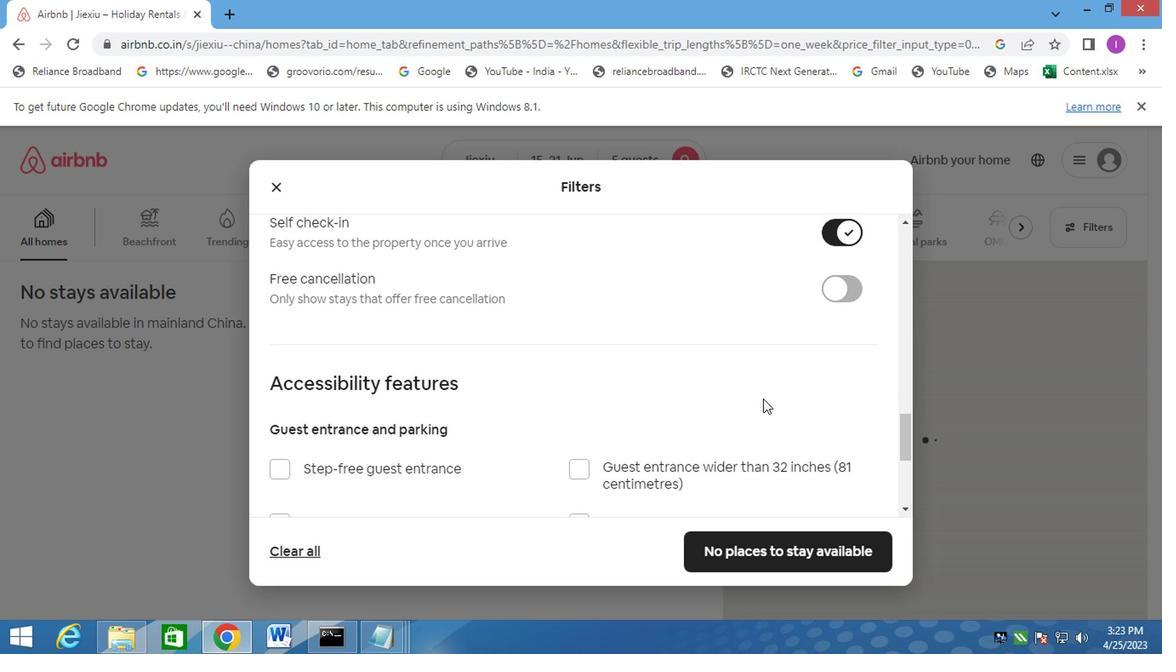 
Action: Mouse scrolled (761, 393) with delta (0, 0)
Screenshot: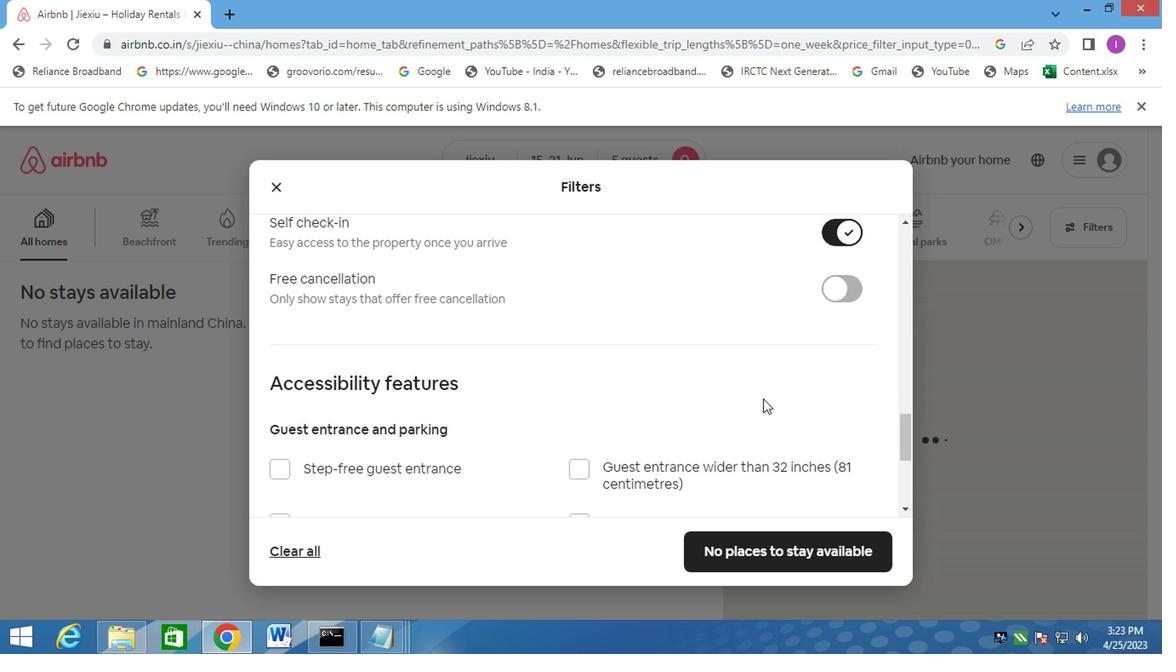 
Action: Mouse moved to (749, 393)
Screenshot: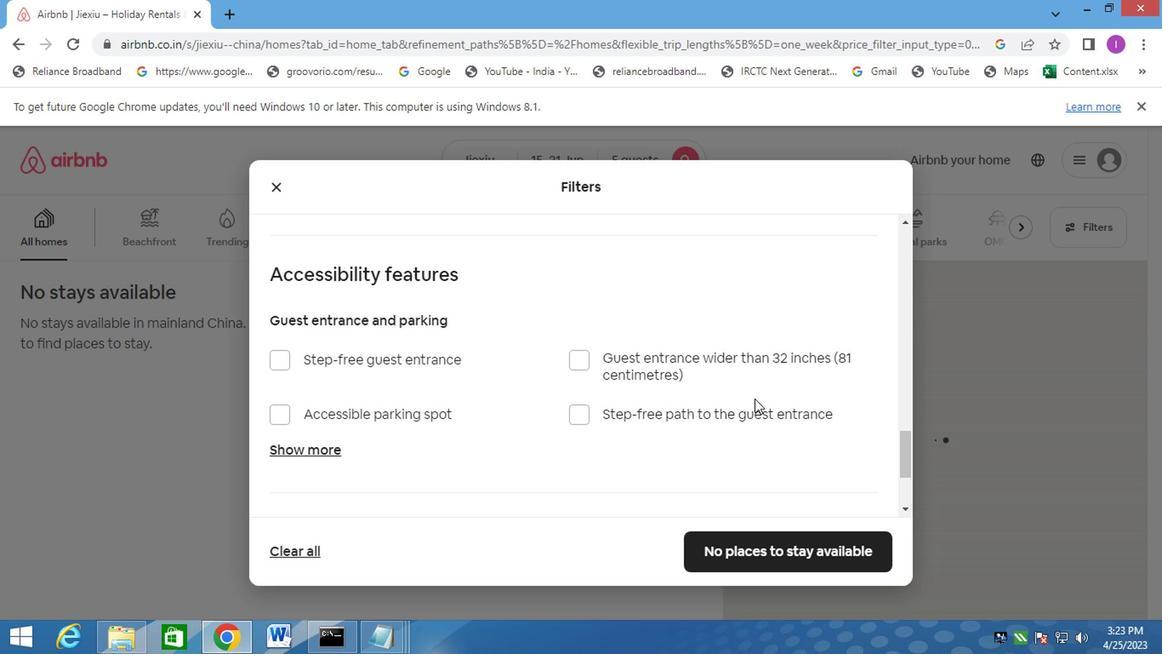 
Action: Mouse scrolled (749, 393) with delta (0, 0)
Screenshot: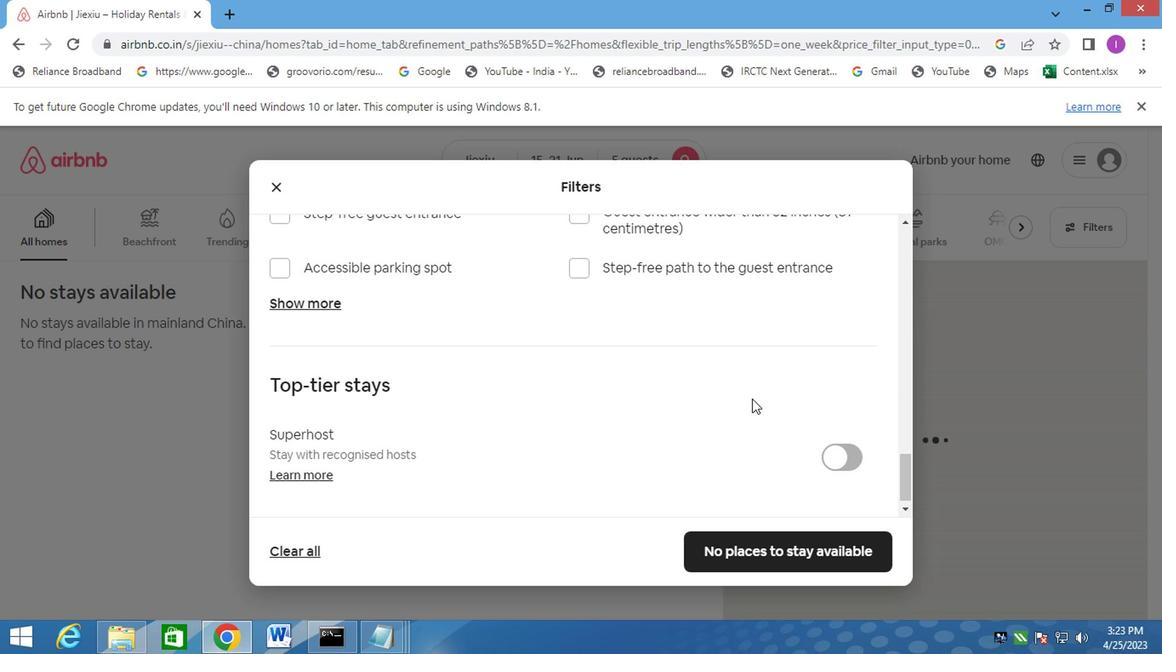 
Action: Mouse moved to (749, 394)
Screenshot: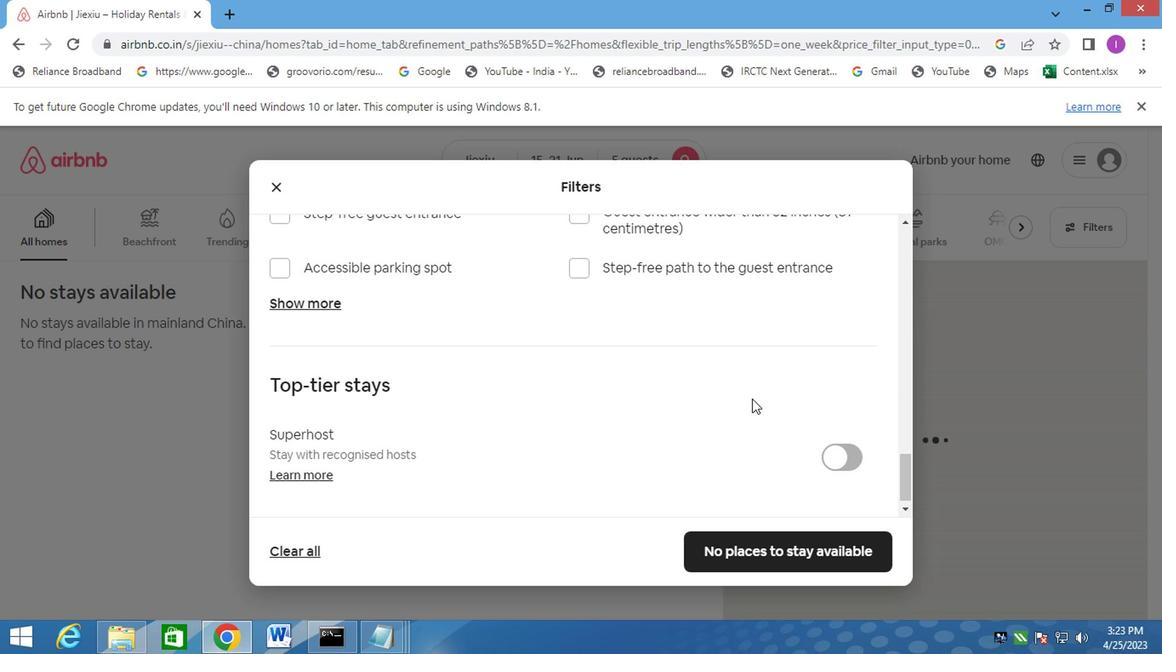 
Action: Mouse scrolled (749, 393) with delta (0, 0)
Screenshot: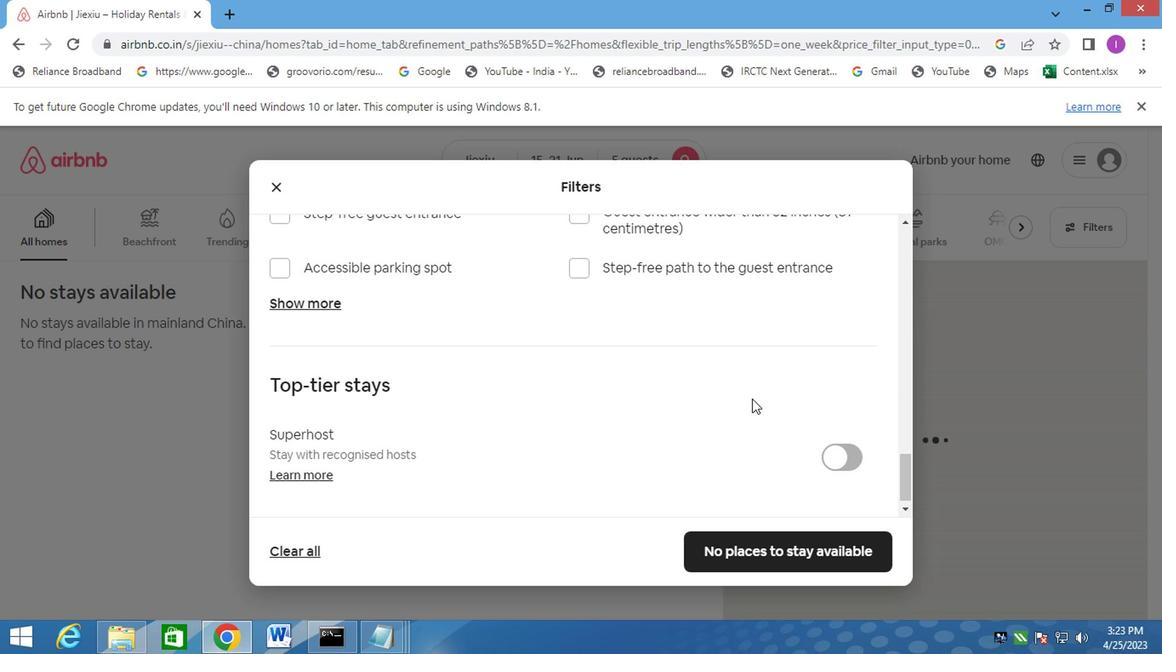 
Action: Mouse scrolled (749, 393) with delta (0, 0)
Screenshot: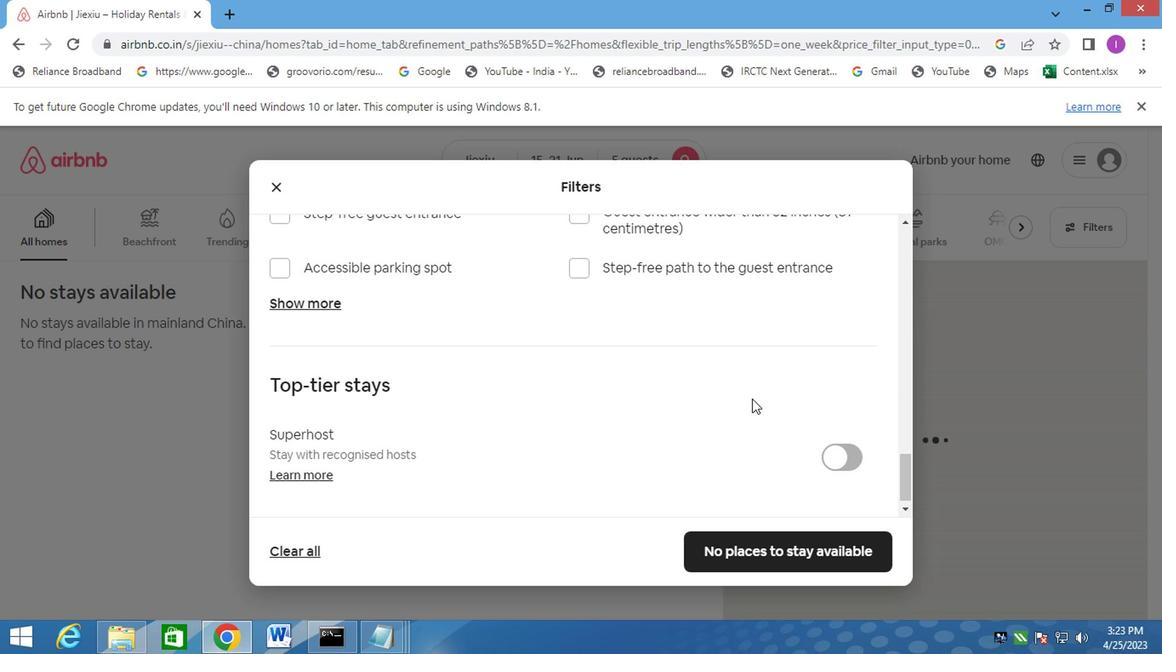 
Action: Mouse moved to (749, 395)
Screenshot: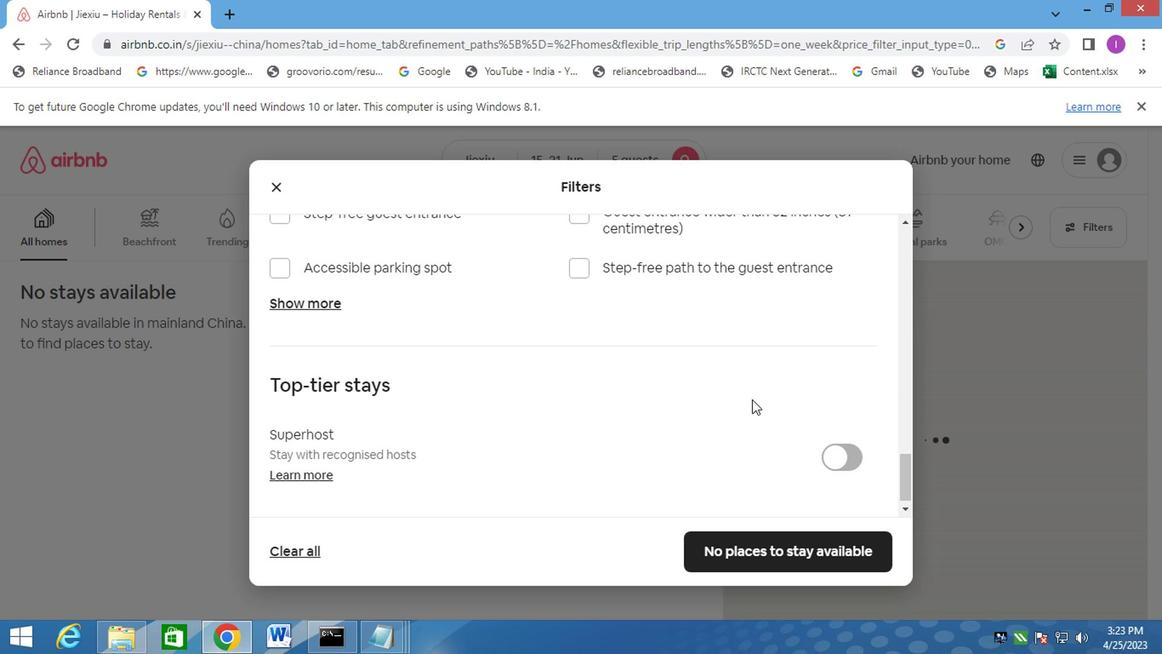 
Action: Mouse scrolled (749, 394) with delta (0, -1)
Screenshot: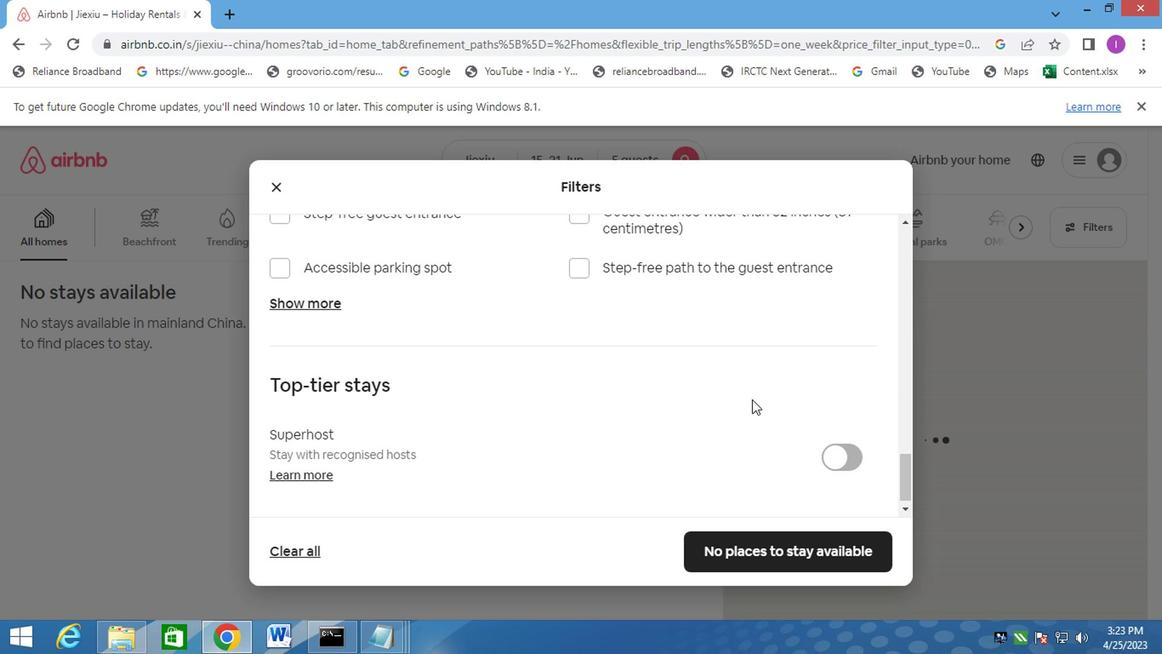 
Action: Mouse moved to (744, 397)
Screenshot: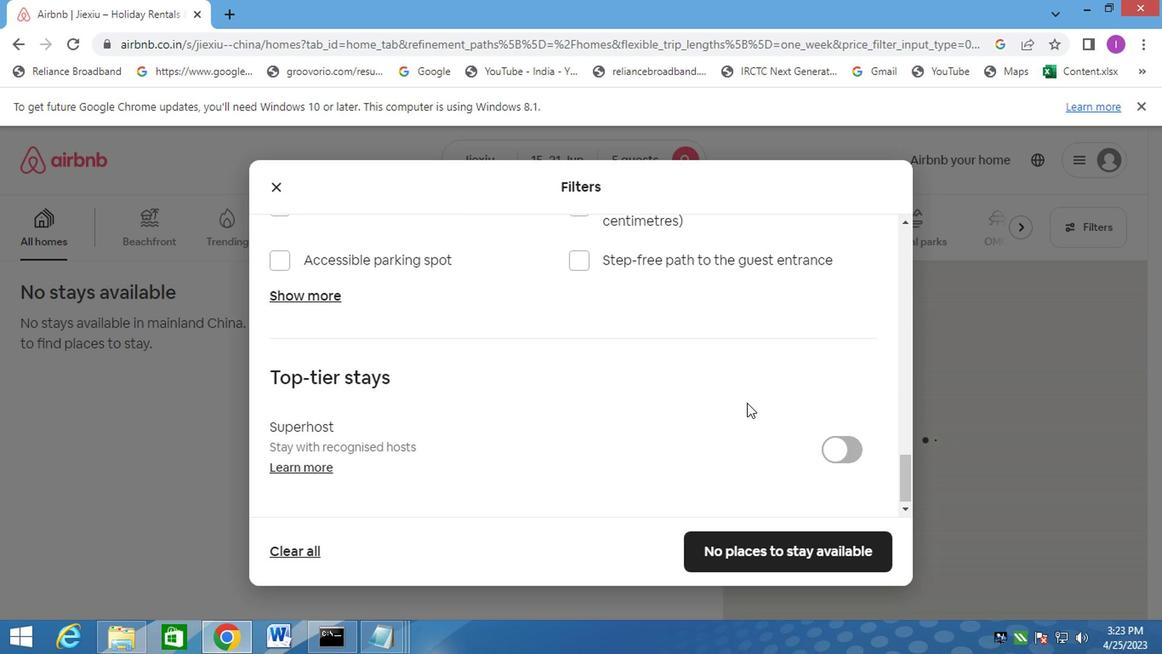 
Action: Mouse scrolled (744, 397) with delta (0, 0)
Screenshot: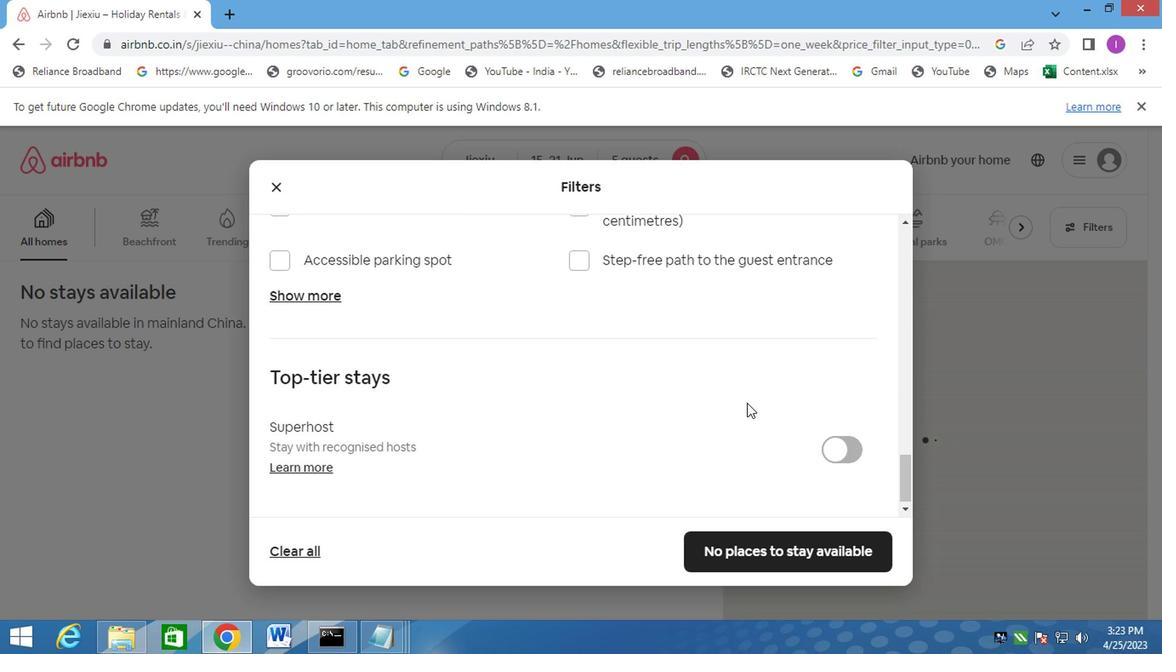 
Action: Mouse moved to (742, 397)
Screenshot: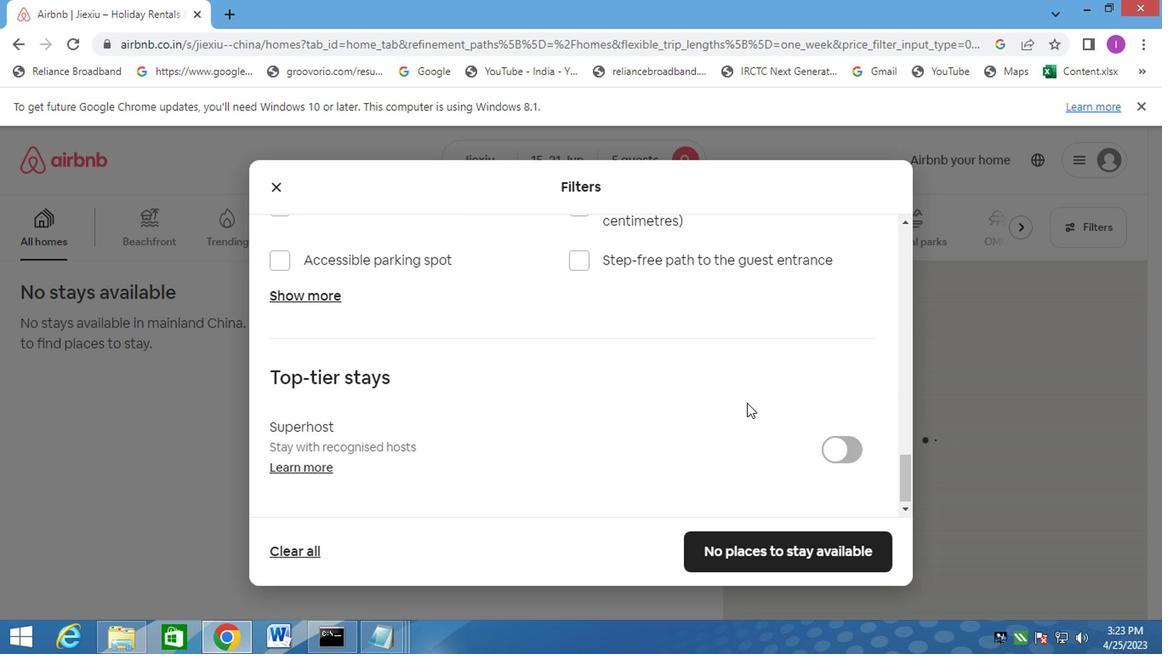 
Action: Mouse scrolled (742, 397) with delta (0, 0)
Screenshot: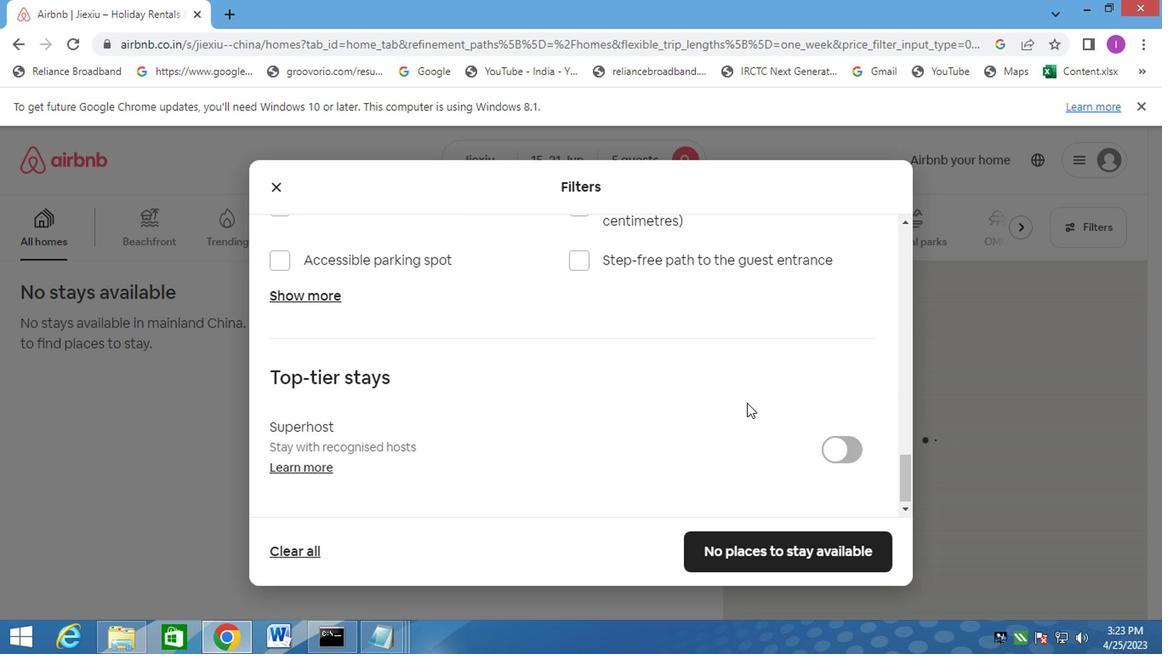 
Action: Mouse moved to (741, 399)
Screenshot: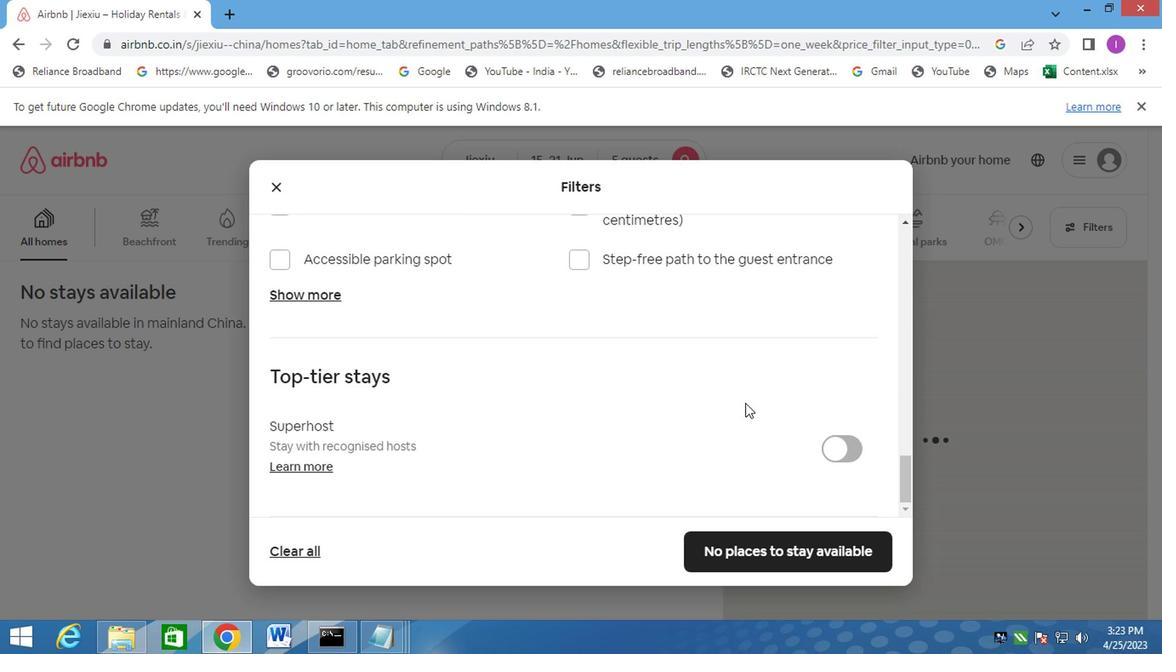 
Action: Mouse scrolled (741, 398) with delta (0, -1)
Screenshot: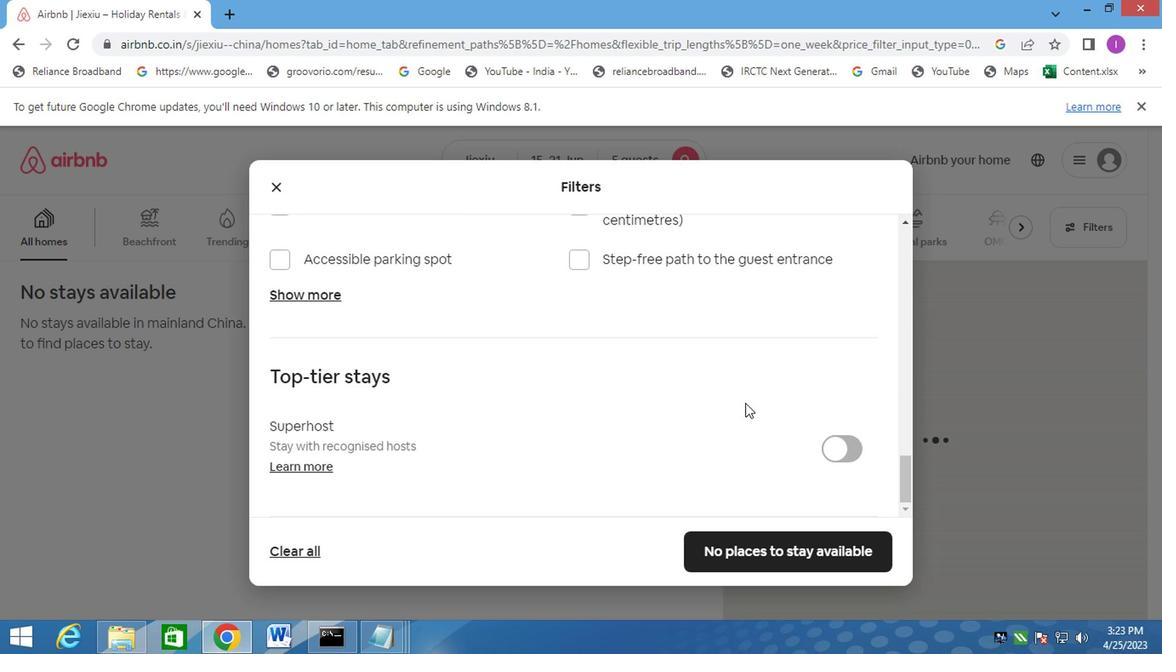 
Action: Mouse moved to (741, 402)
Screenshot: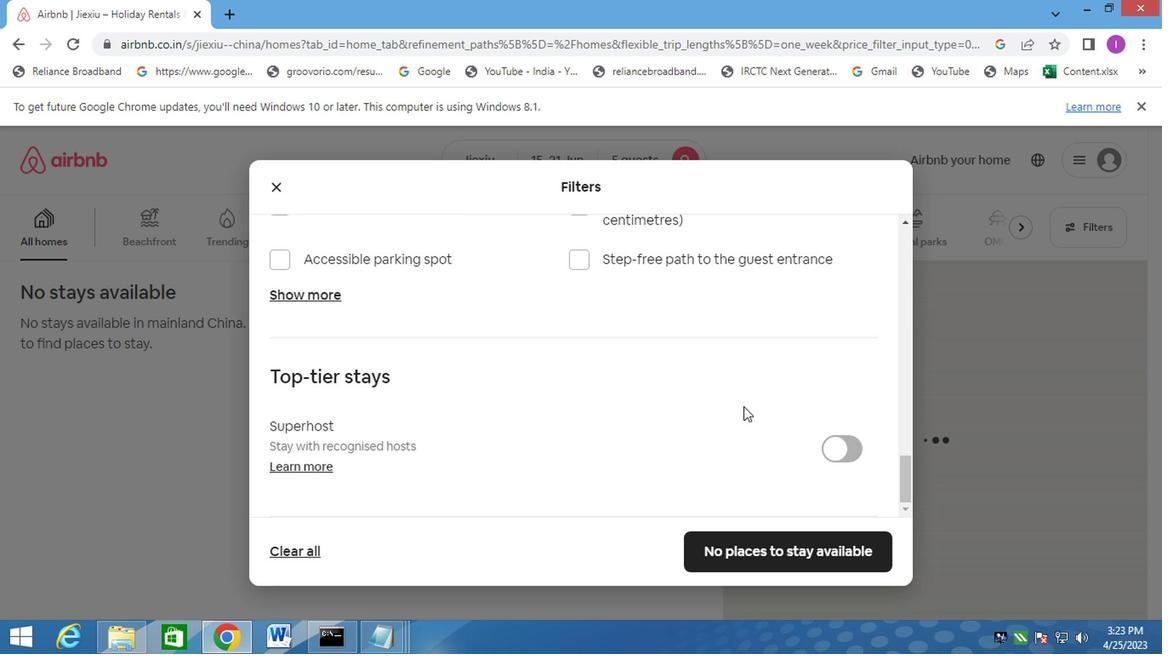 
Action: Mouse scrolled (741, 400) with delta (0, -1)
Screenshot: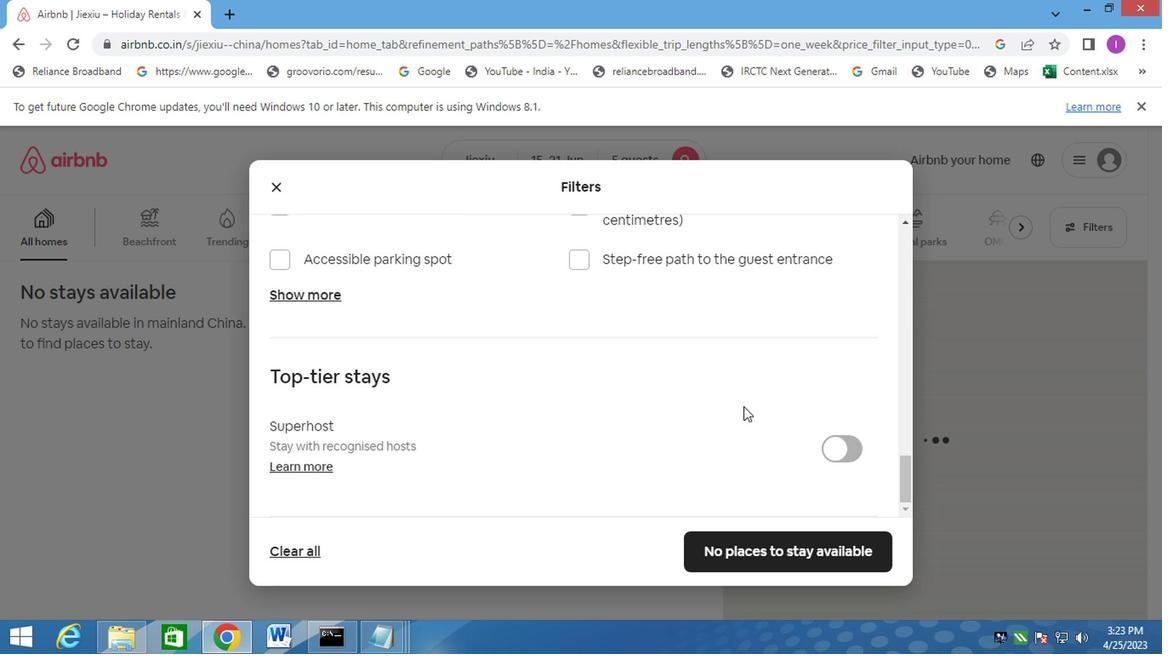 
Action: Mouse moved to (742, 396)
Screenshot: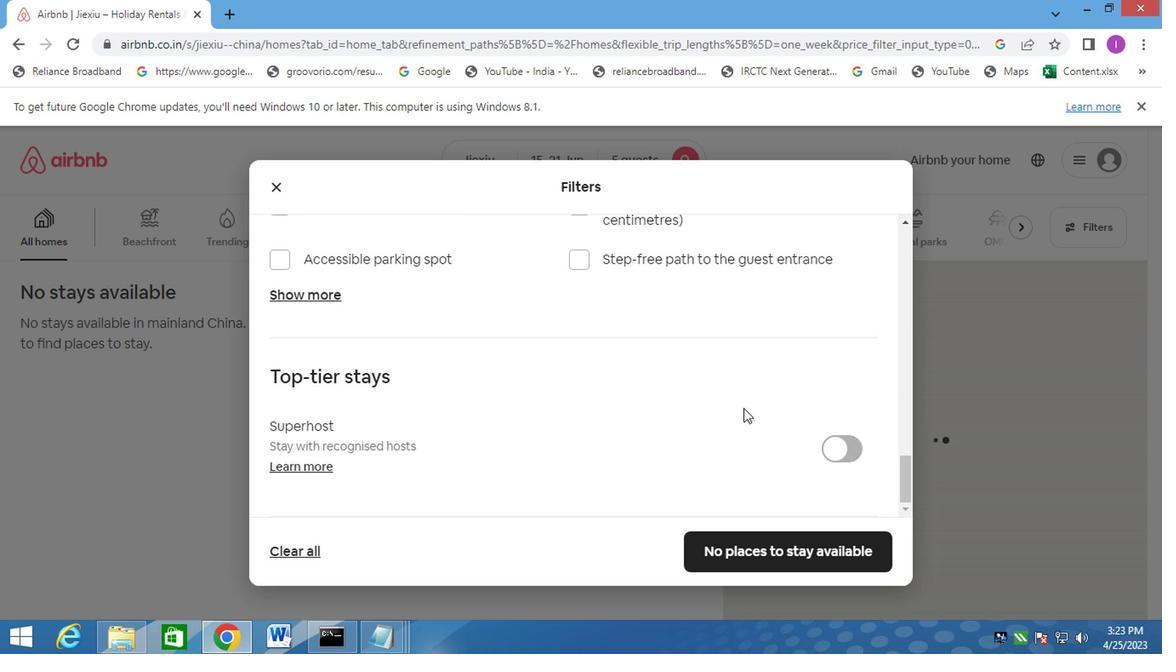 
Action: Mouse scrolled (742, 395) with delta (0, 0)
Screenshot: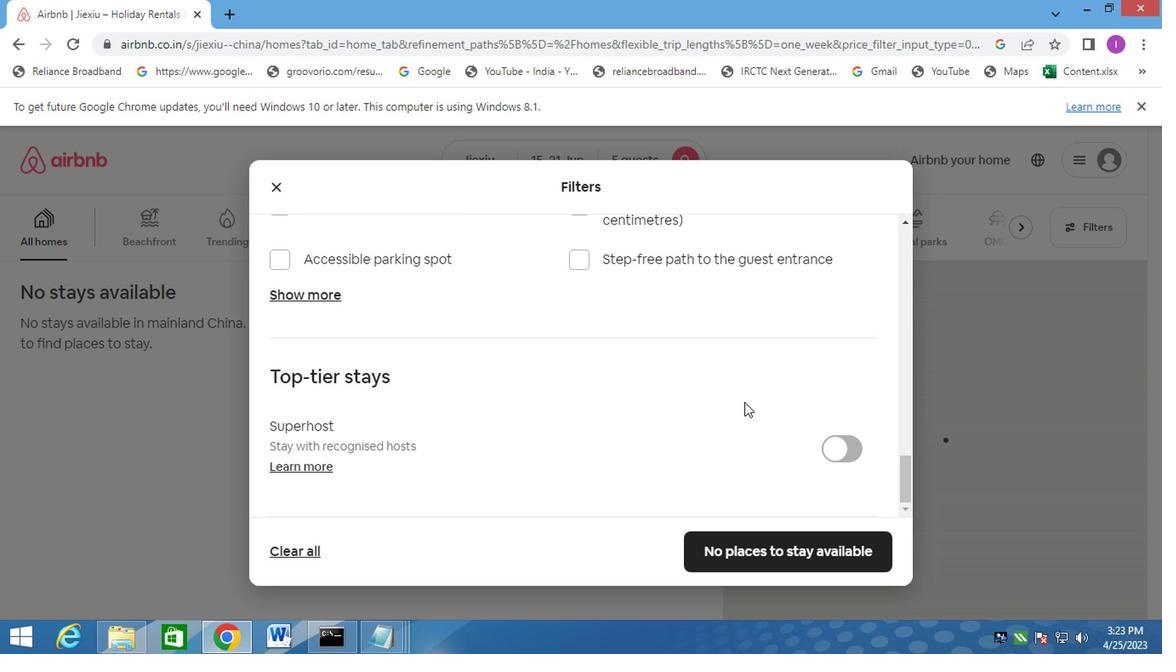 
Action: Mouse scrolled (742, 395) with delta (0, 0)
Screenshot: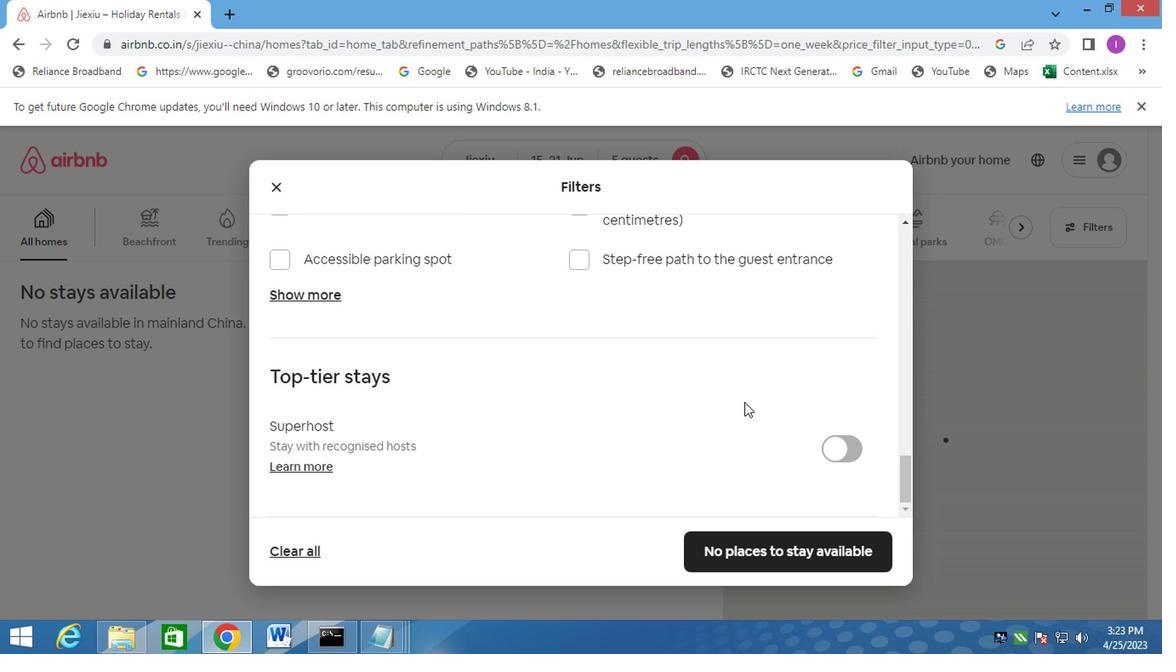 
Action: Mouse scrolled (742, 395) with delta (0, 0)
Screenshot: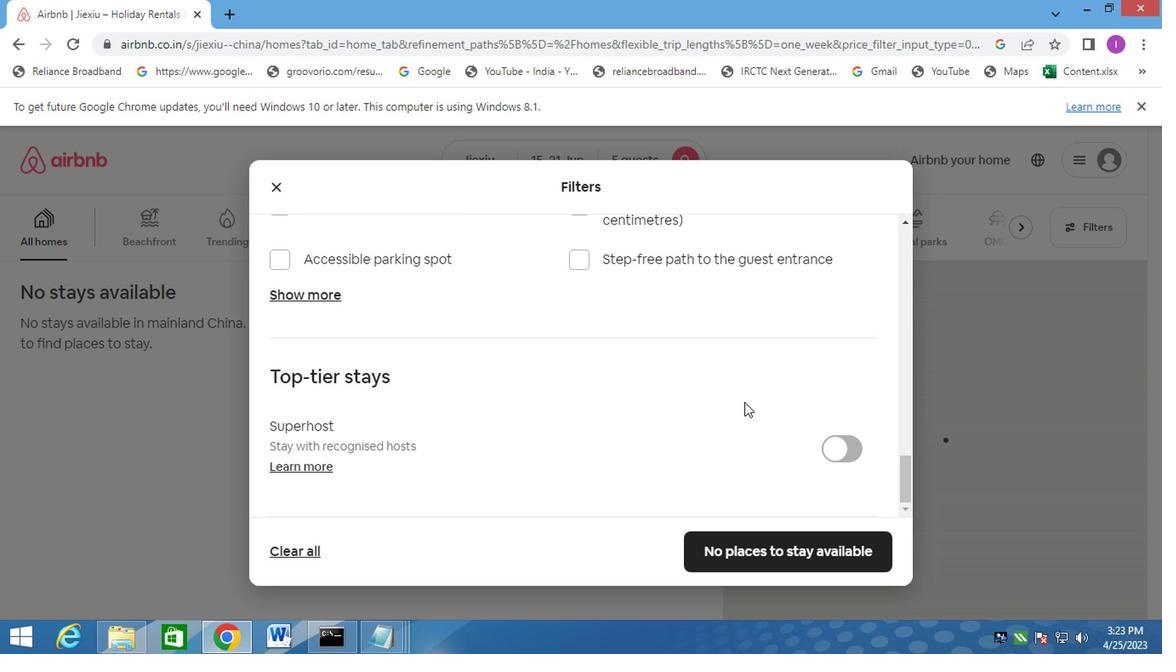 
Action: Mouse moved to (742, 397)
Screenshot: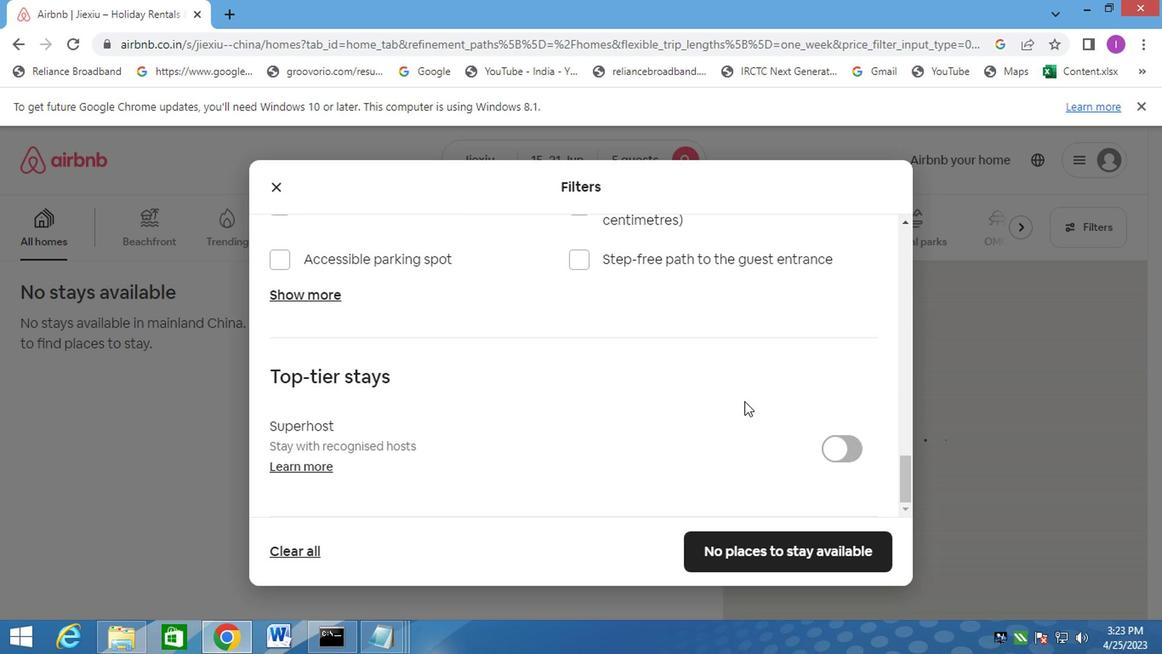 
Action: Mouse scrolled (742, 397) with delta (0, 0)
Screenshot: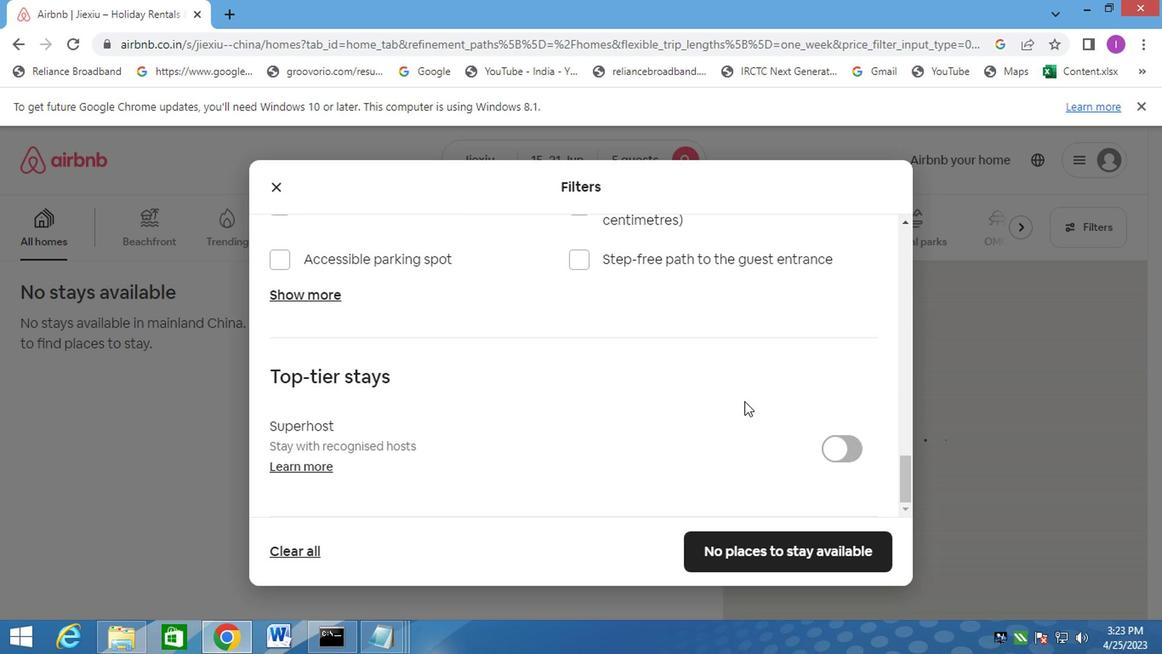
Action: Mouse moved to (717, 532)
Screenshot: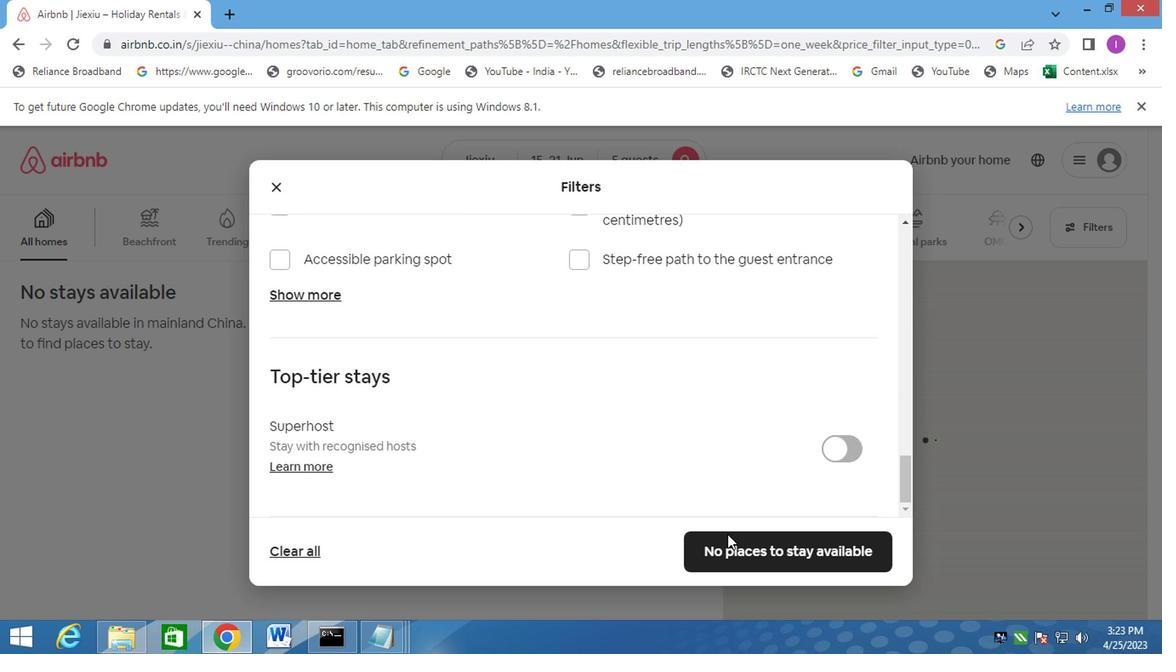 
Action: Mouse pressed left at (717, 532)
Screenshot: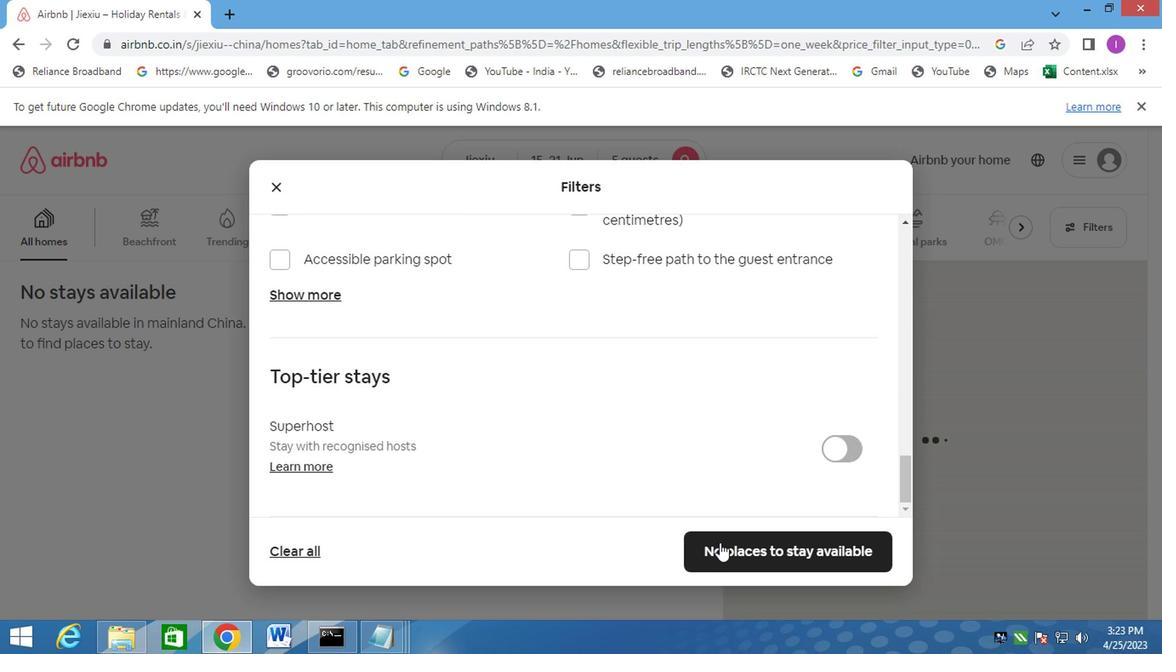 
Action: Mouse moved to (777, 482)
Screenshot: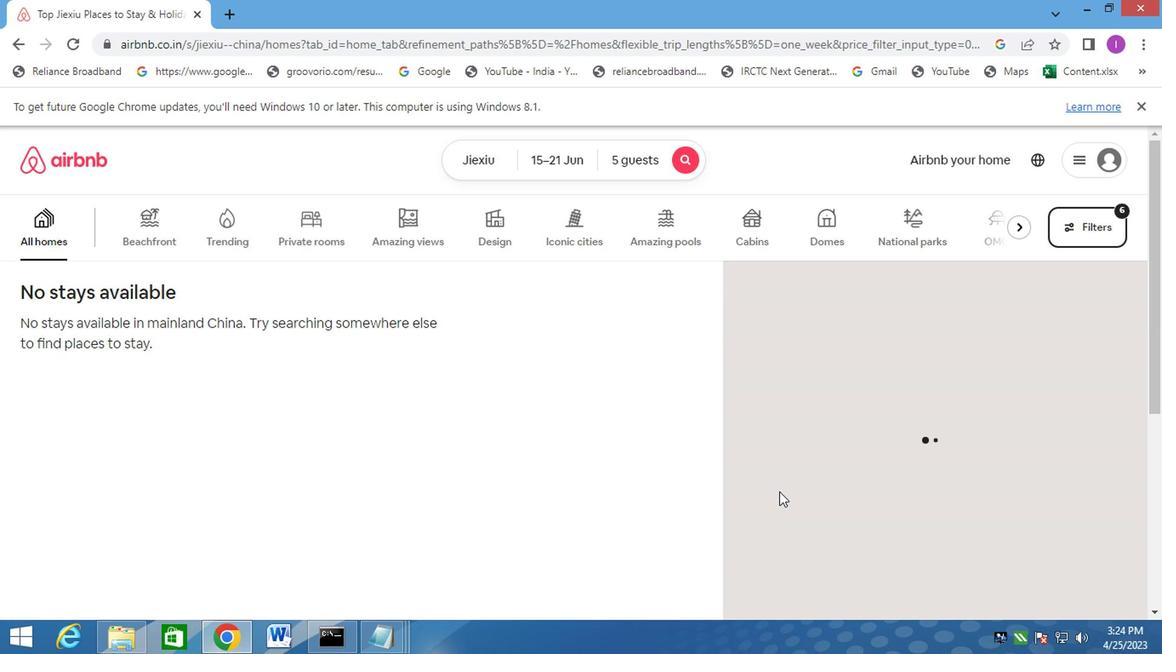 
